 Task: Look for space in Chichicastenango, Guatemala from 26th August, 2023 to 10th September, 2023 for 6 adults, 2 children in price range Rs.10000 to Rs.15000. Place can be entire place or shared room with 6 bedrooms having 6 beds and 6 bathrooms. Property type can be house, flat, guest house. Amenities needed are: wifi, TV, free parkinig on premises, gym, breakfast. Booking option can be shelf check-in. Required host language is English.
Action: Mouse pressed left at (524, 111)
Screenshot: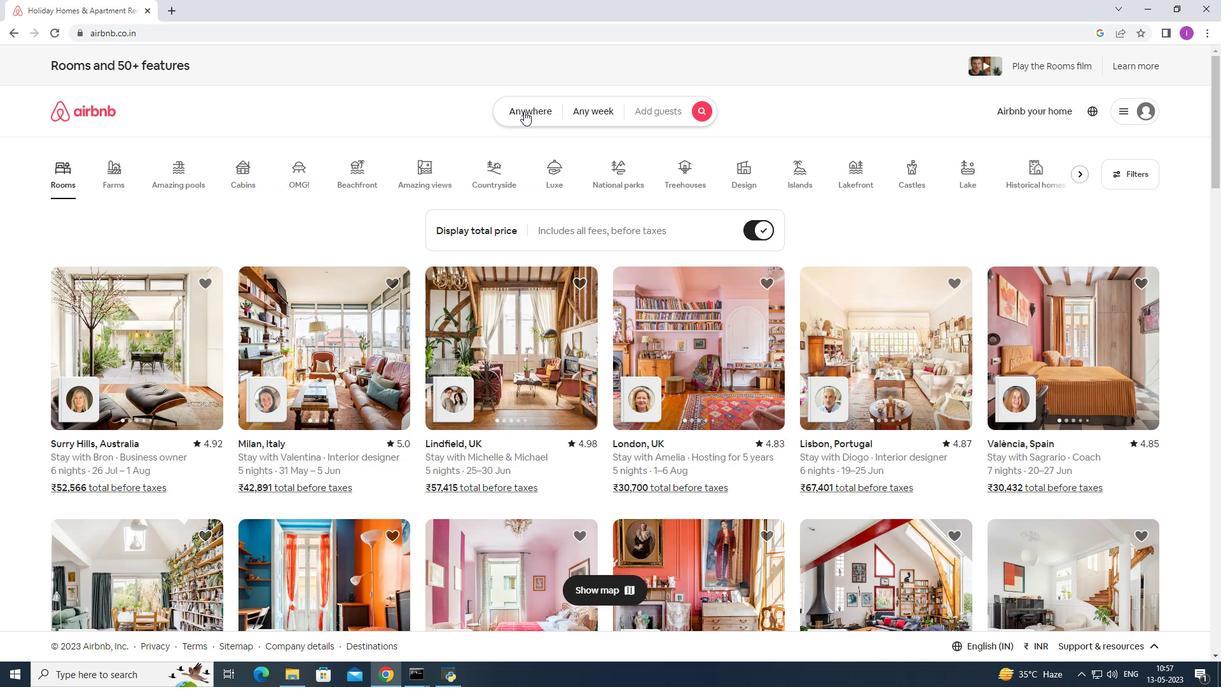 
Action: Mouse moved to (465, 150)
Screenshot: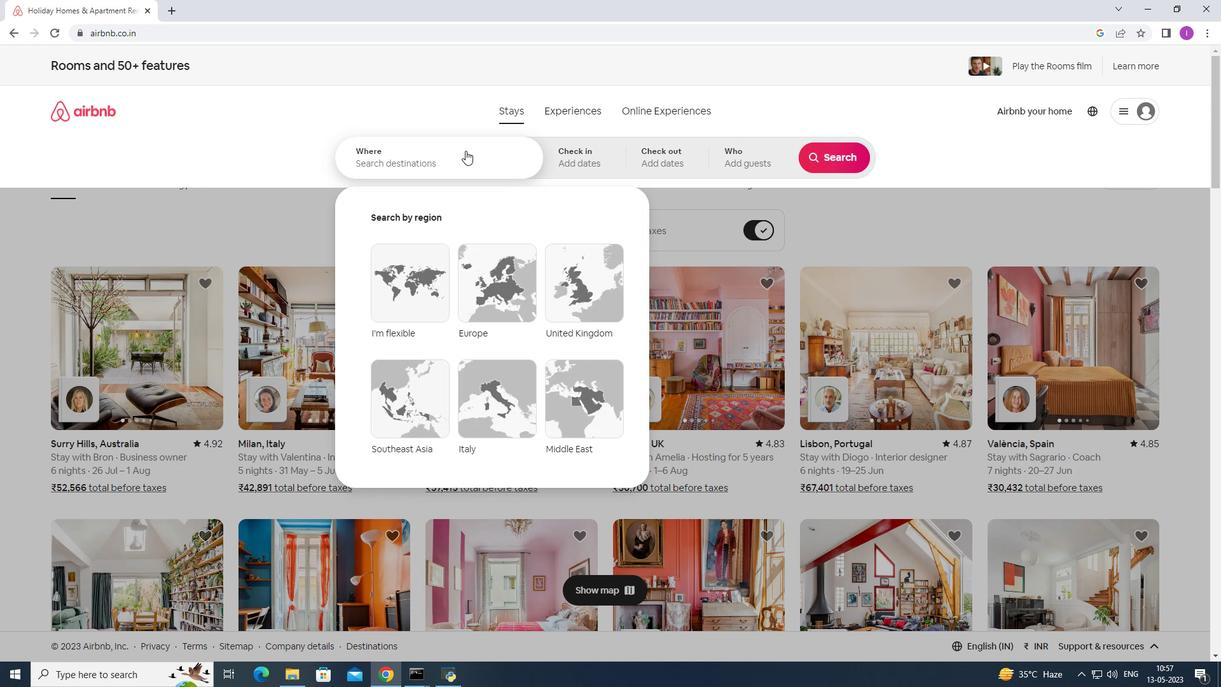 
Action: Mouse pressed left at (465, 150)
Screenshot: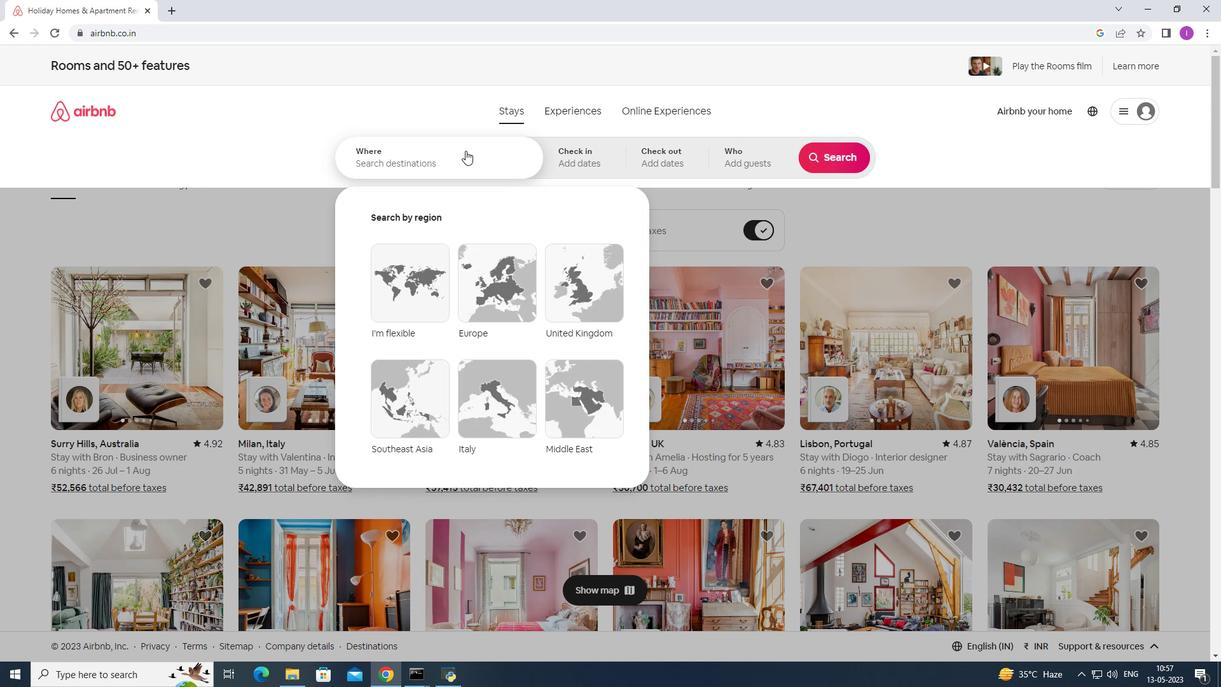 
Action: Mouse moved to (500, 127)
Screenshot: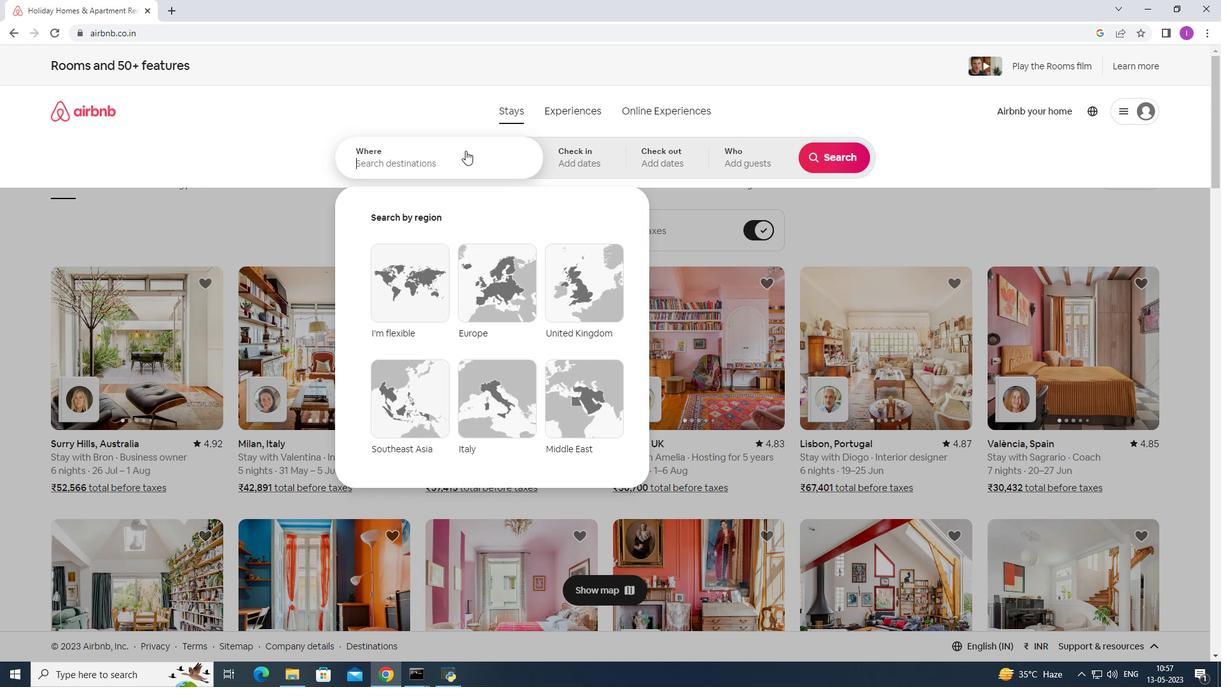
Action: Key pressed <Key.shift>chichicastenango,<Key.shift><Key.shift><Key.shift>Guatemala
Screenshot: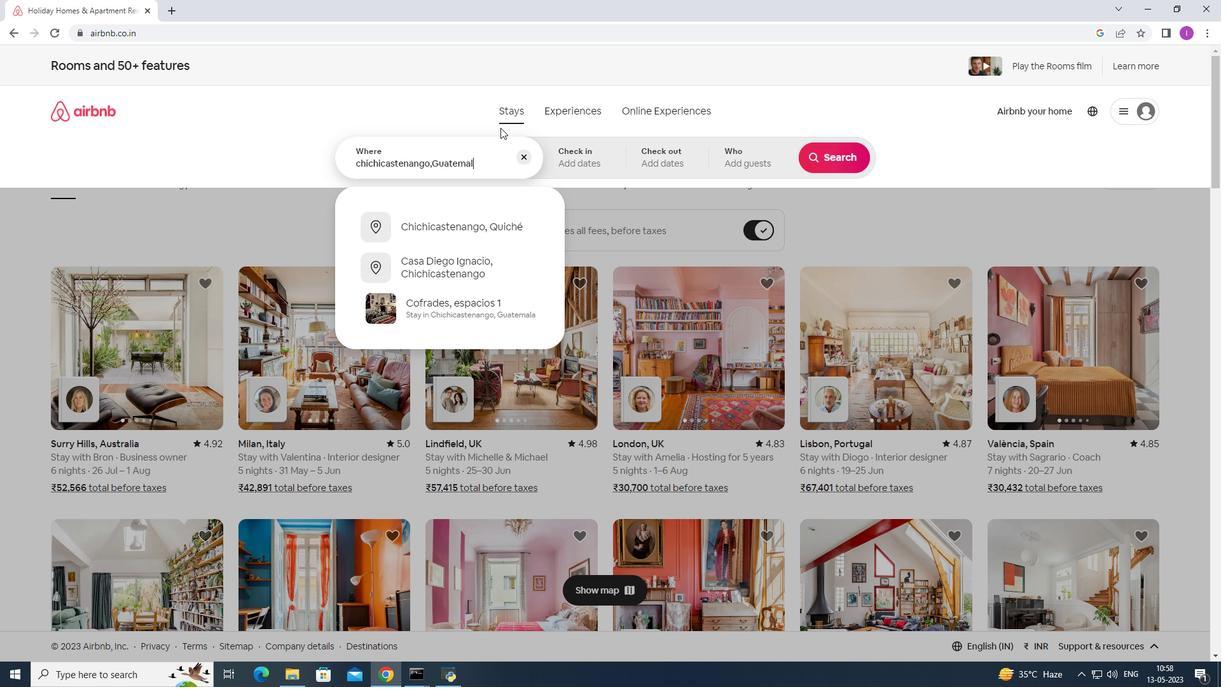 
Action: Mouse moved to (569, 163)
Screenshot: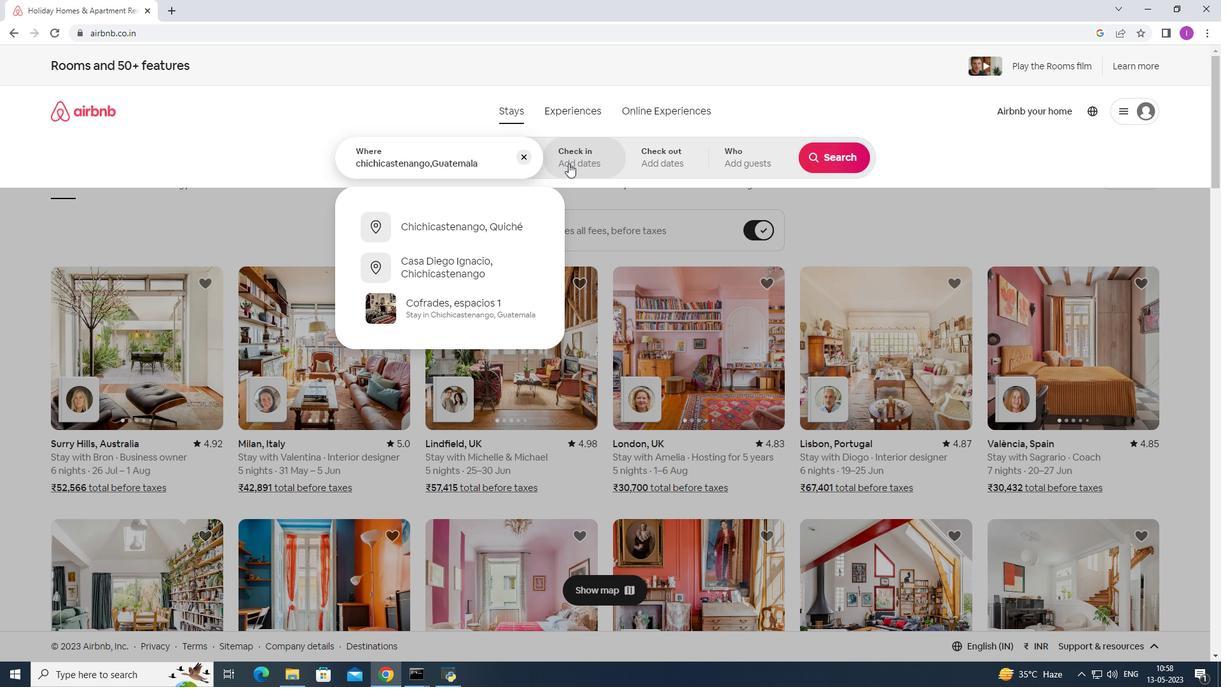 
Action: Mouse pressed left at (569, 163)
Screenshot: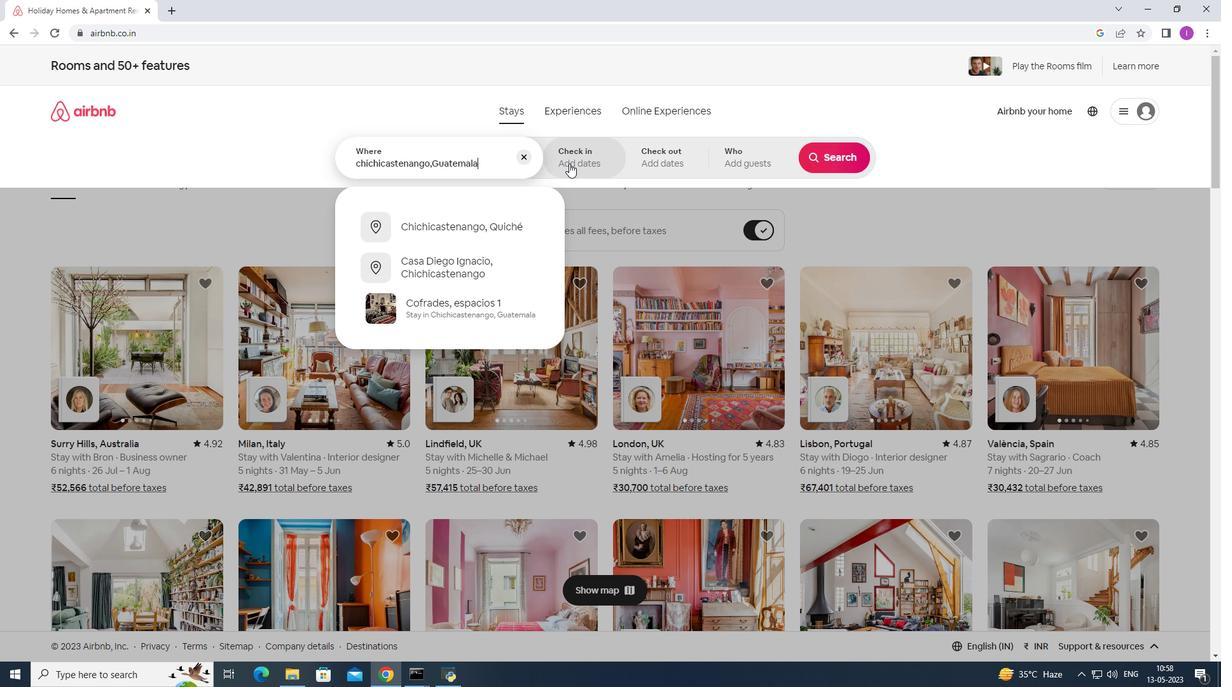 
Action: Mouse moved to (825, 260)
Screenshot: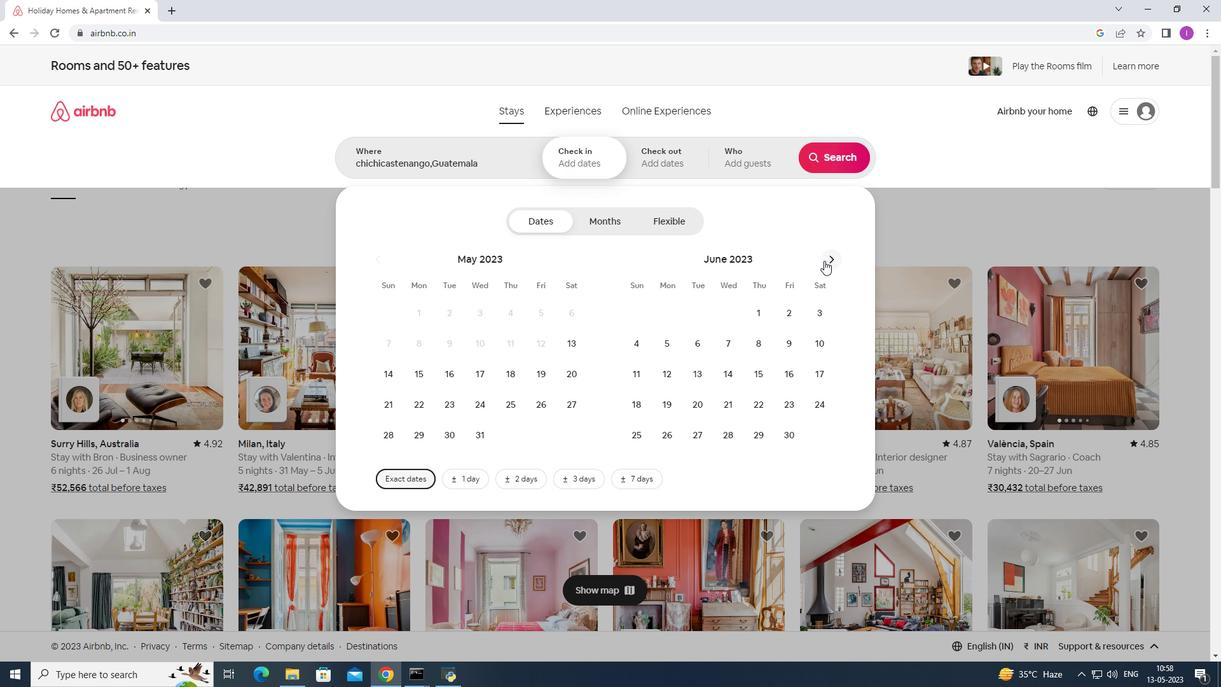 
Action: Mouse pressed left at (825, 260)
Screenshot: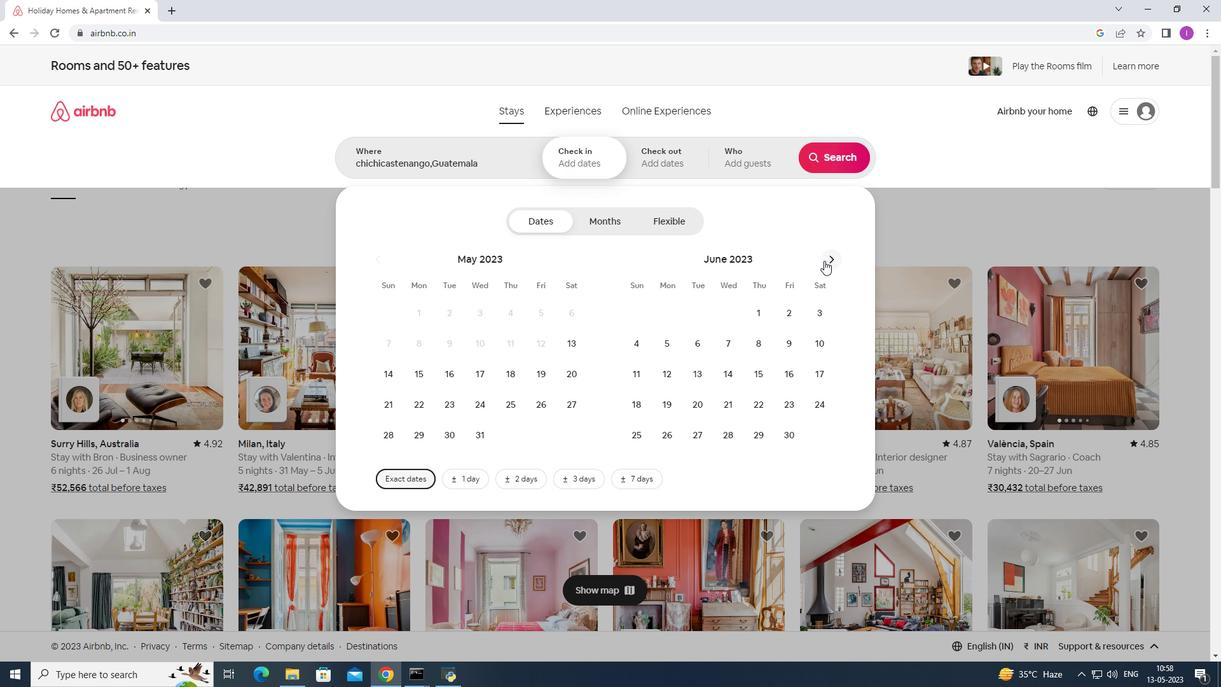 
Action: Mouse pressed left at (825, 260)
Screenshot: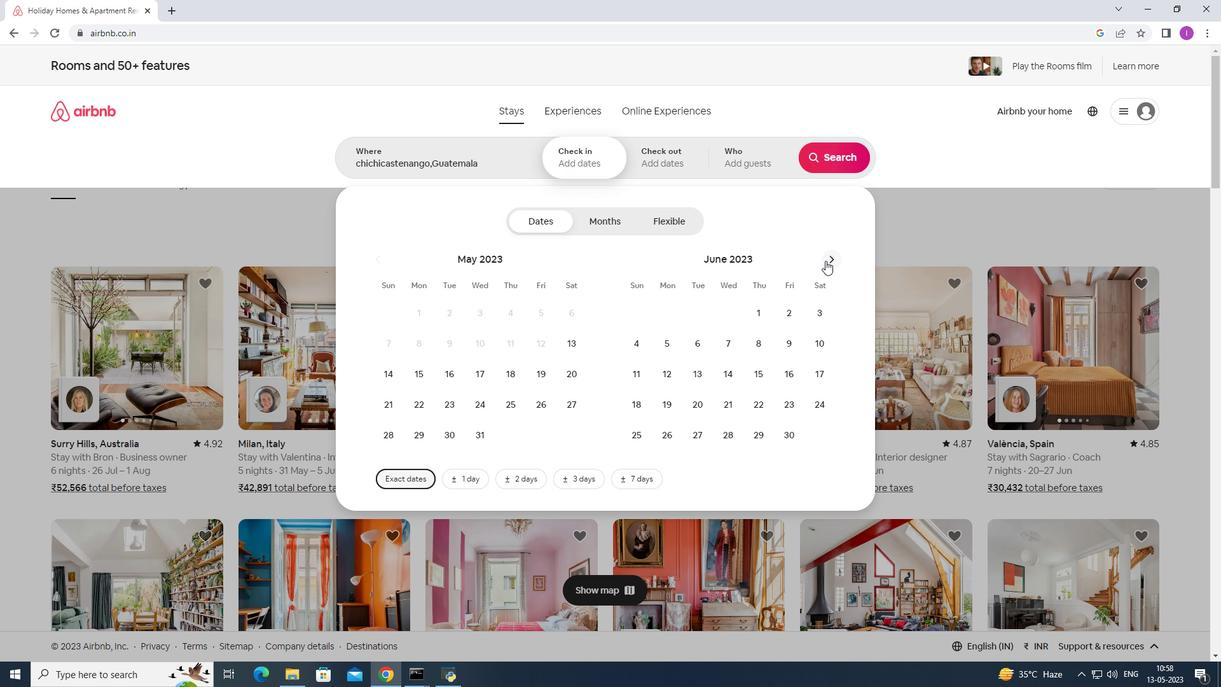 
Action: Mouse moved to (826, 260)
Screenshot: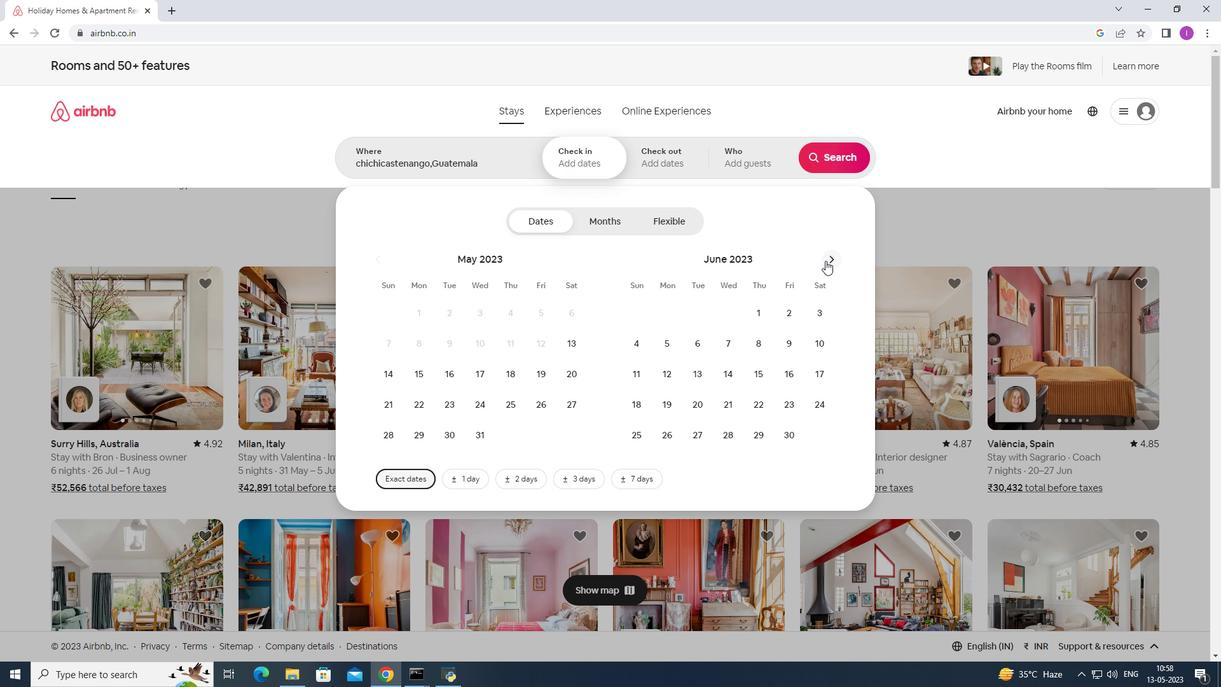 
Action: Mouse pressed left at (826, 260)
Screenshot: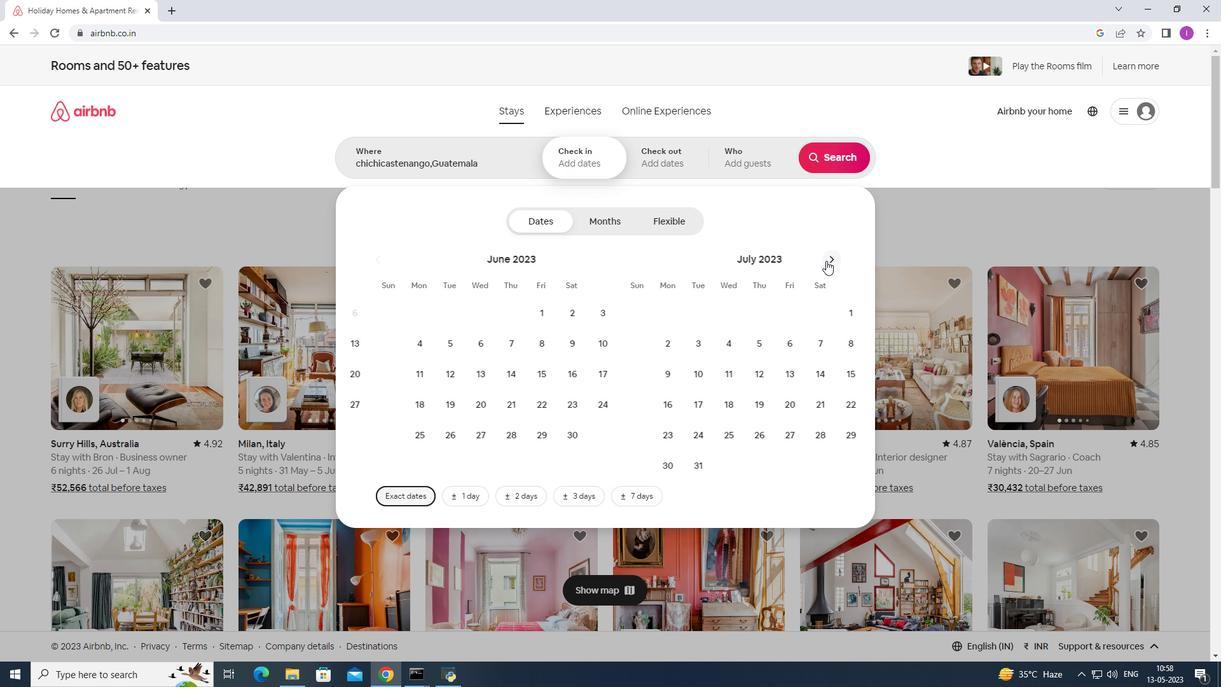 
Action: Mouse pressed left at (826, 260)
Screenshot: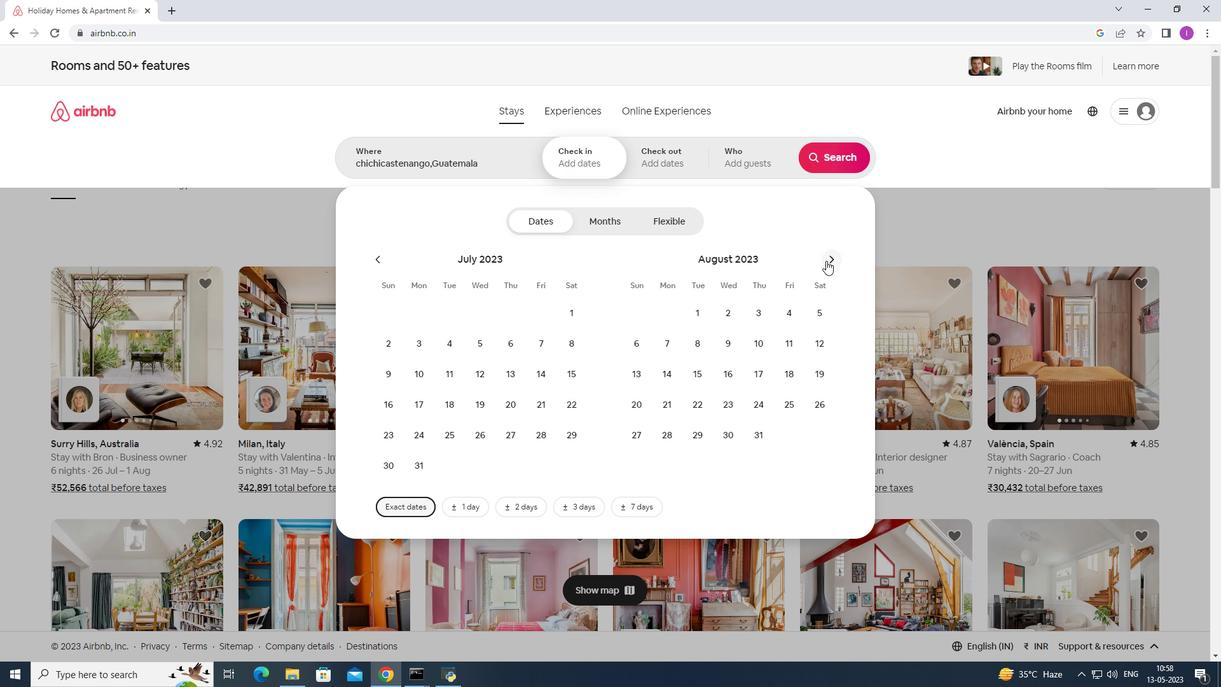 
Action: Mouse moved to (575, 400)
Screenshot: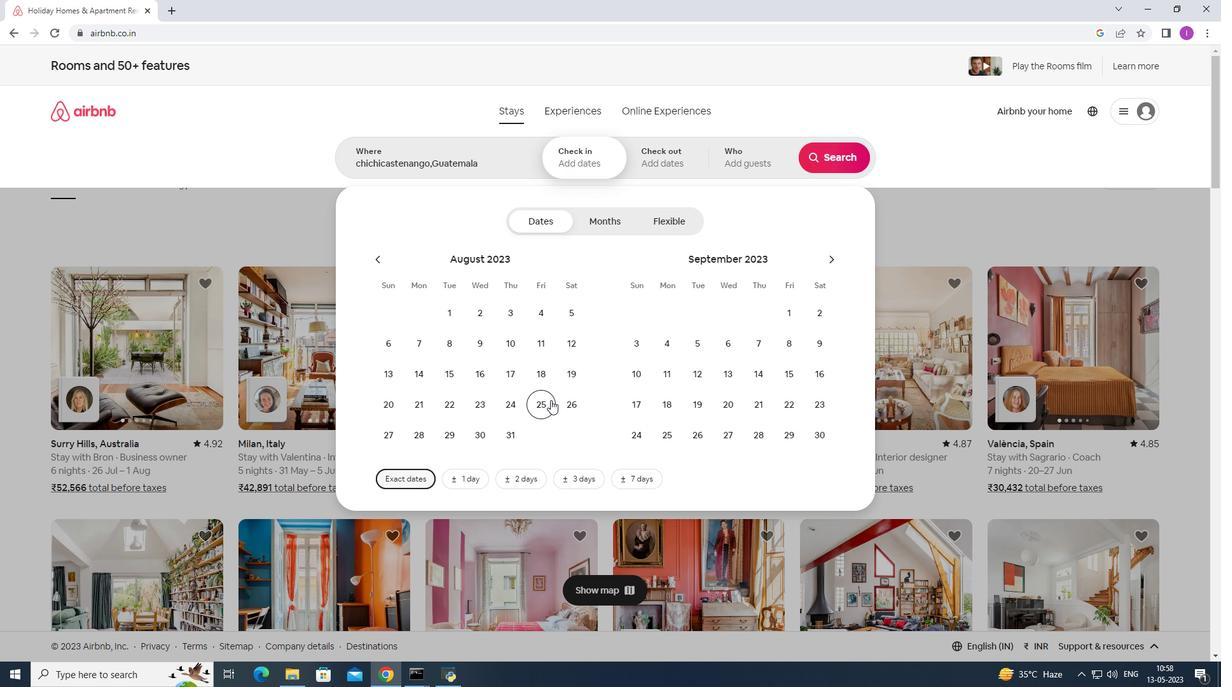 
Action: Mouse pressed left at (575, 400)
Screenshot: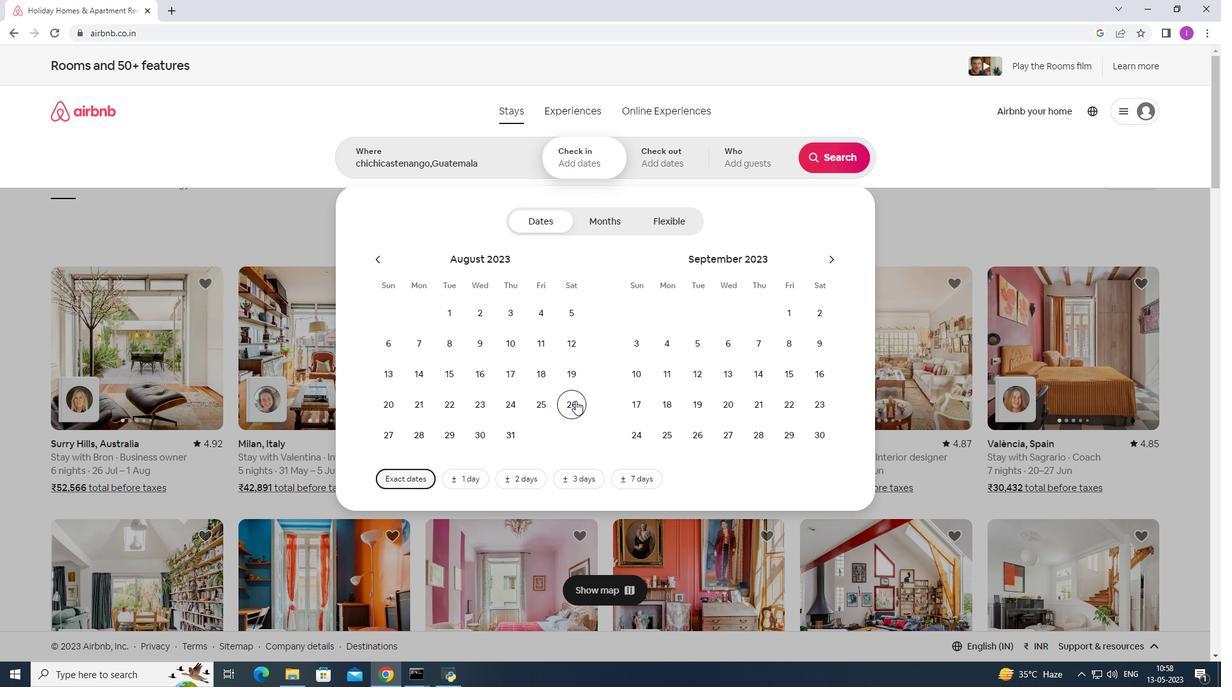 
Action: Mouse moved to (645, 376)
Screenshot: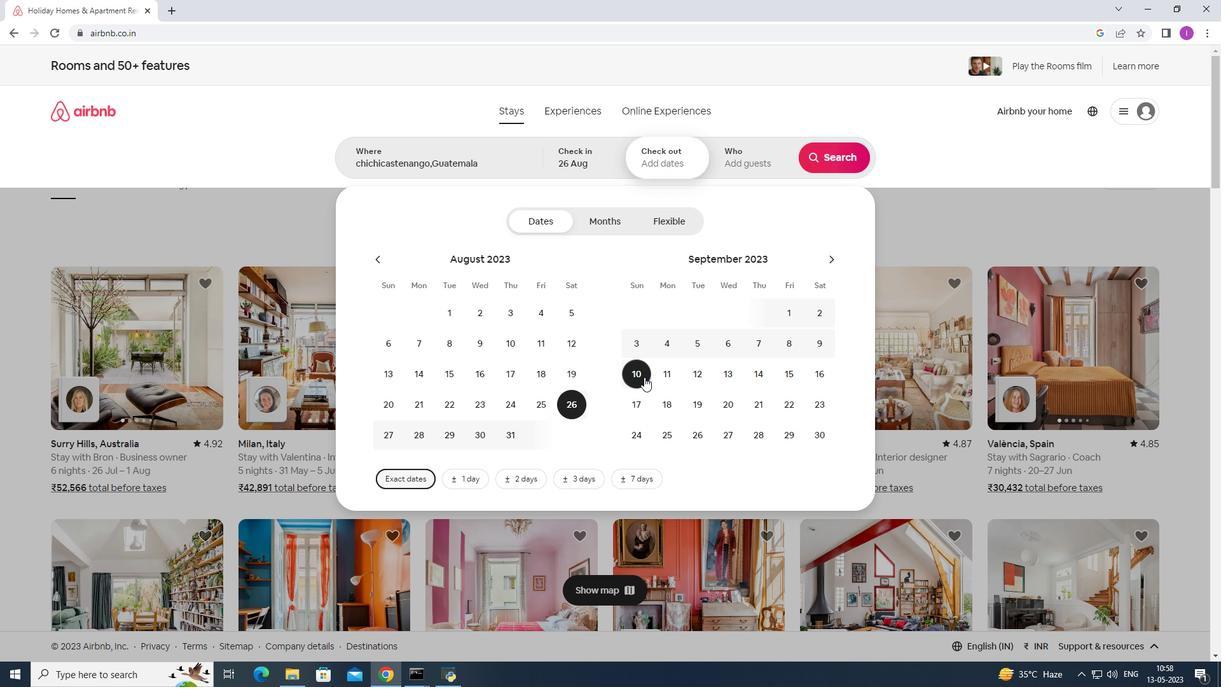 
Action: Mouse pressed left at (645, 376)
Screenshot: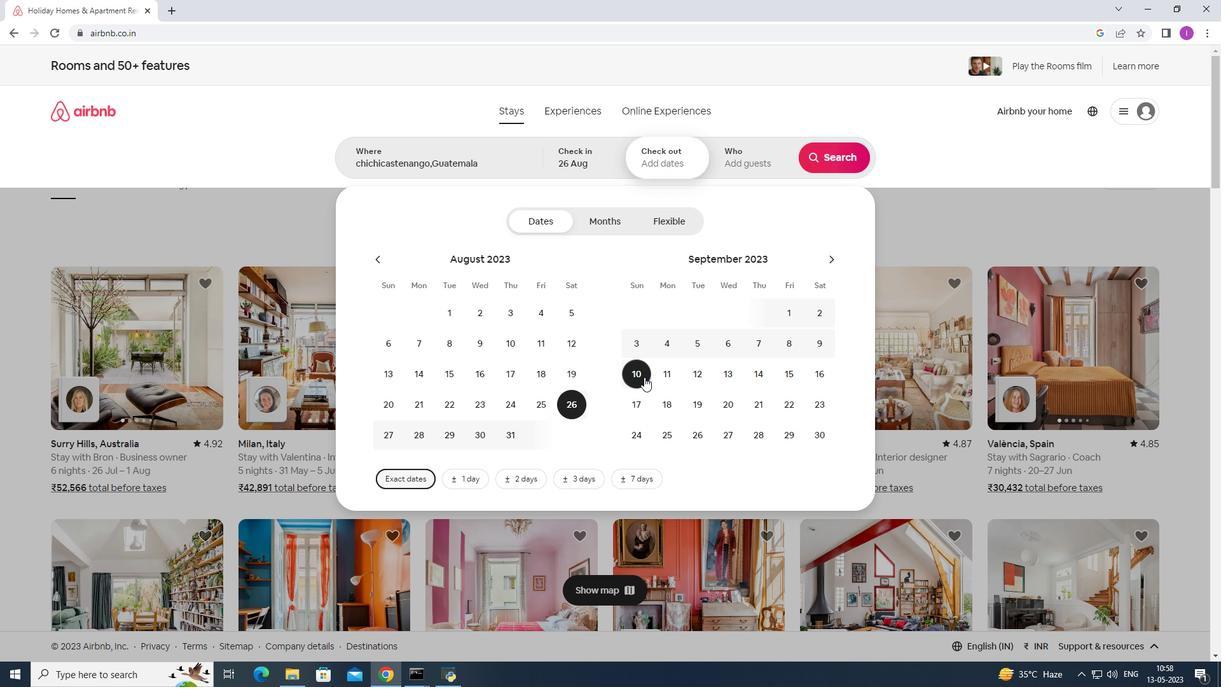 
Action: Mouse moved to (736, 159)
Screenshot: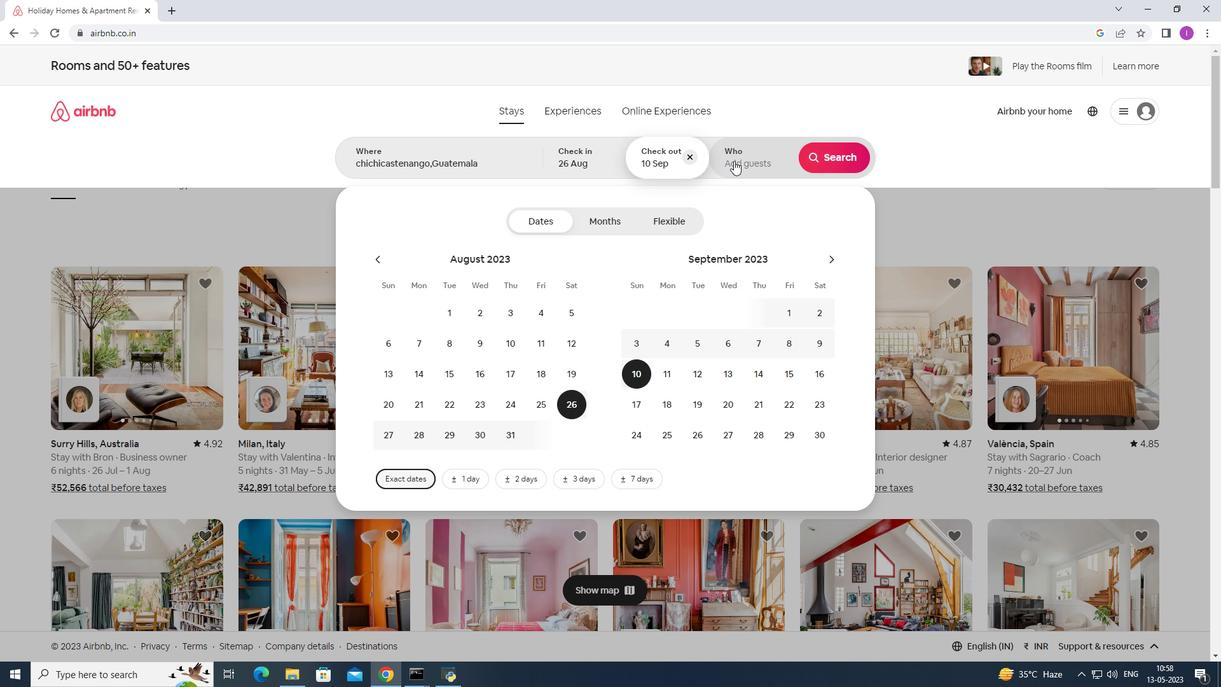 
Action: Mouse pressed left at (736, 159)
Screenshot: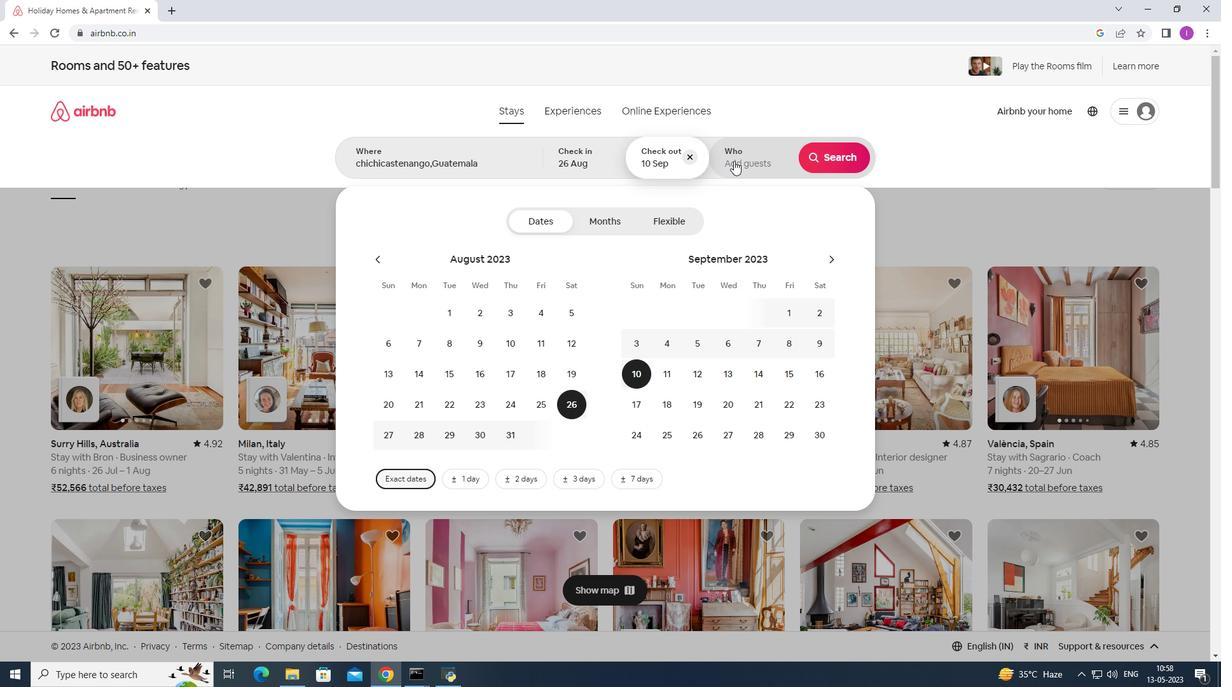 
Action: Mouse moved to (842, 220)
Screenshot: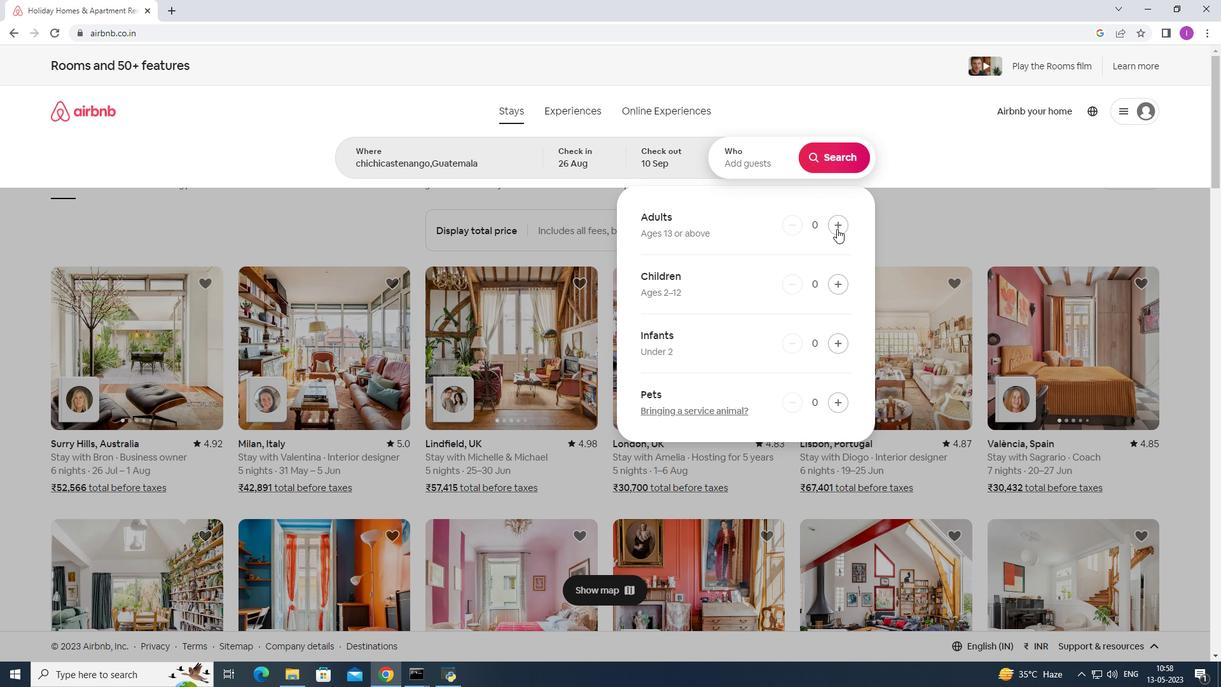 
Action: Mouse pressed left at (842, 220)
Screenshot: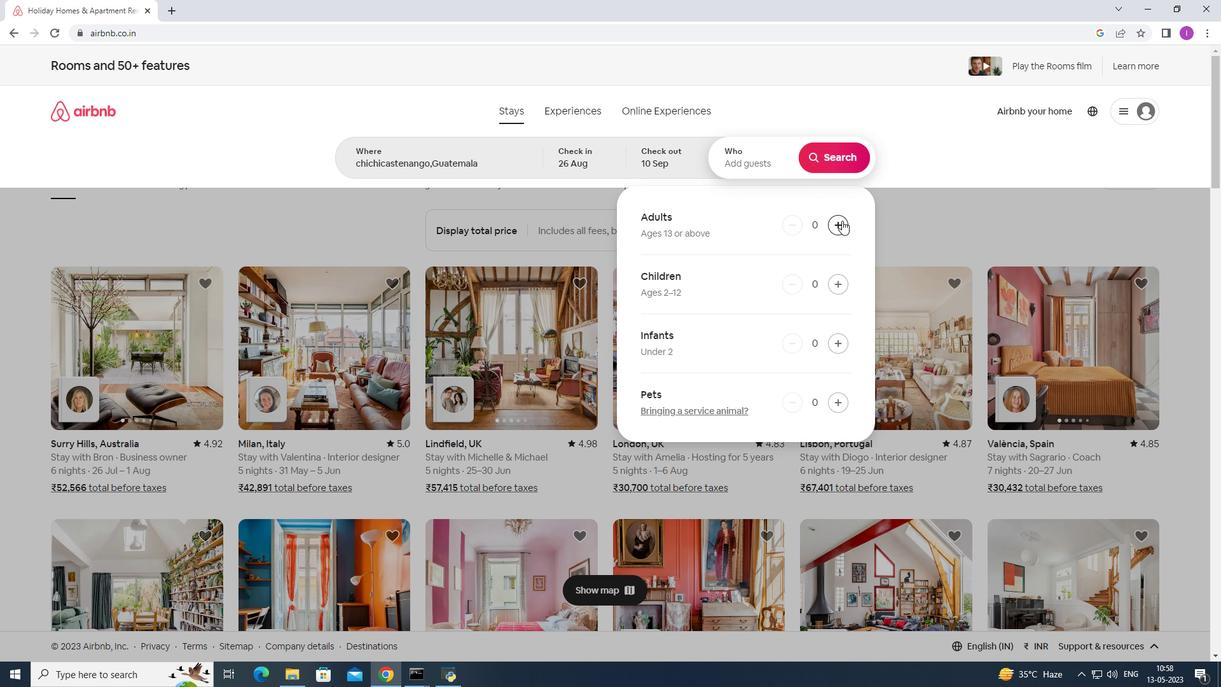 
Action: Mouse pressed left at (842, 220)
Screenshot: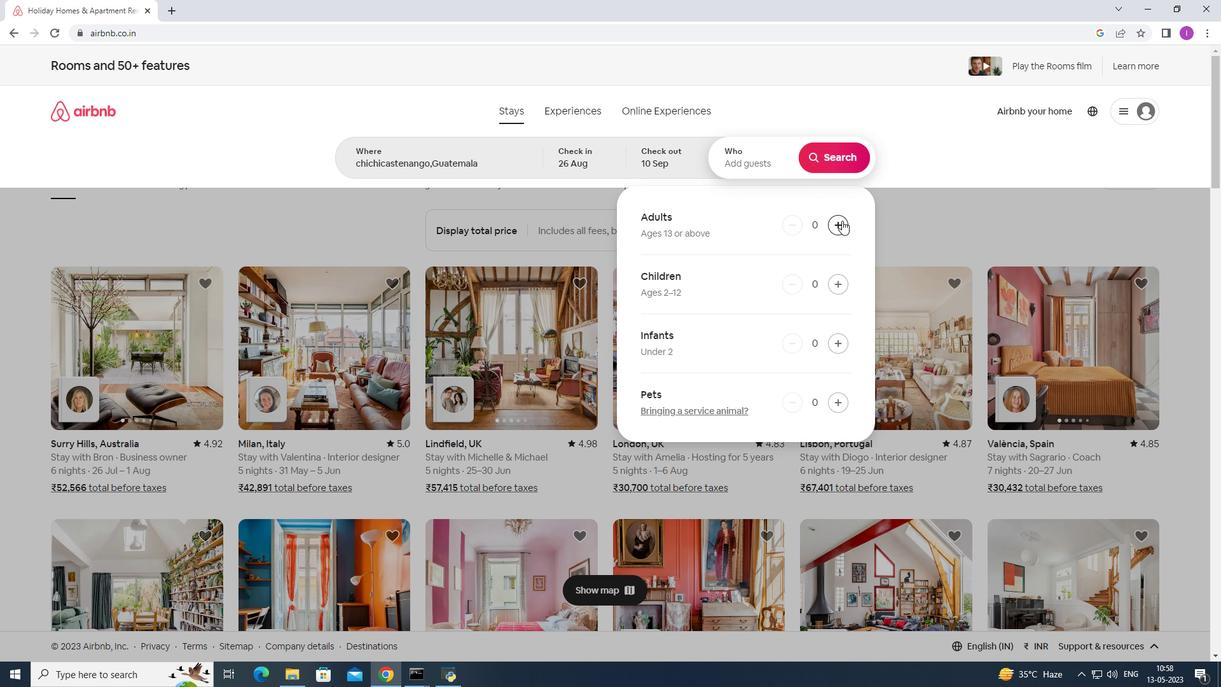 
Action: Mouse pressed left at (842, 220)
Screenshot: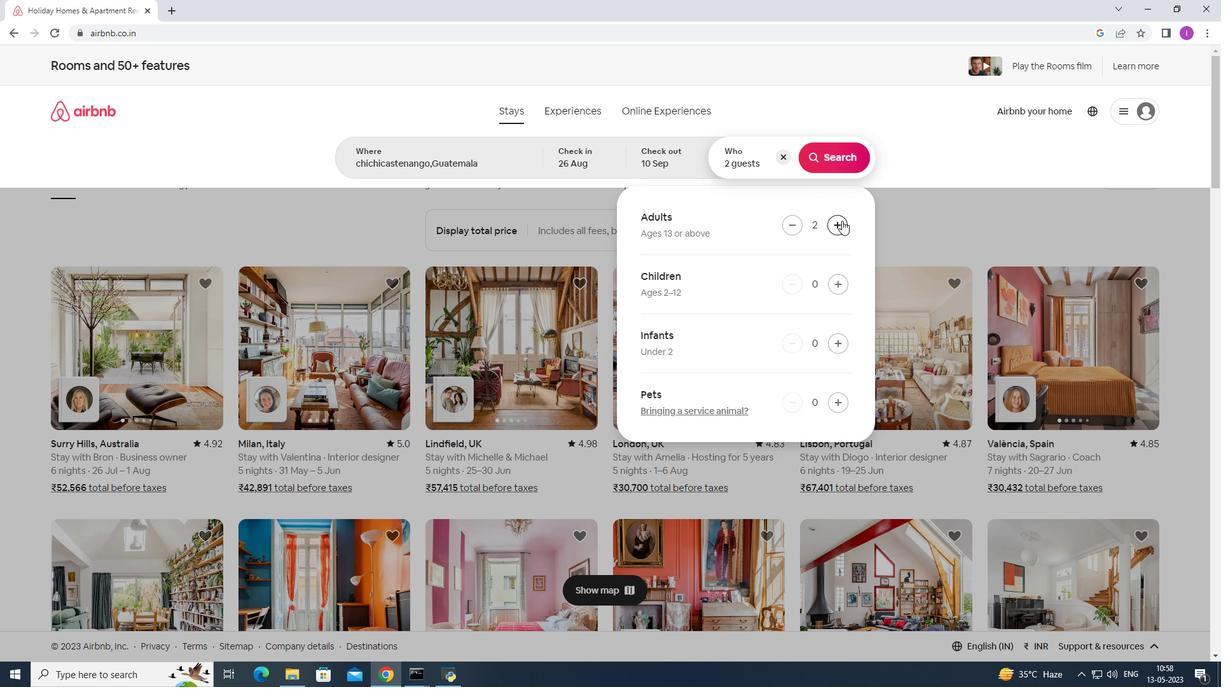 
Action: Mouse pressed left at (842, 220)
Screenshot: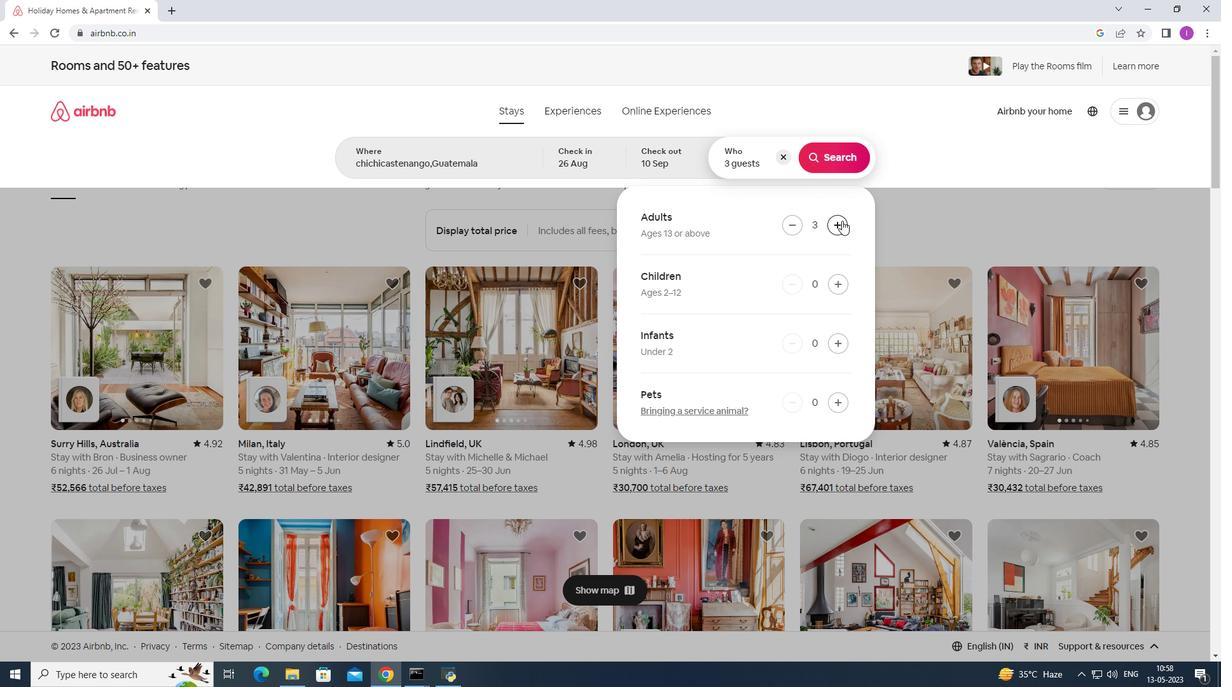 
Action: Mouse pressed left at (842, 220)
Screenshot: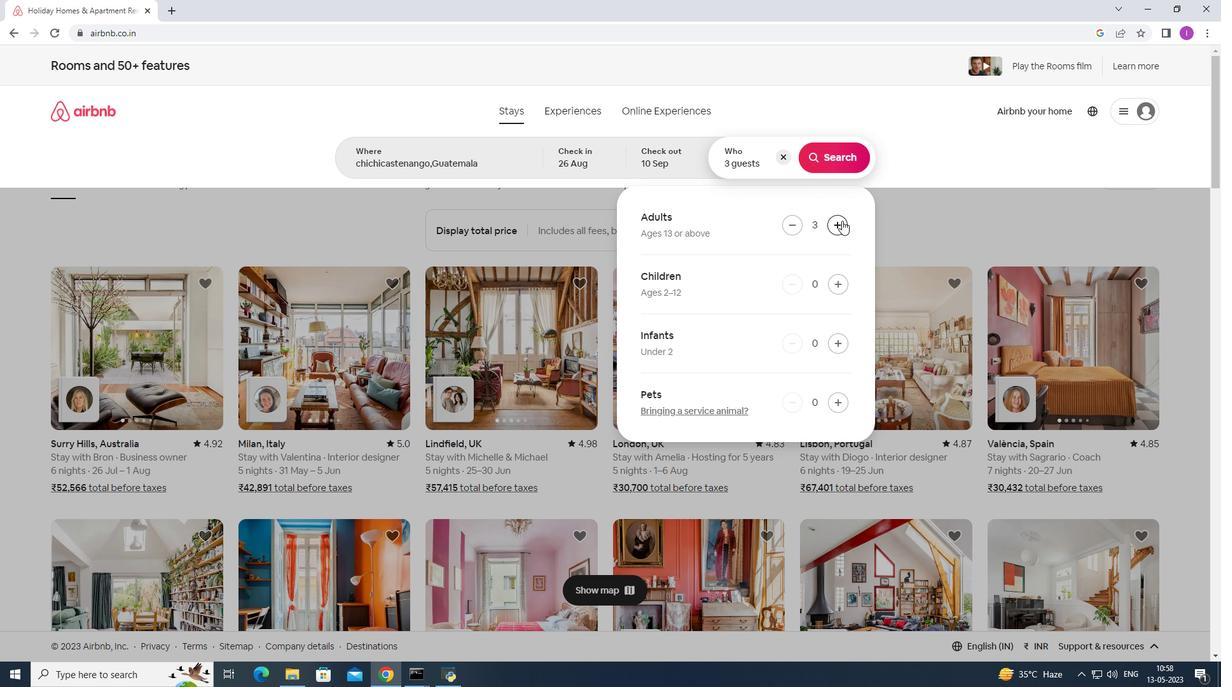 
Action: Mouse pressed left at (842, 220)
Screenshot: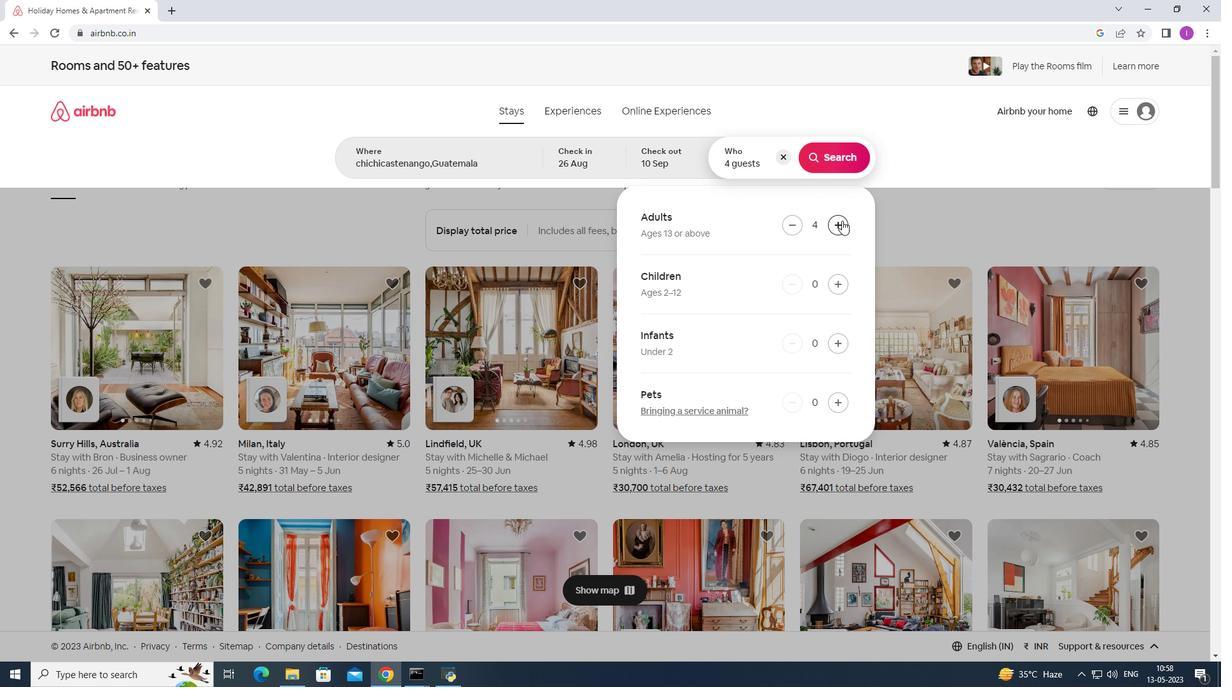 
Action: Mouse moved to (839, 288)
Screenshot: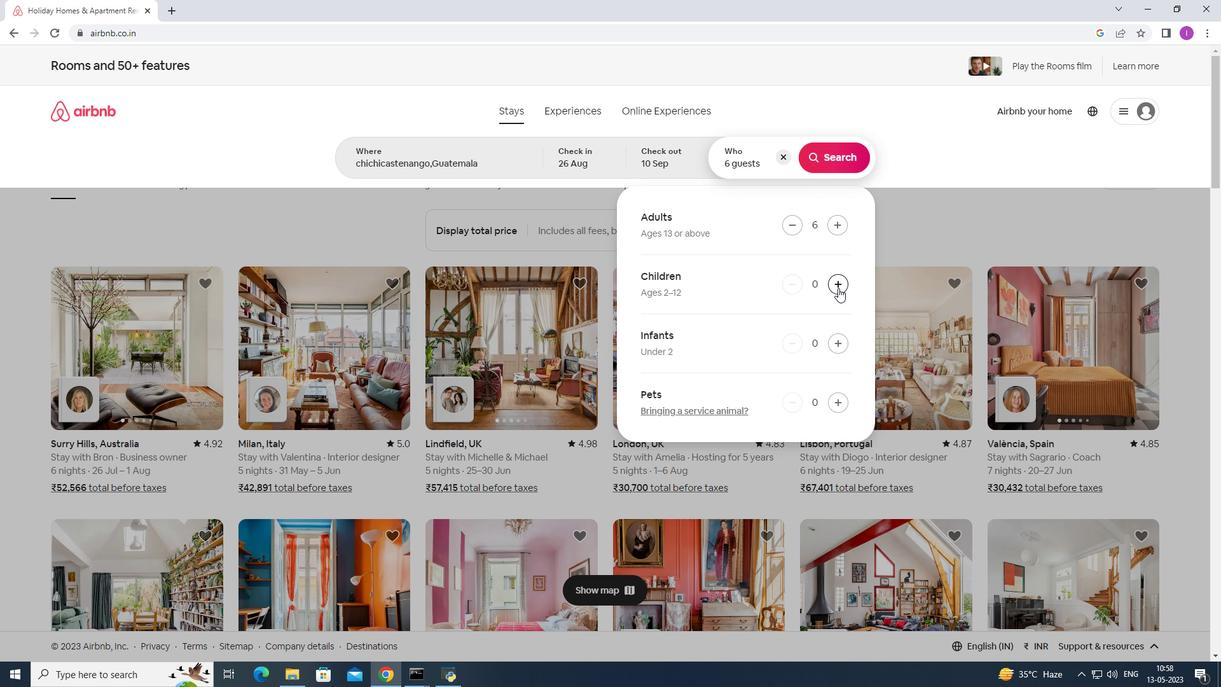 
Action: Mouse pressed left at (839, 288)
Screenshot: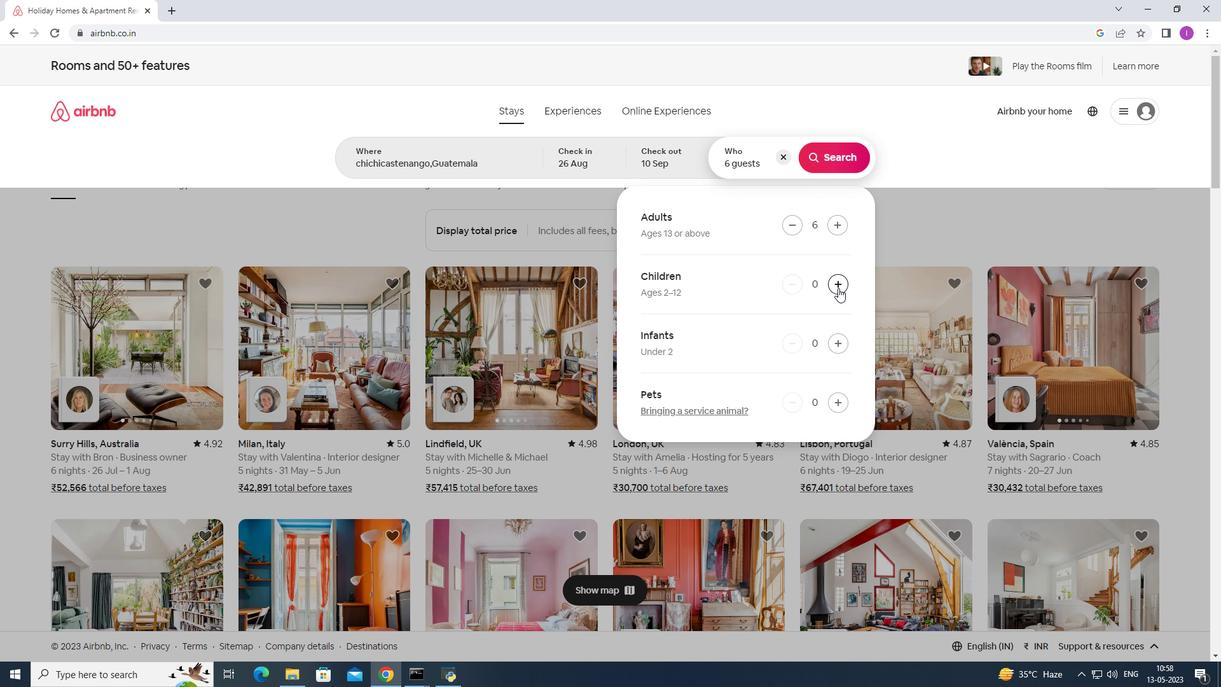 
Action: Mouse pressed left at (839, 288)
Screenshot: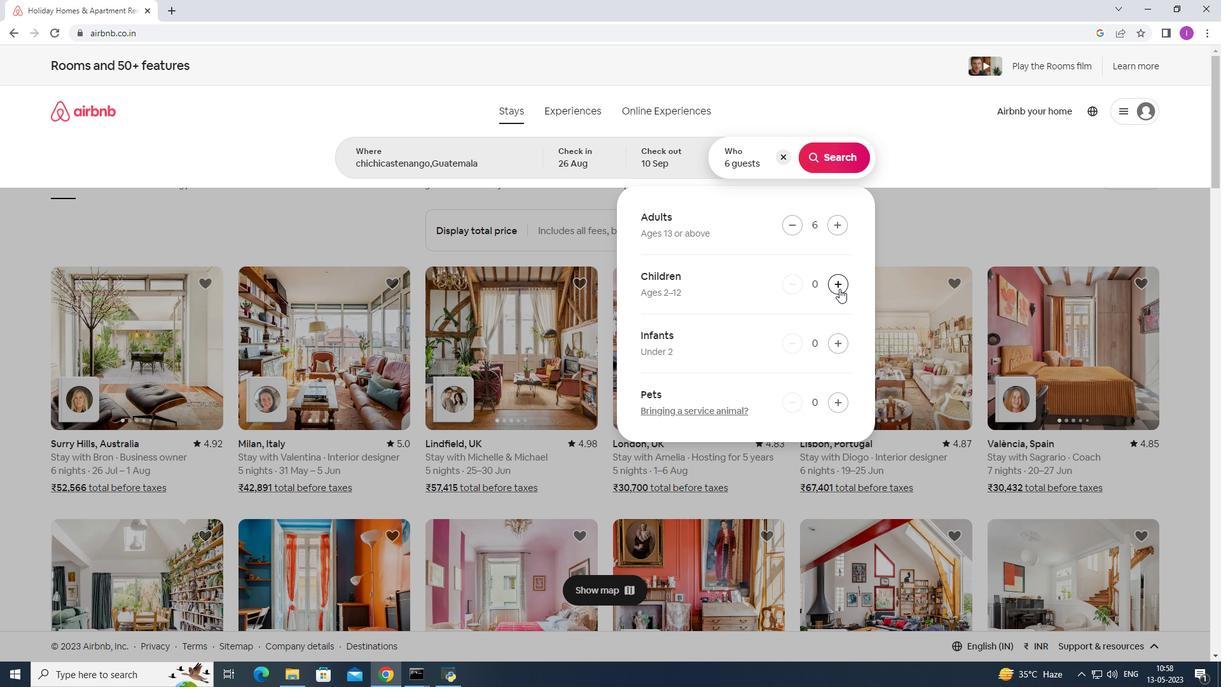 
Action: Mouse moved to (836, 159)
Screenshot: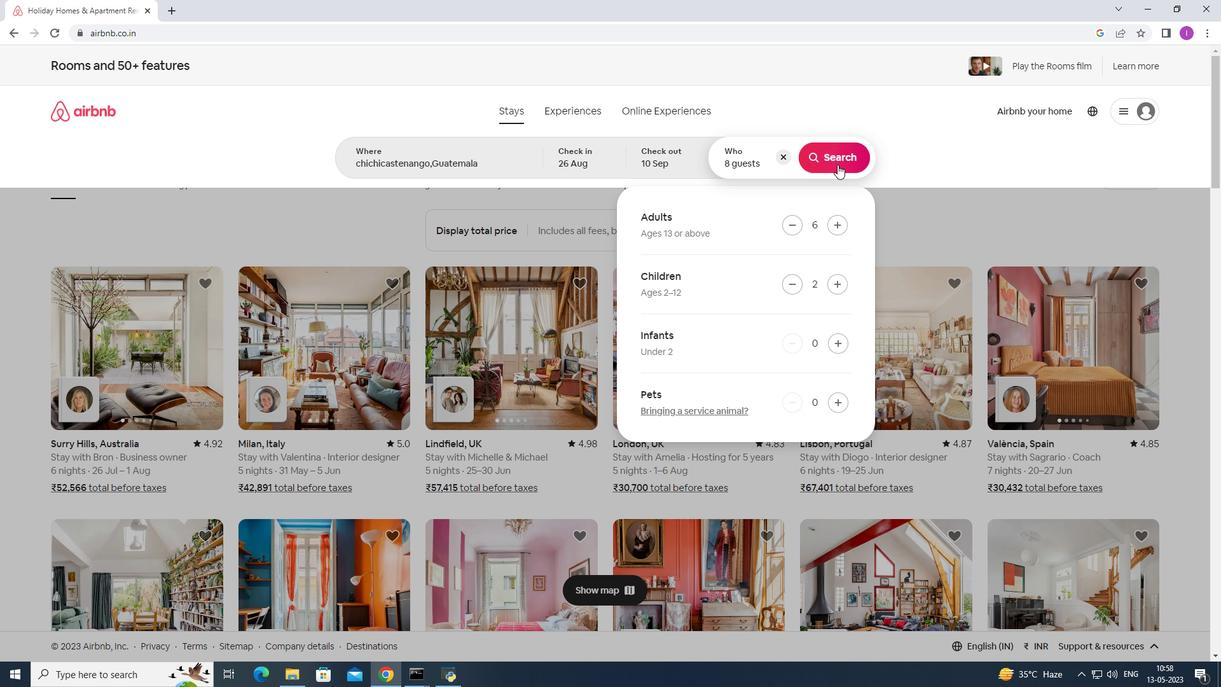
Action: Mouse pressed left at (836, 159)
Screenshot: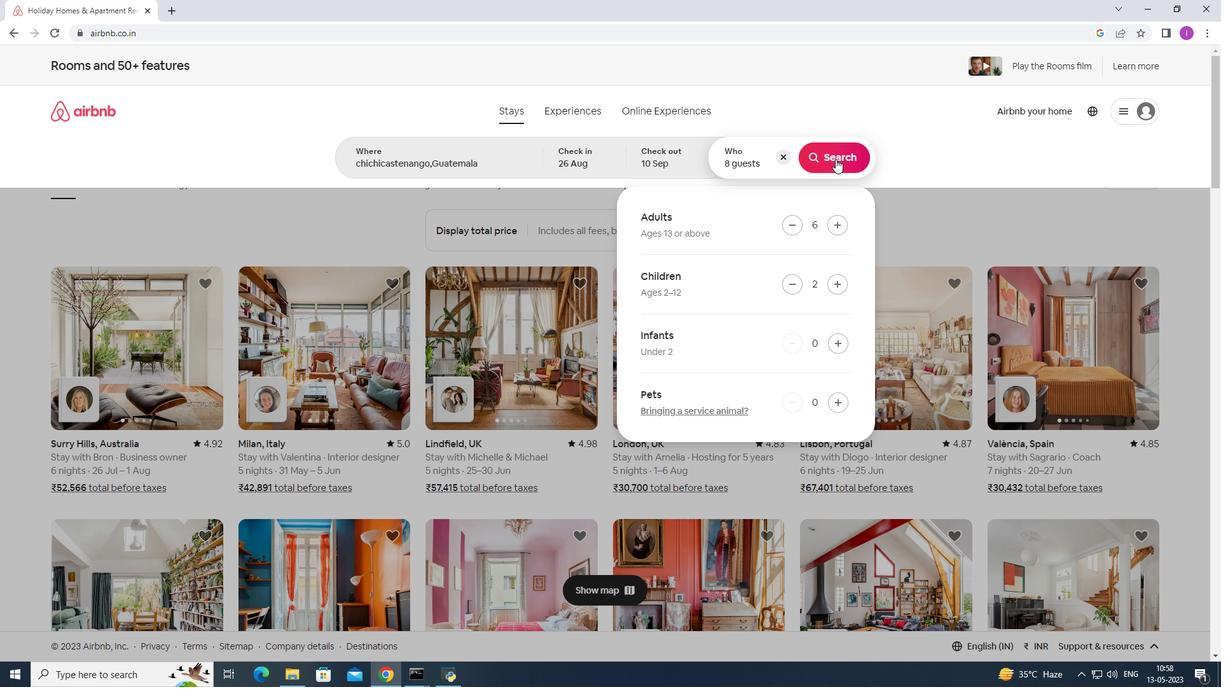 
Action: Mouse moved to (1150, 115)
Screenshot: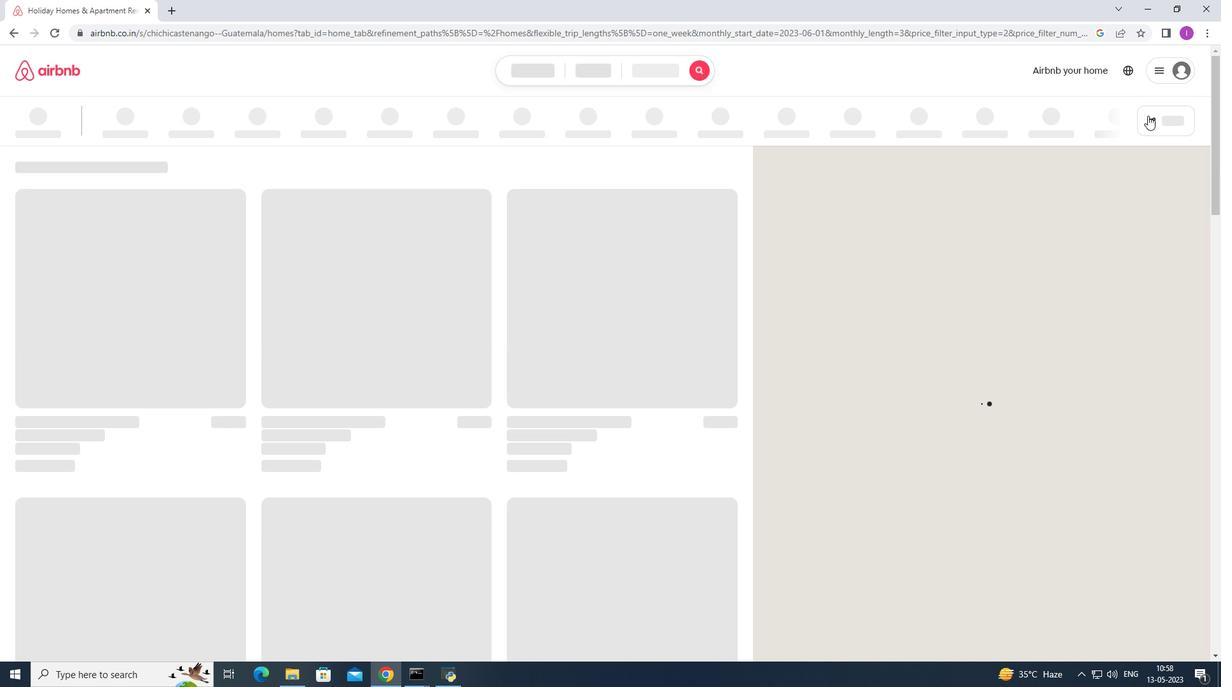 
Action: Mouse pressed left at (1150, 115)
Screenshot: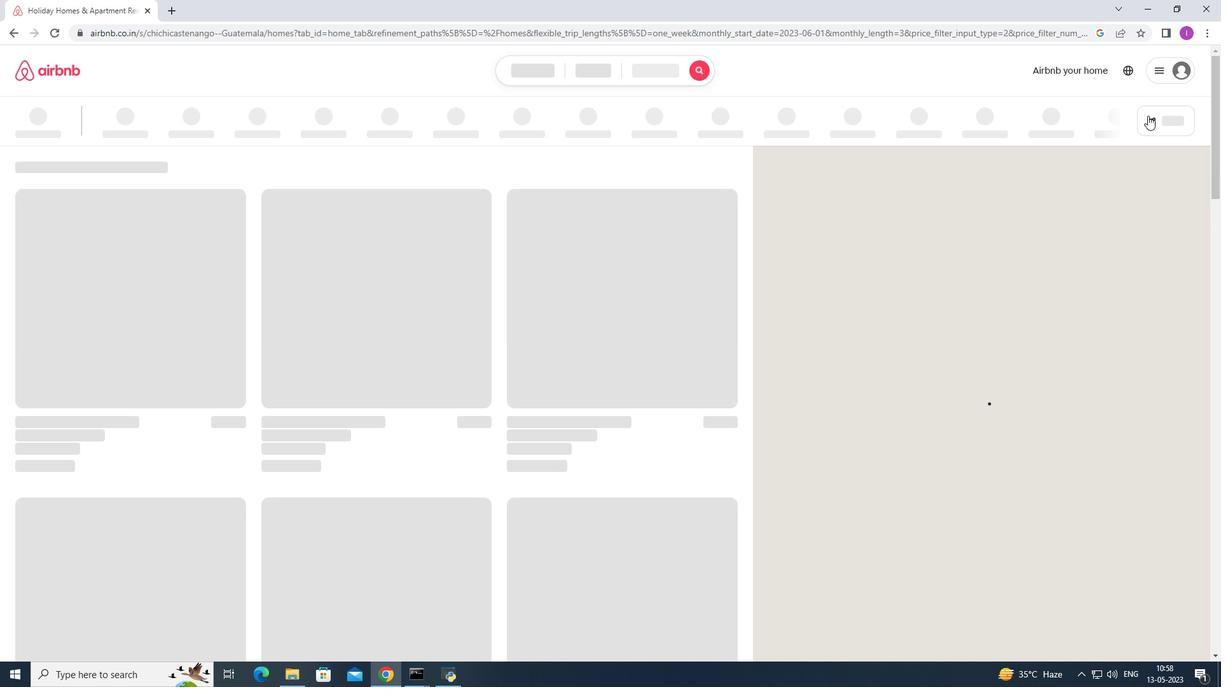 
Action: Mouse moved to (699, 432)
Screenshot: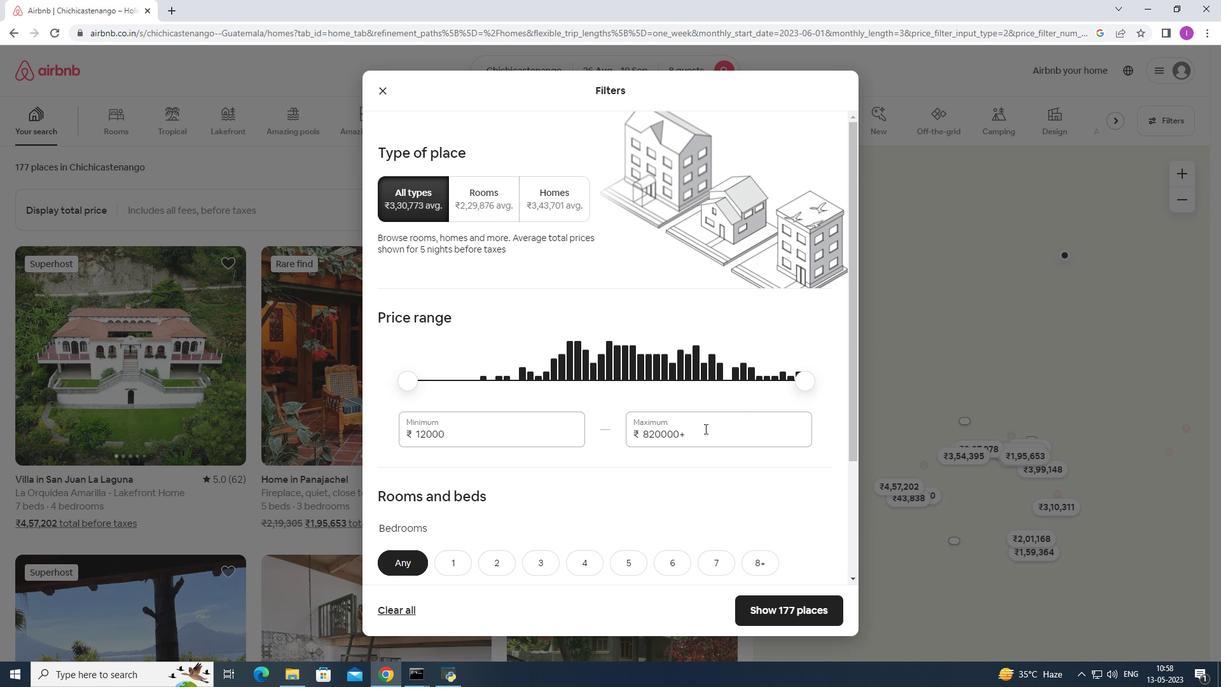 
Action: Mouse pressed left at (699, 432)
Screenshot: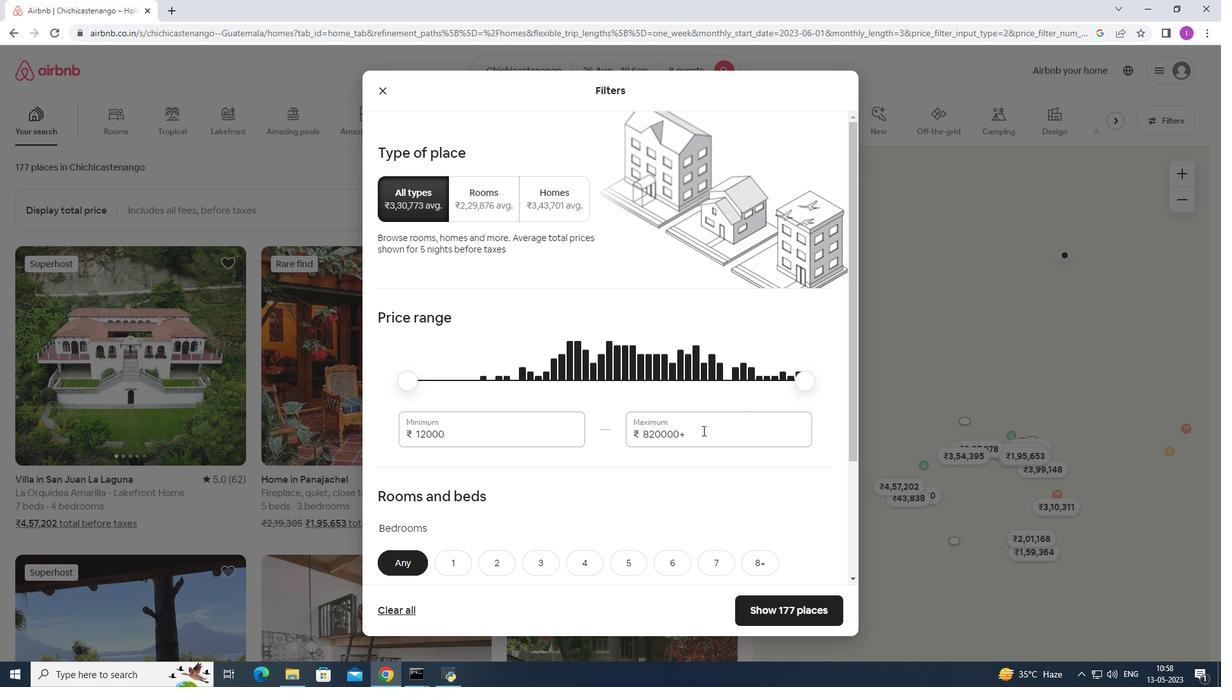
Action: Mouse moved to (738, 390)
Screenshot: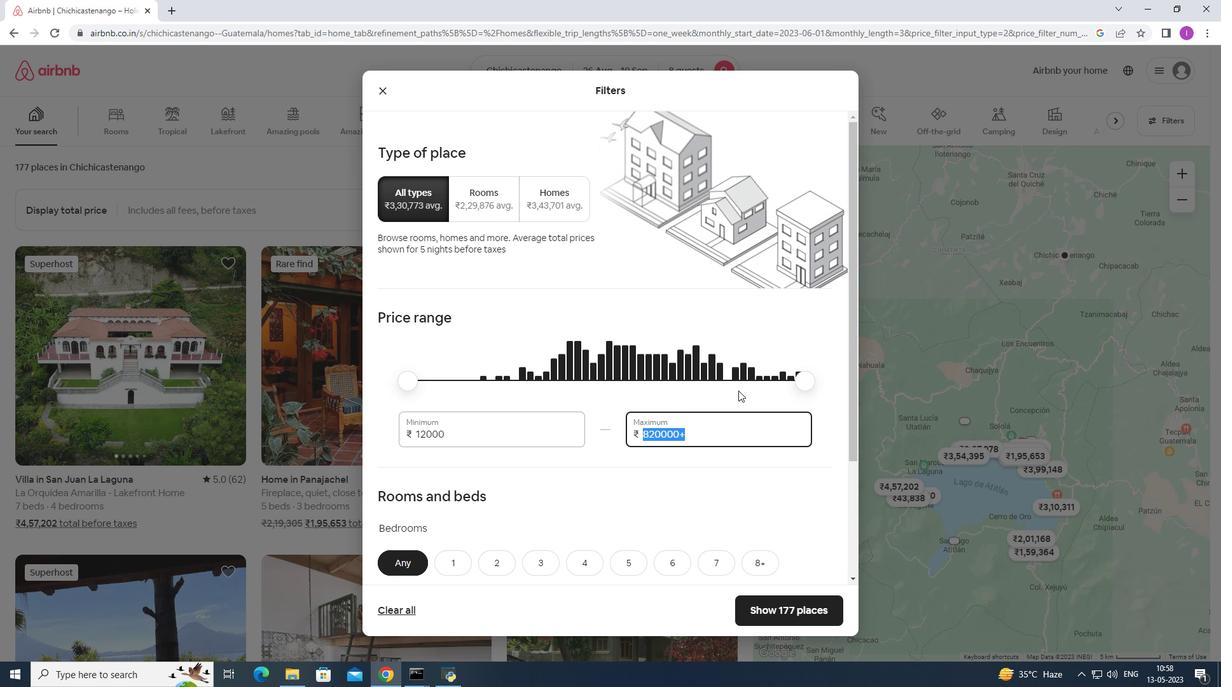 
Action: Key pressed 1
Screenshot: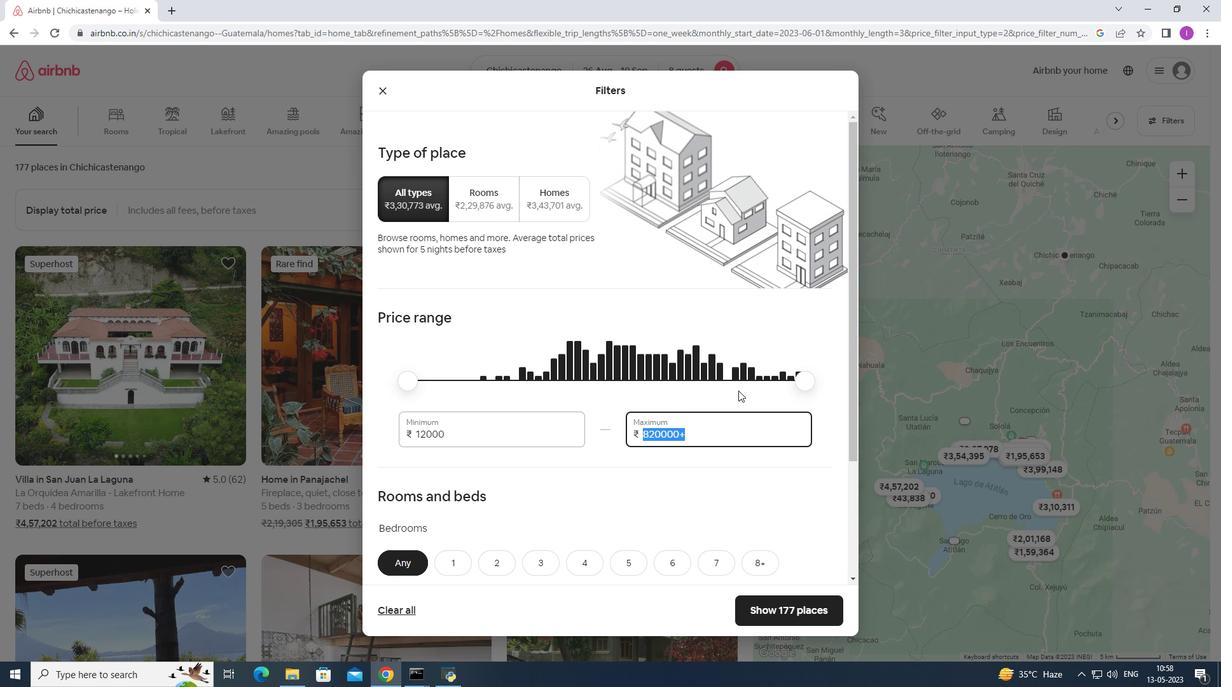 
Action: Mouse moved to (738, 388)
Screenshot: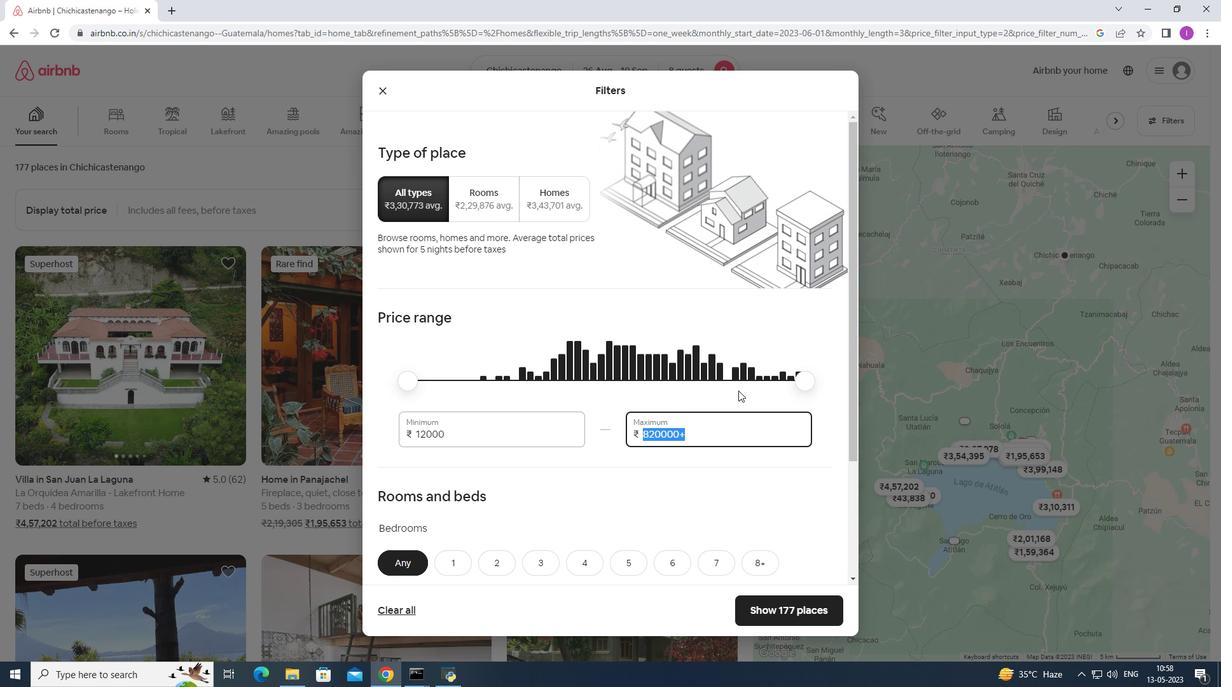 
Action: Key pressed 500
Screenshot: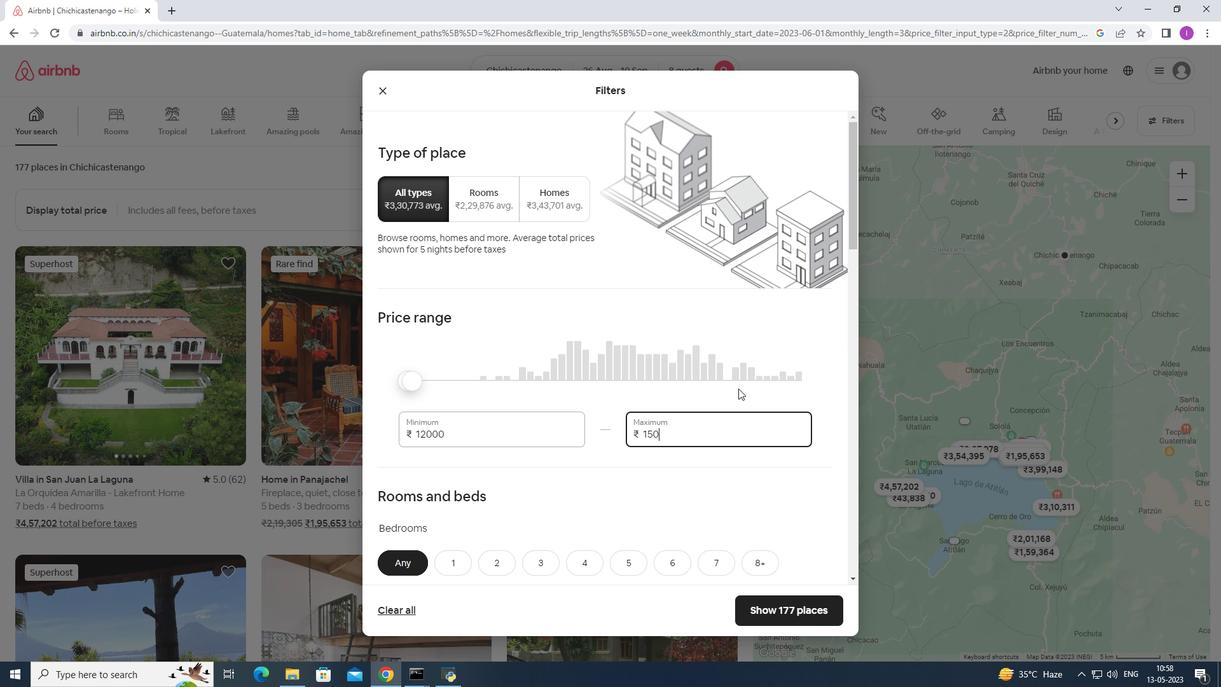 
Action: Mouse moved to (738, 388)
Screenshot: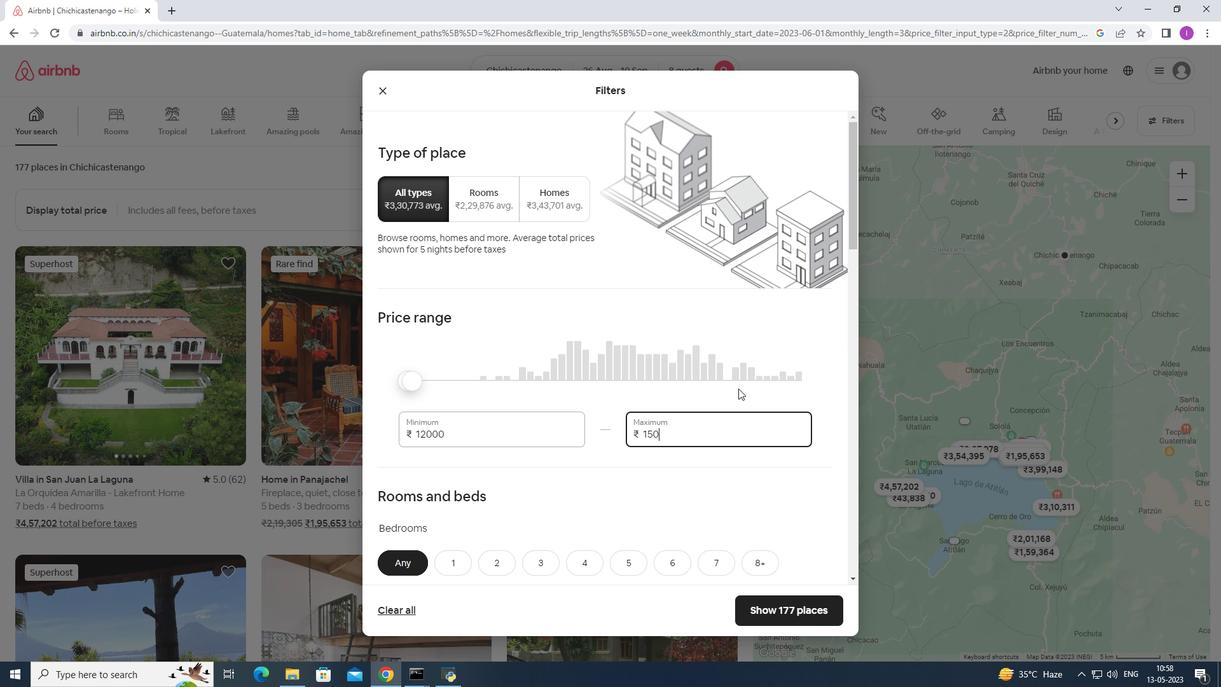 
Action: Key pressed 0
Screenshot: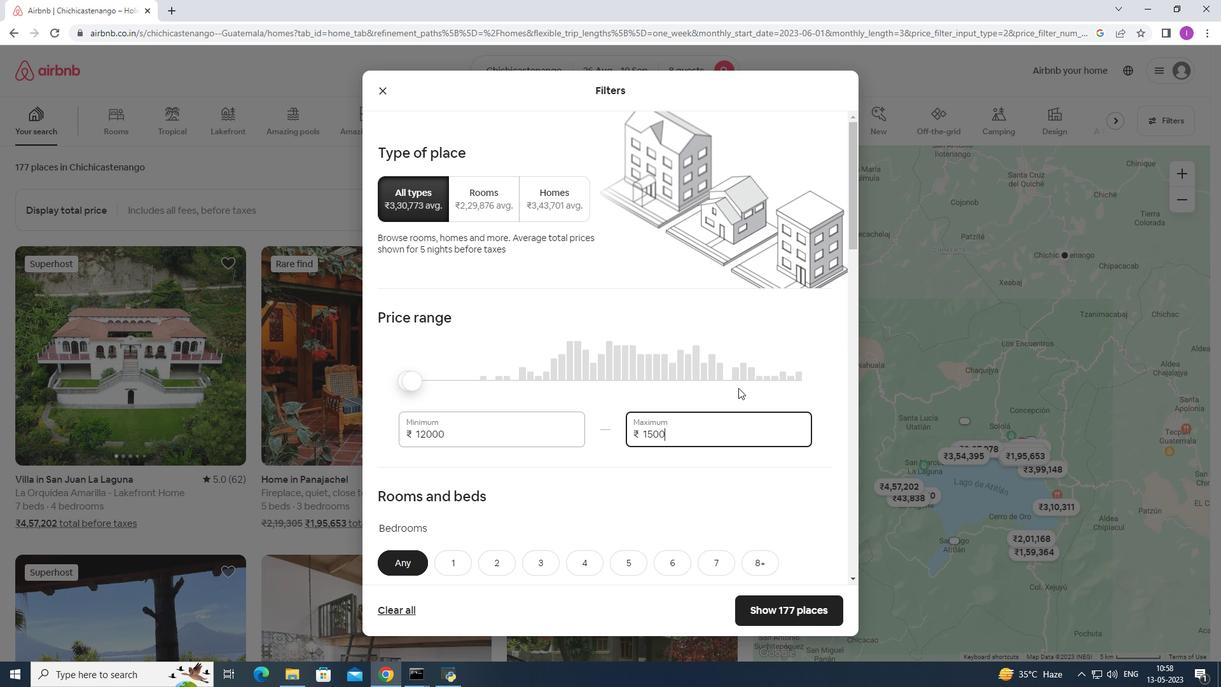 
Action: Mouse moved to (463, 437)
Screenshot: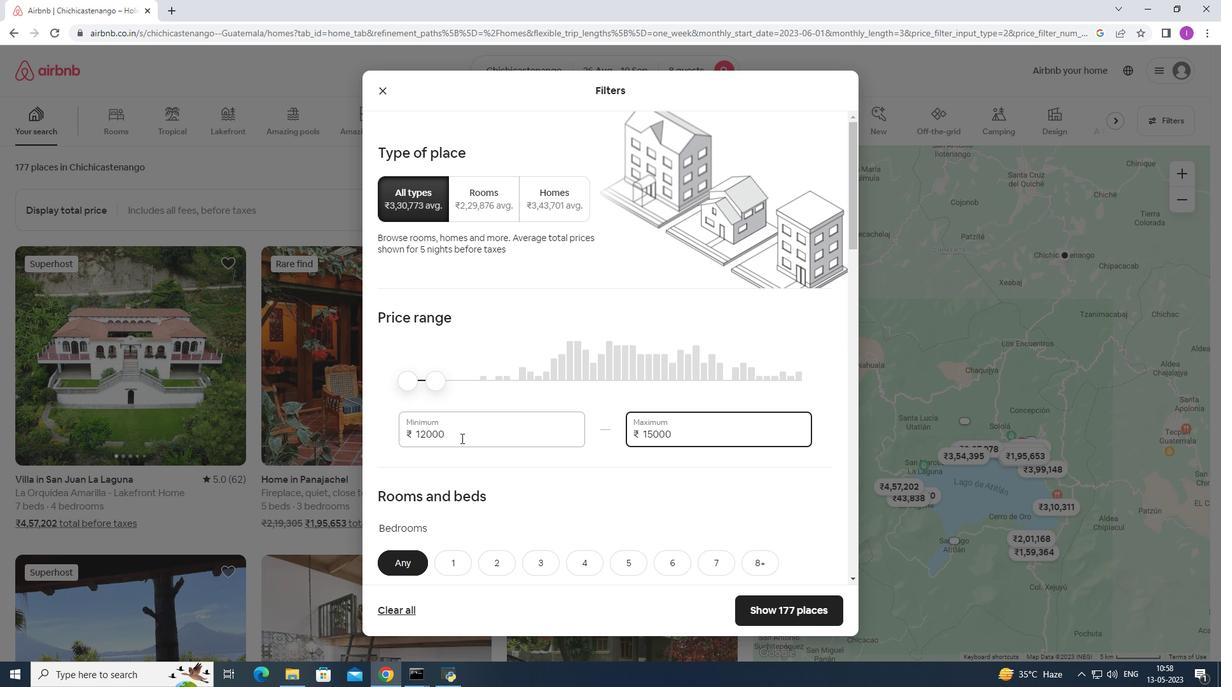
Action: Mouse pressed left at (463, 437)
Screenshot: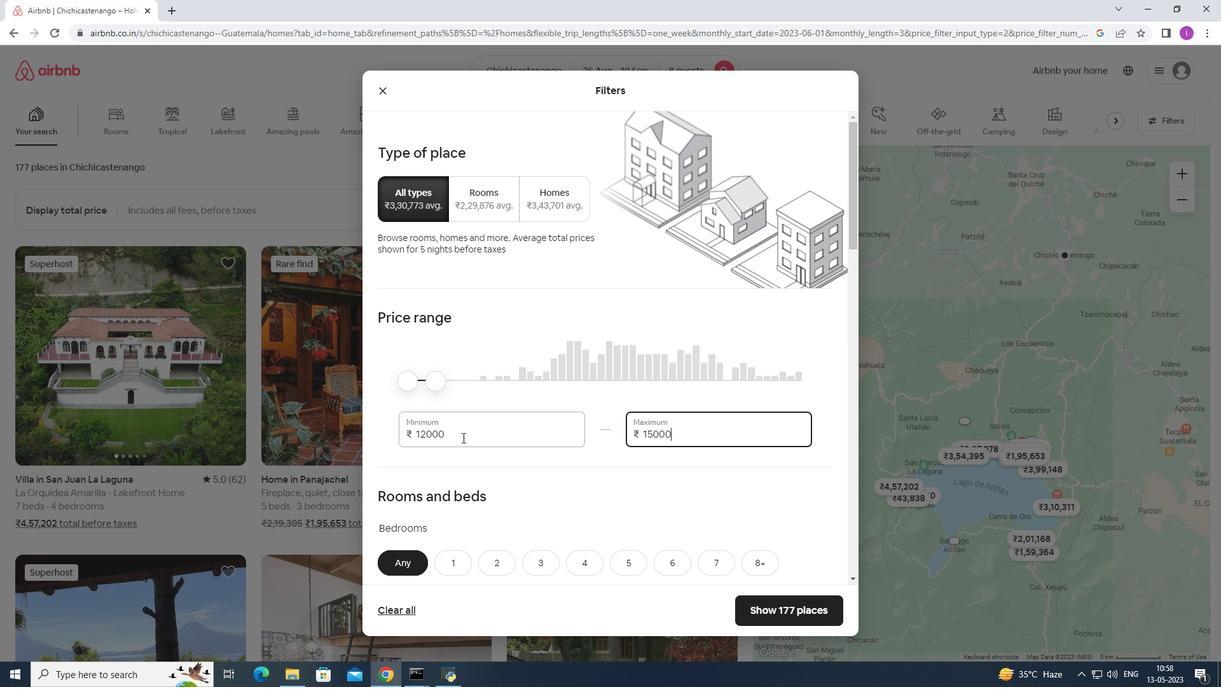 
Action: Mouse moved to (672, 426)
Screenshot: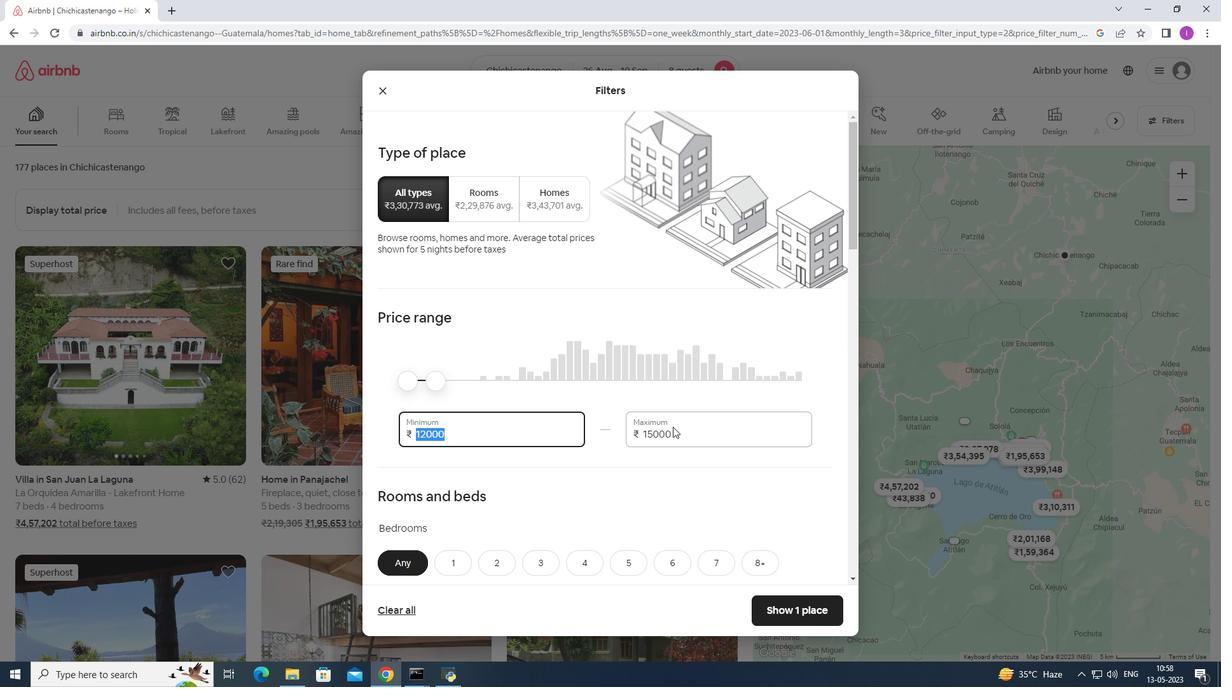 
Action: Key pressed 1
Screenshot: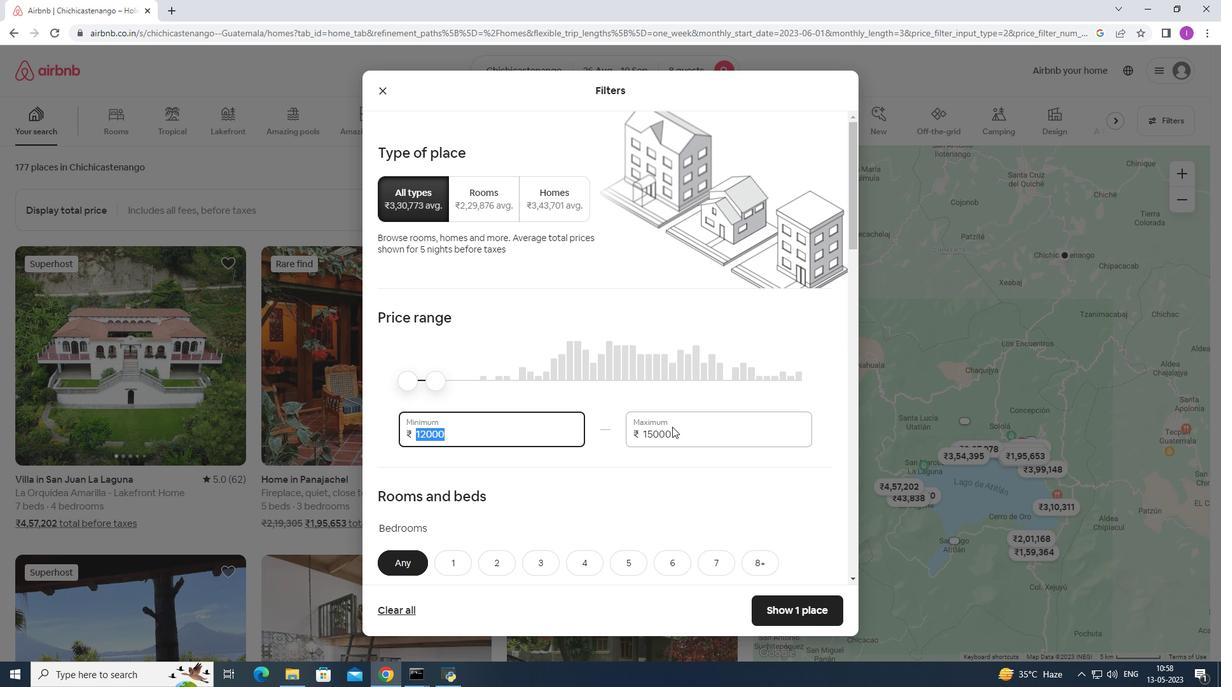
Action: Mouse moved to (662, 427)
Screenshot: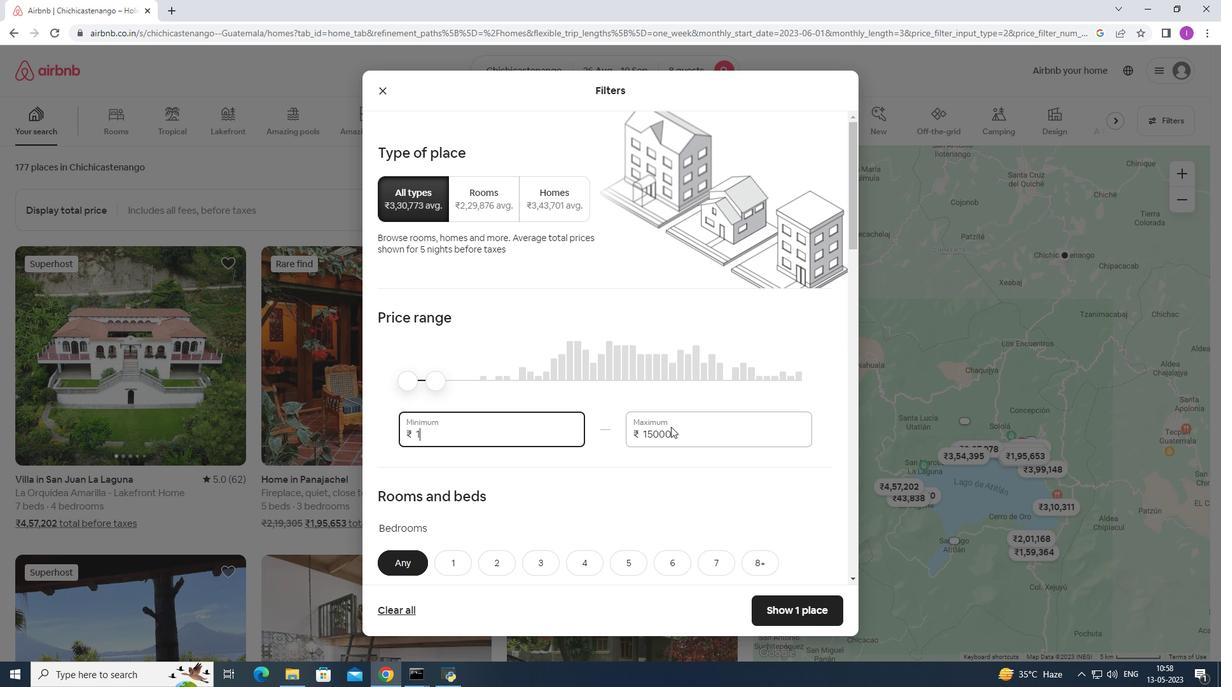 
Action: Key pressed 0
Screenshot: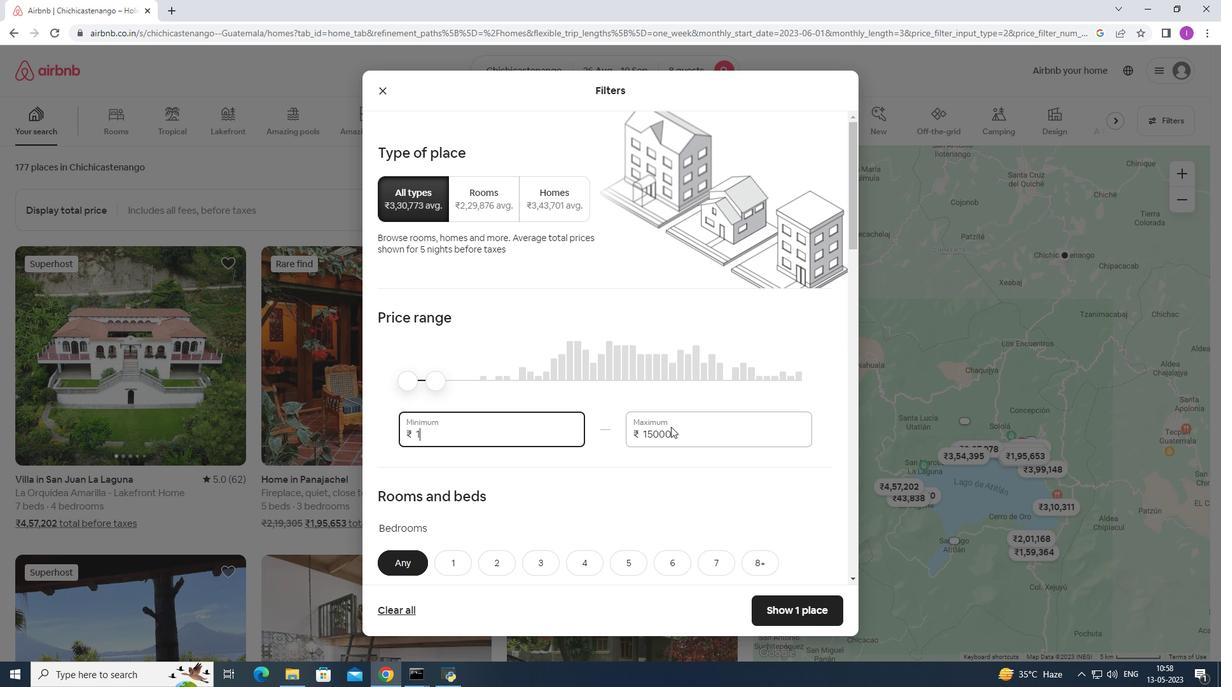 
Action: Mouse moved to (659, 427)
Screenshot: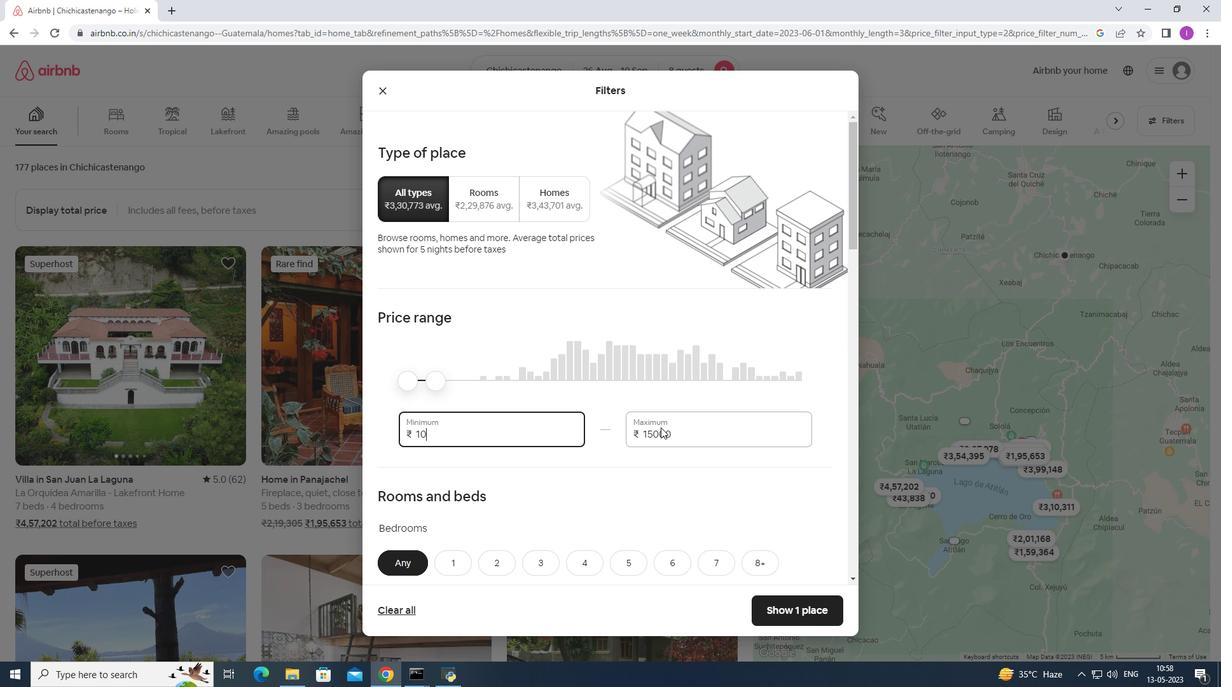 
Action: Key pressed 0
Screenshot: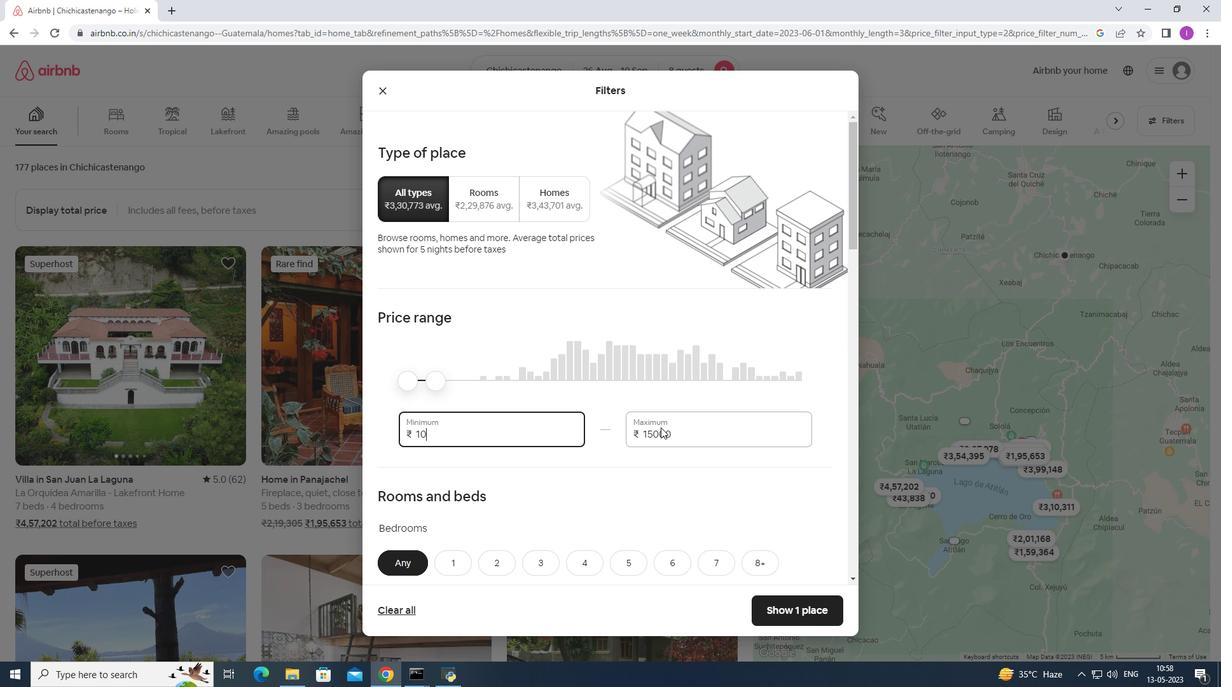 
Action: Mouse moved to (657, 426)
Screenshot: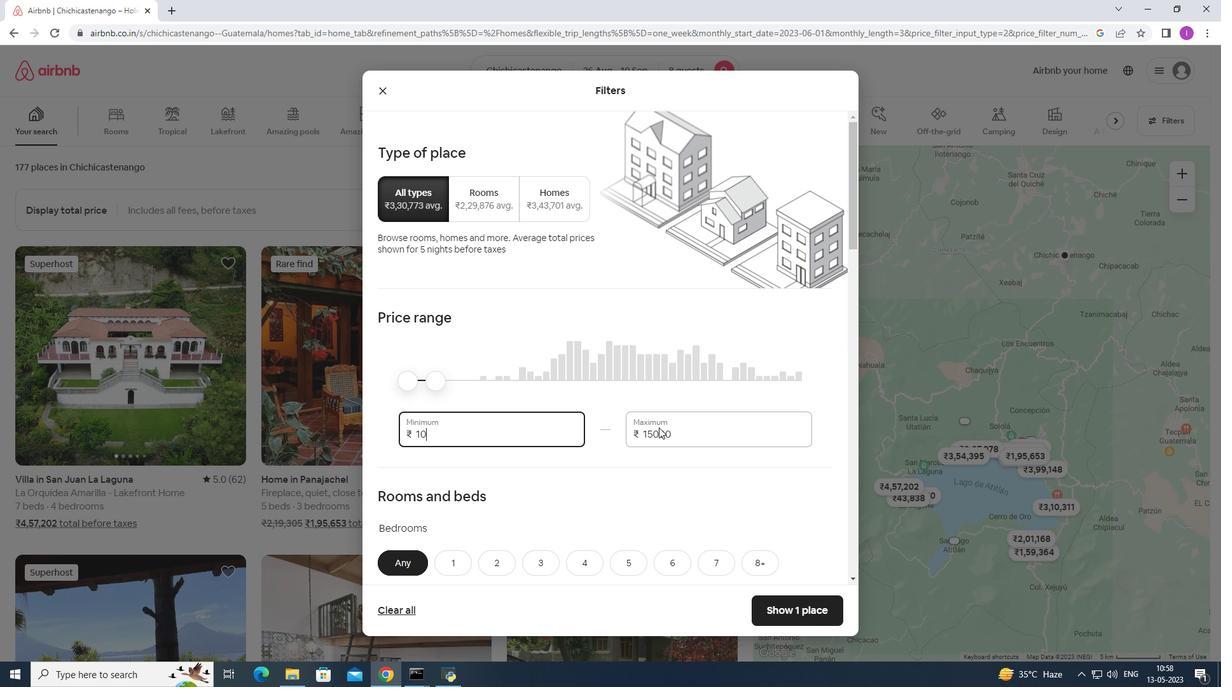
Action: Key pressed 0
Screenshot: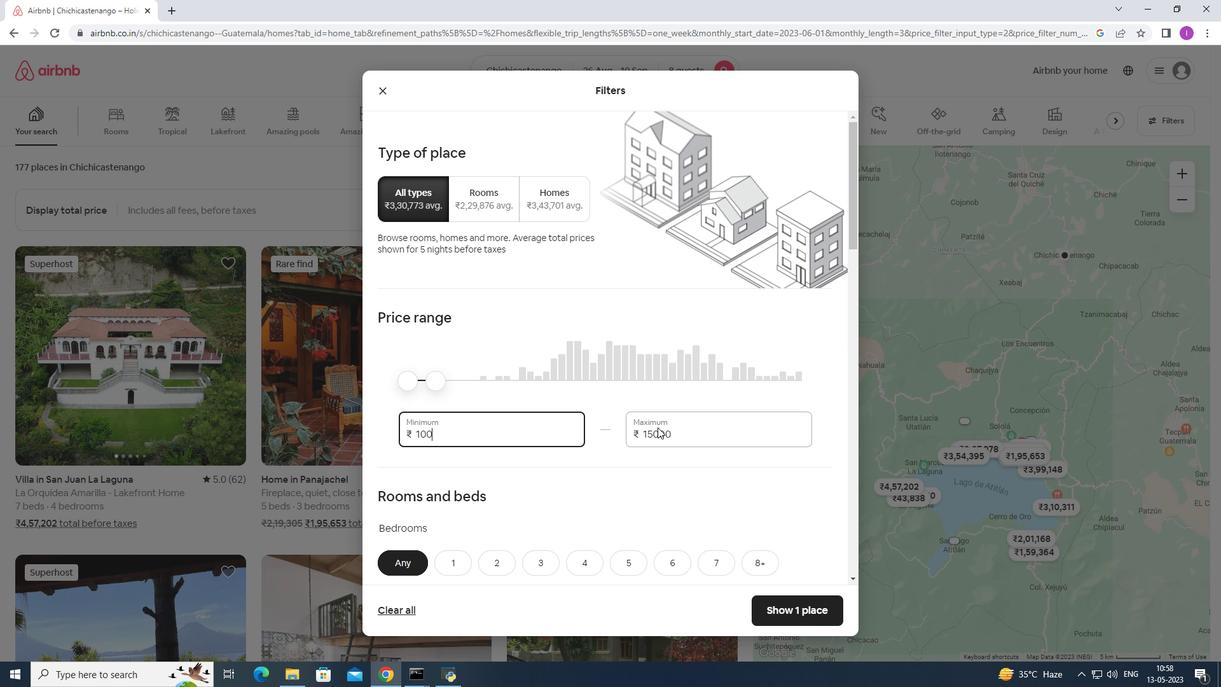 
Action: Mouse moved to (657, 426)
Screenshot: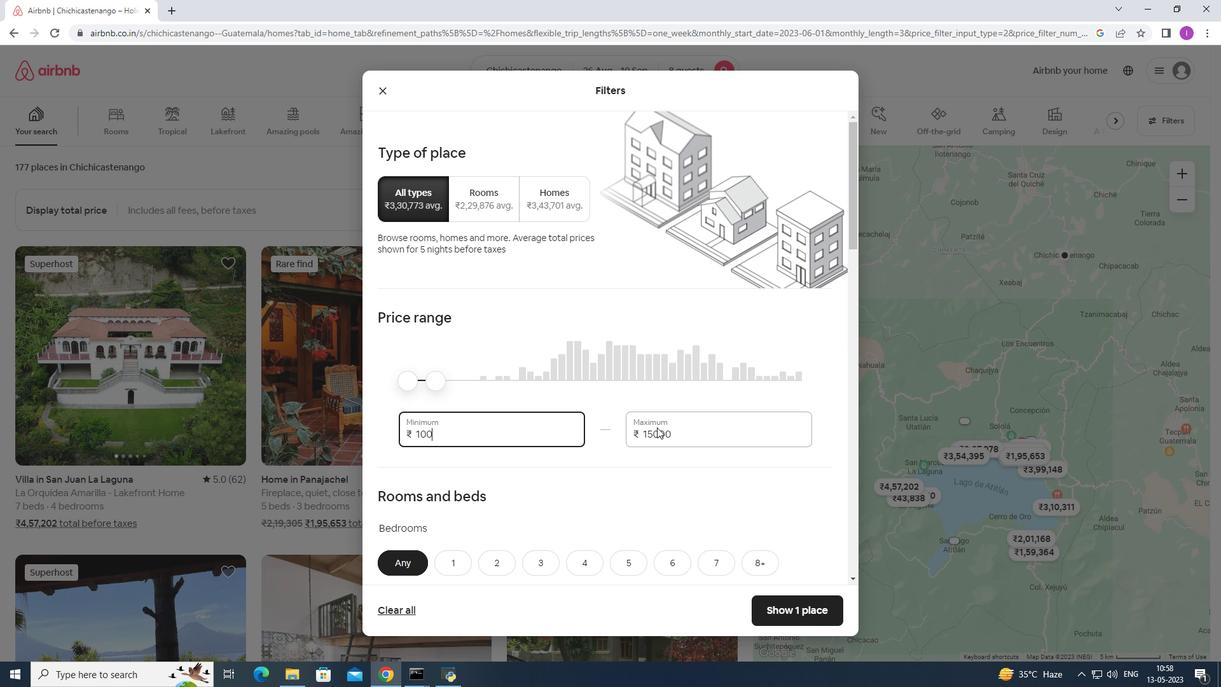 
Action: Key pressed 0
Screenshot: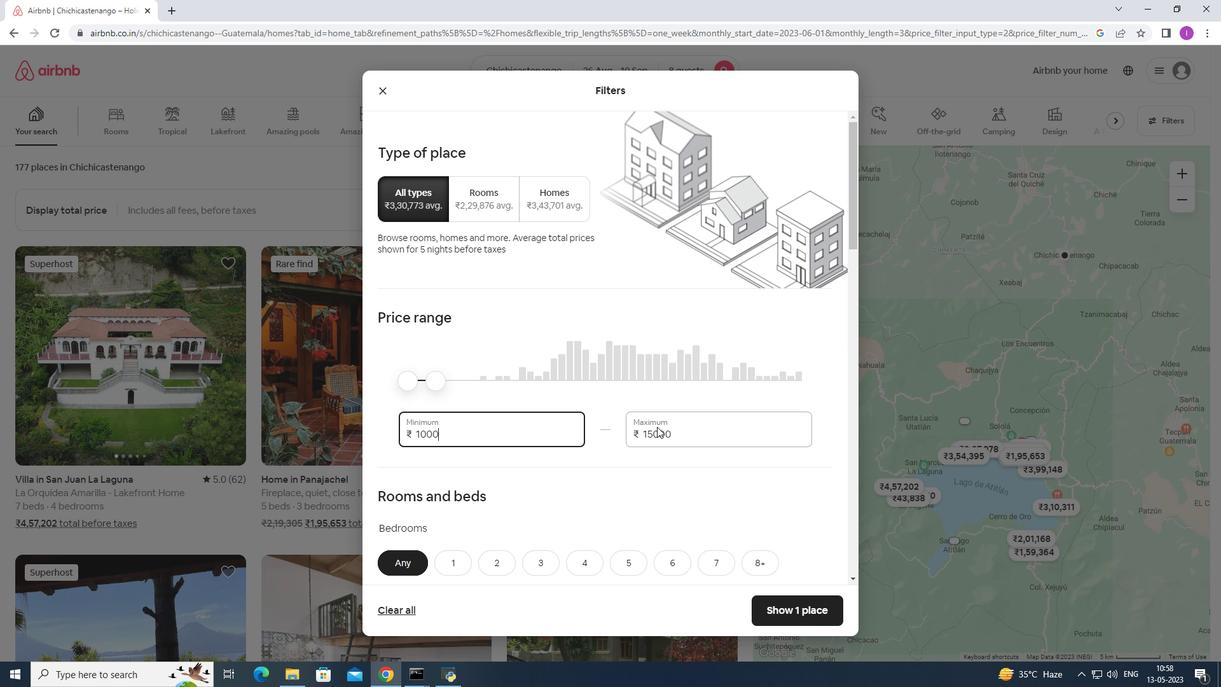 
Action: Mouse moved to (708, 432)
Screenshot: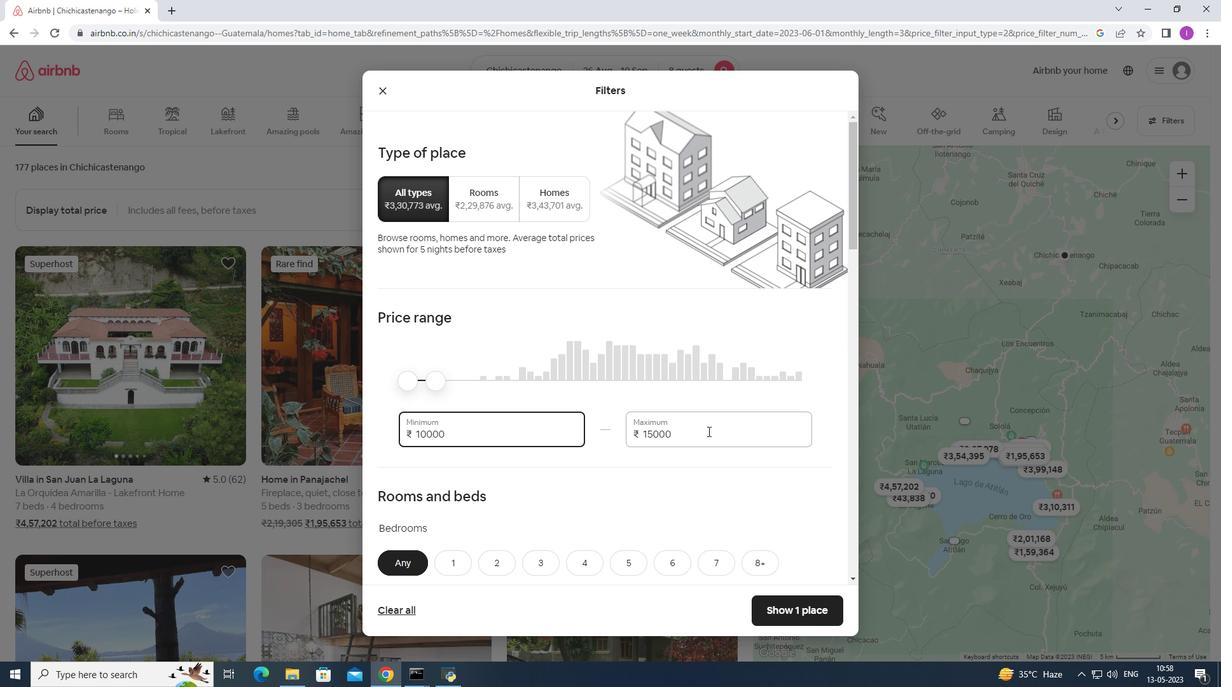 
Action: Mouse scrolled (708, 432) with delta (0, 0)
Screenshot: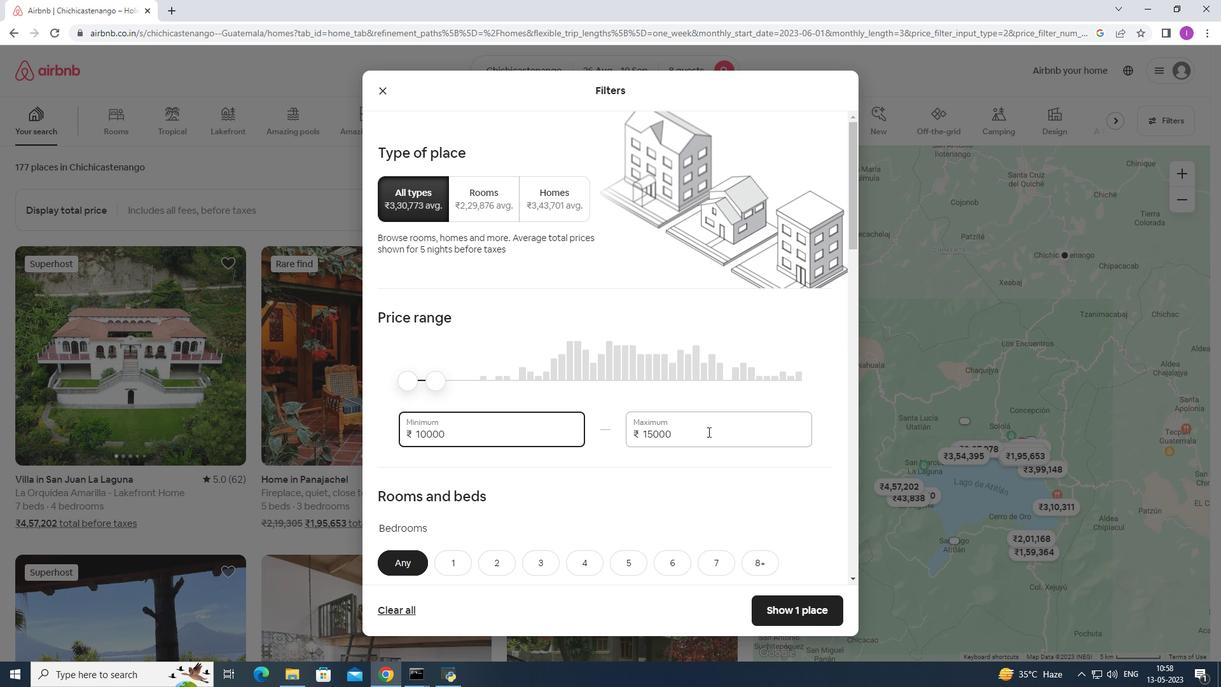 
Action: Mouse moved to (704, 433)
Screenshot: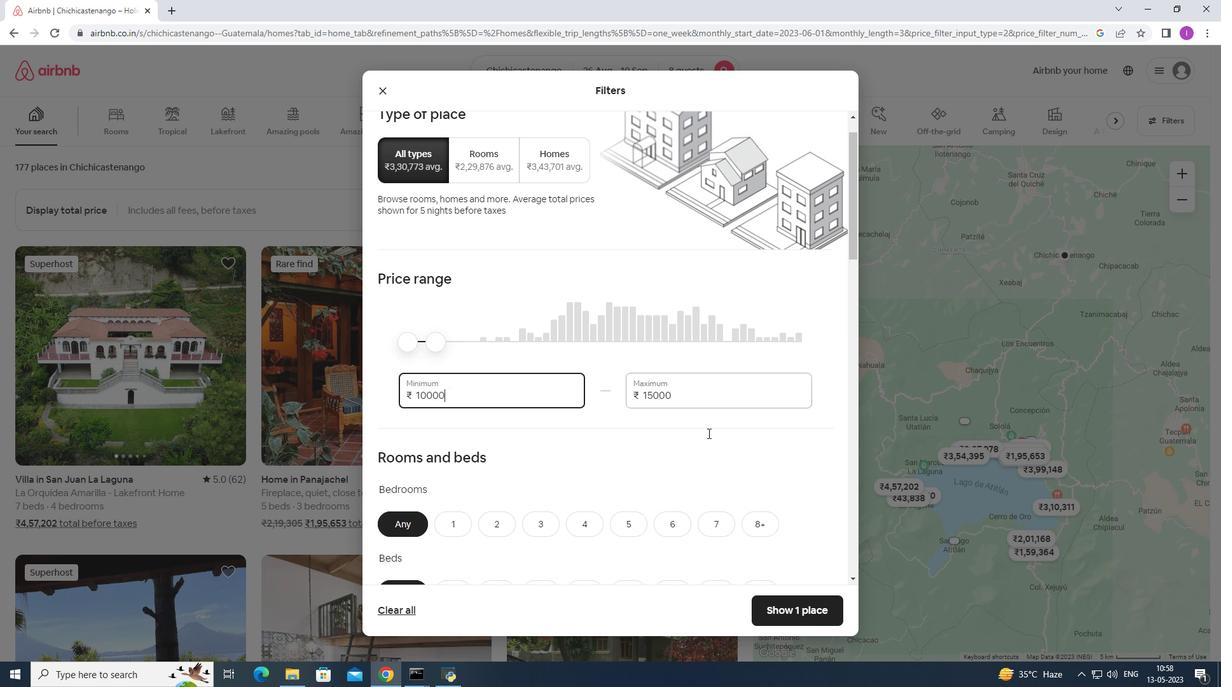 
Action: Mouse scrolled (704, 432) with delta (0, 0)
Screenshot: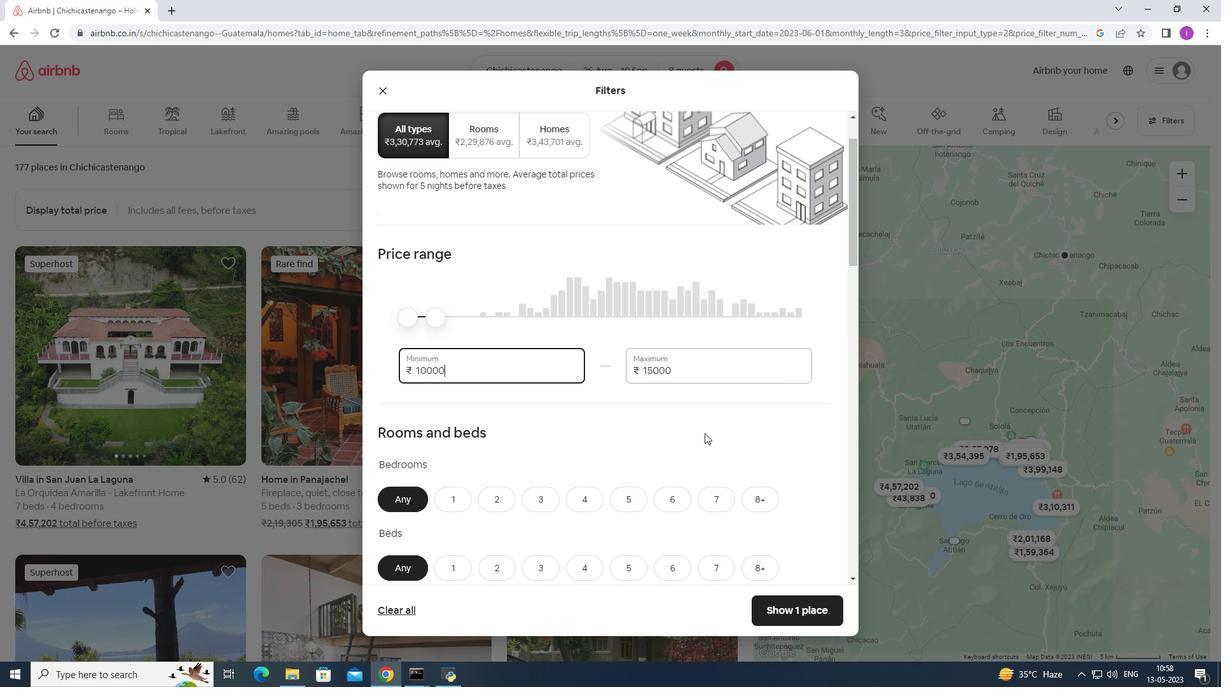 
Action: Mouse scrolled (704, 432) with delta (0, 0)
Screenshot: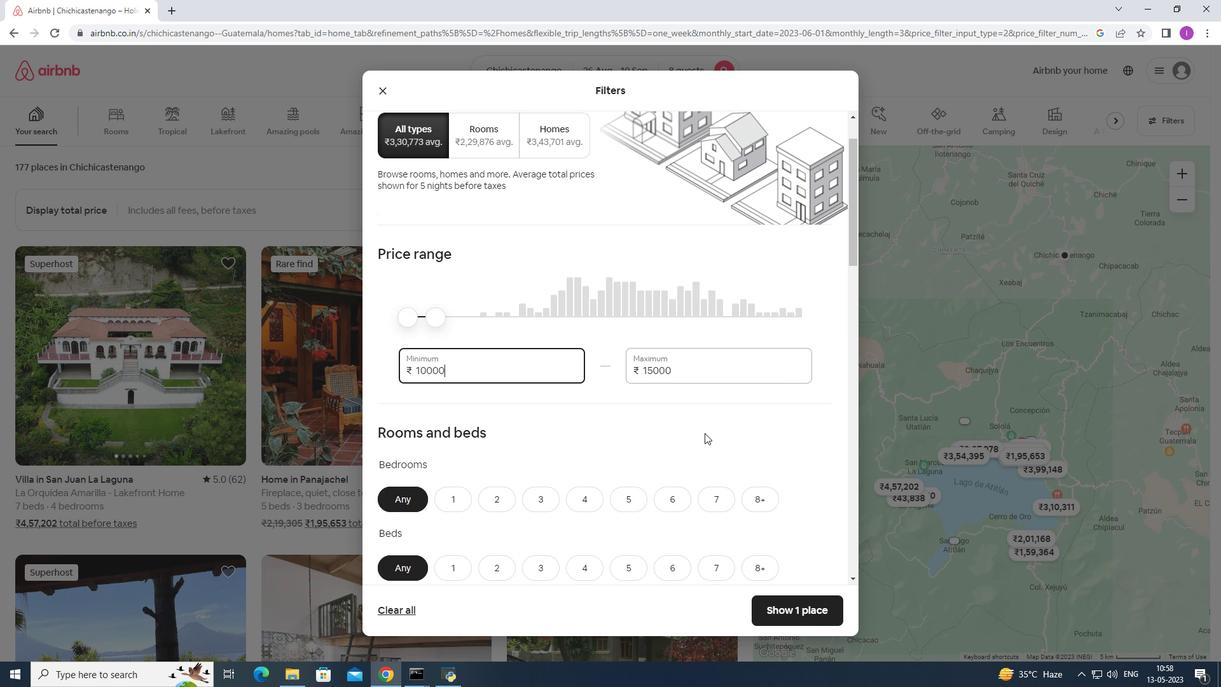 
Action: Mouse moved to (671, 370)
Screenshot: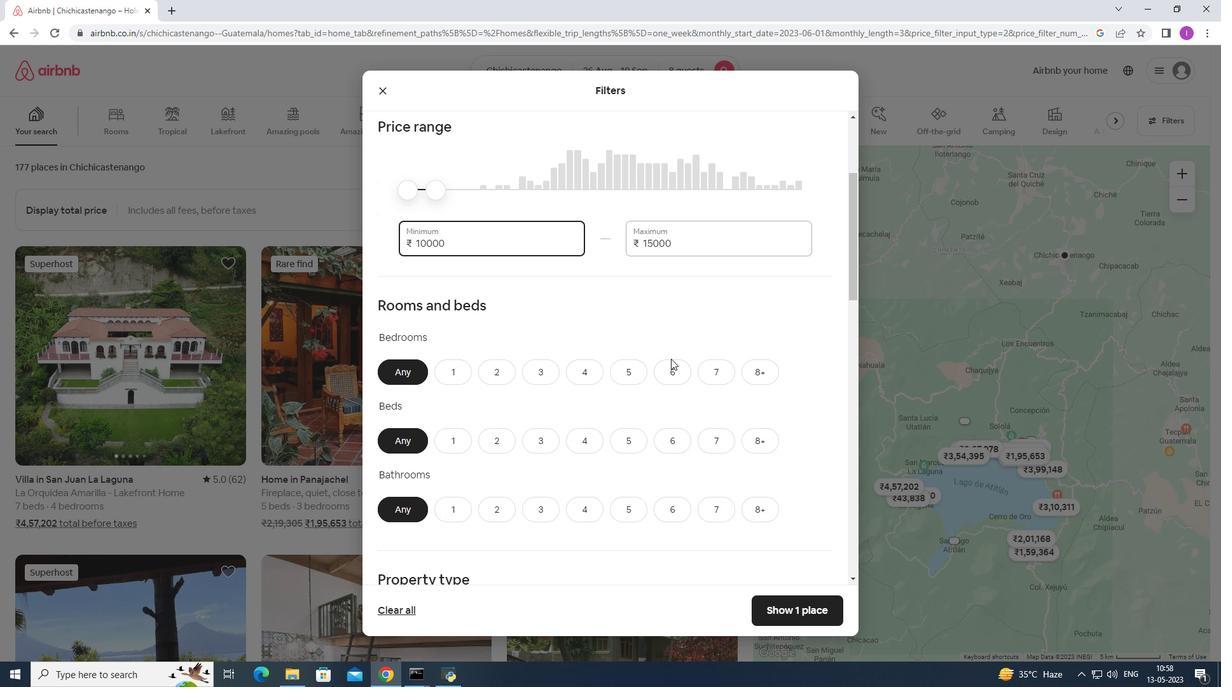
Action: Mouse pressed left at (671, 370)
Screenshot: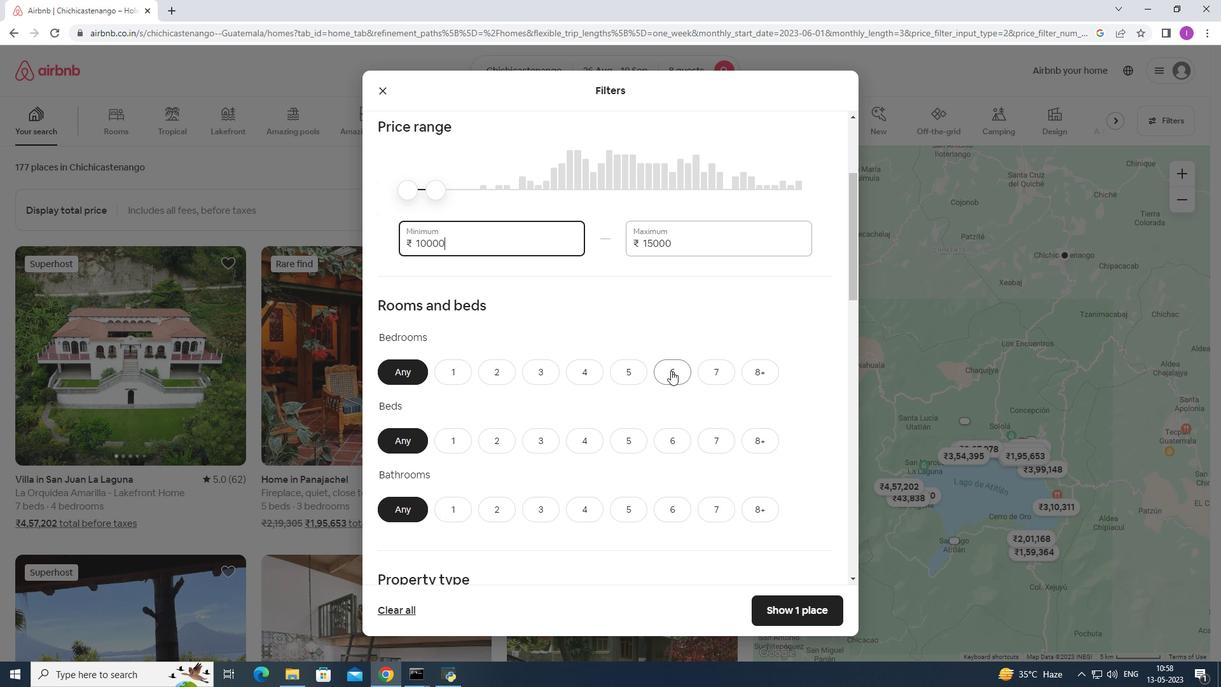 
Action: Mouse moved to (678, 448)
Screenshot: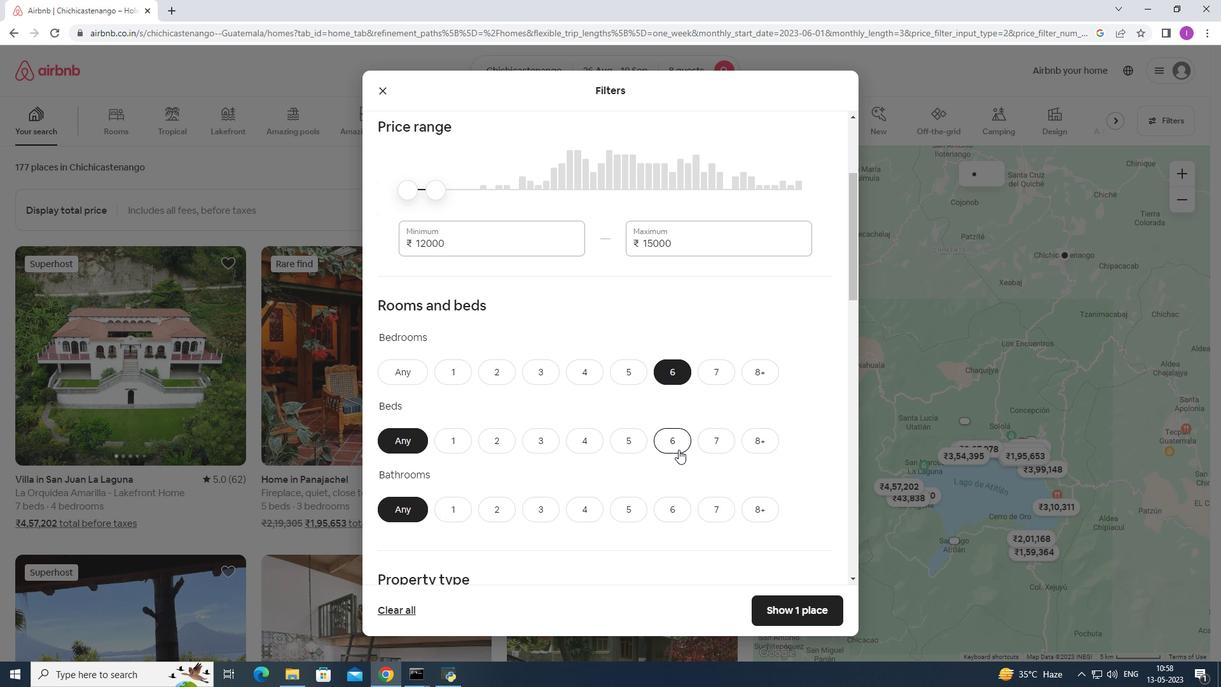 
Action: Mouse pressed left at (678, 448)
Screenshot: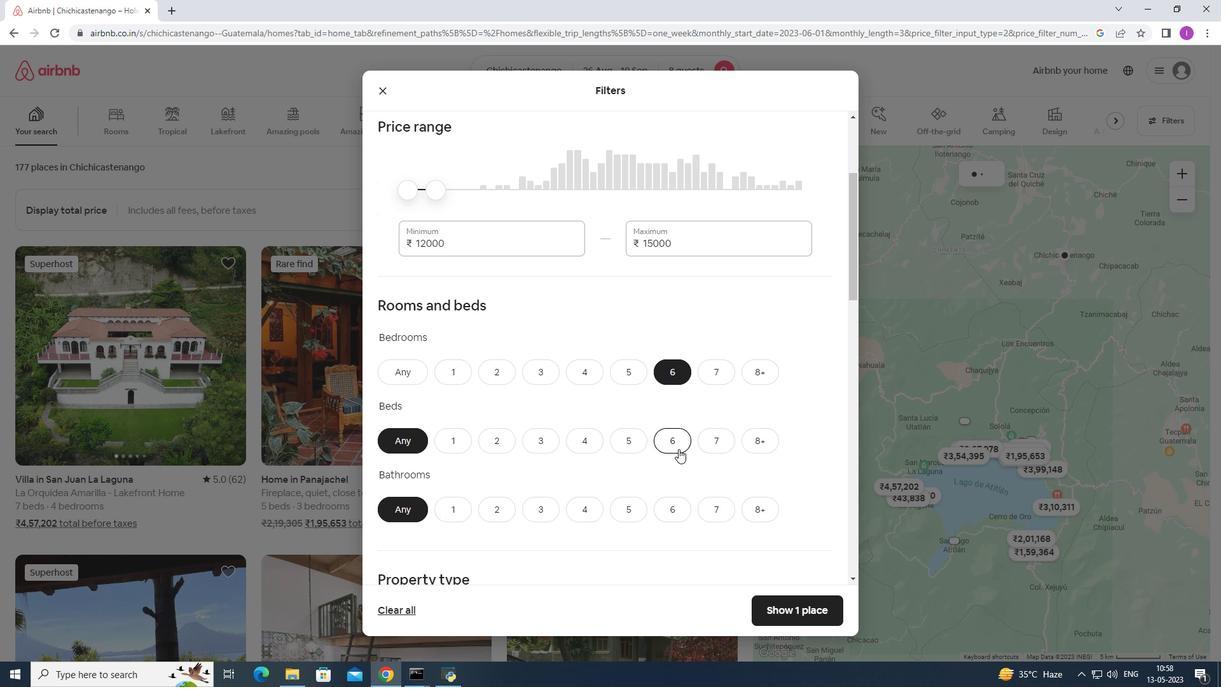 
Action: Mouse moved to (682, 516)
Screenshot: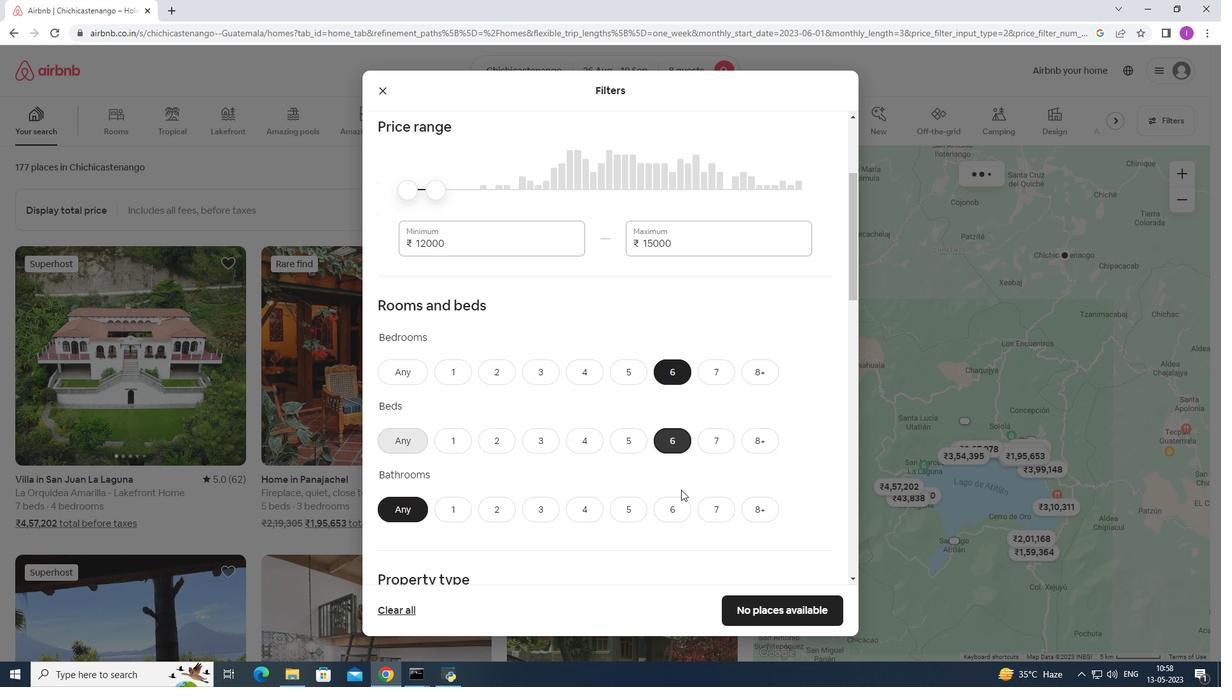 
Action: Mouse pressed left at (682, 516)
Screenshot: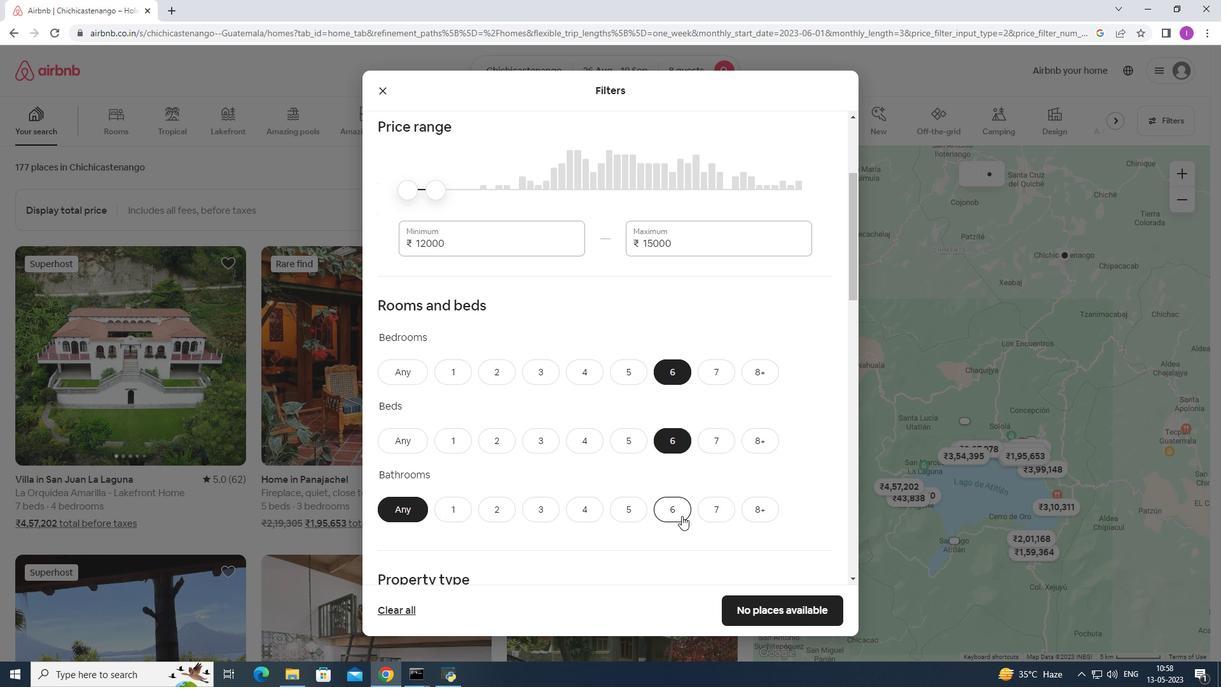 
Action: Mouse moved to (528, 484)
Screenshot: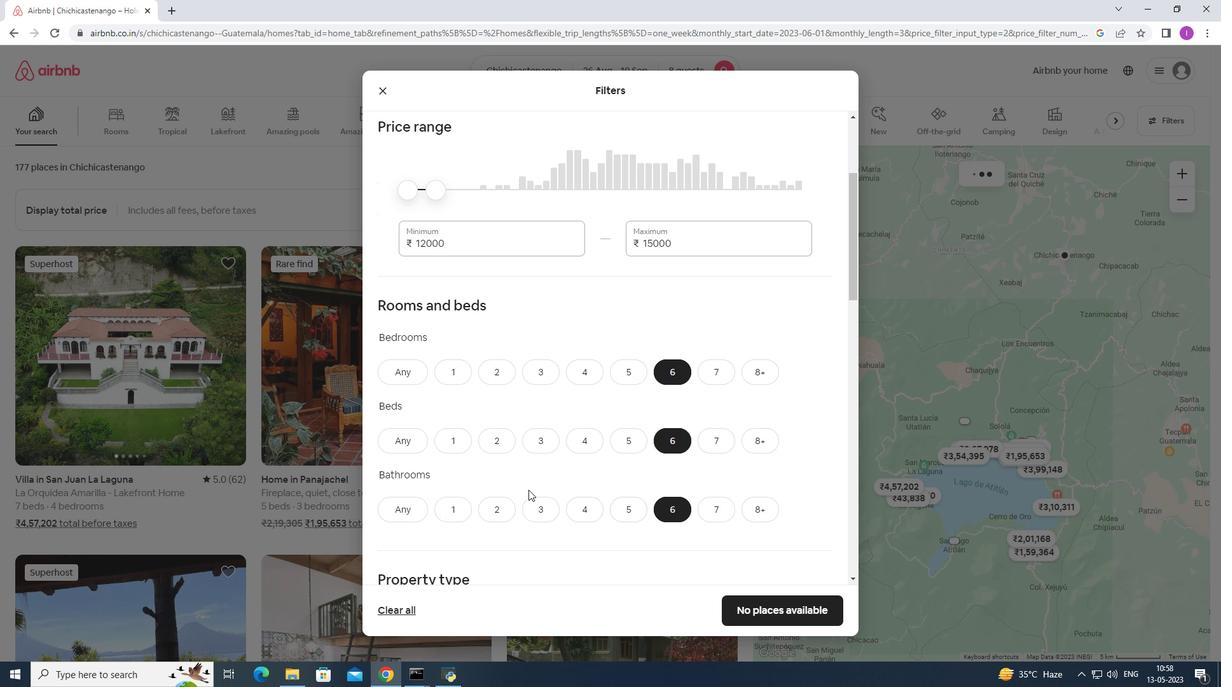 
Action: Mouse scrolled (528, 483) with delta (0, 0)
Screenshot: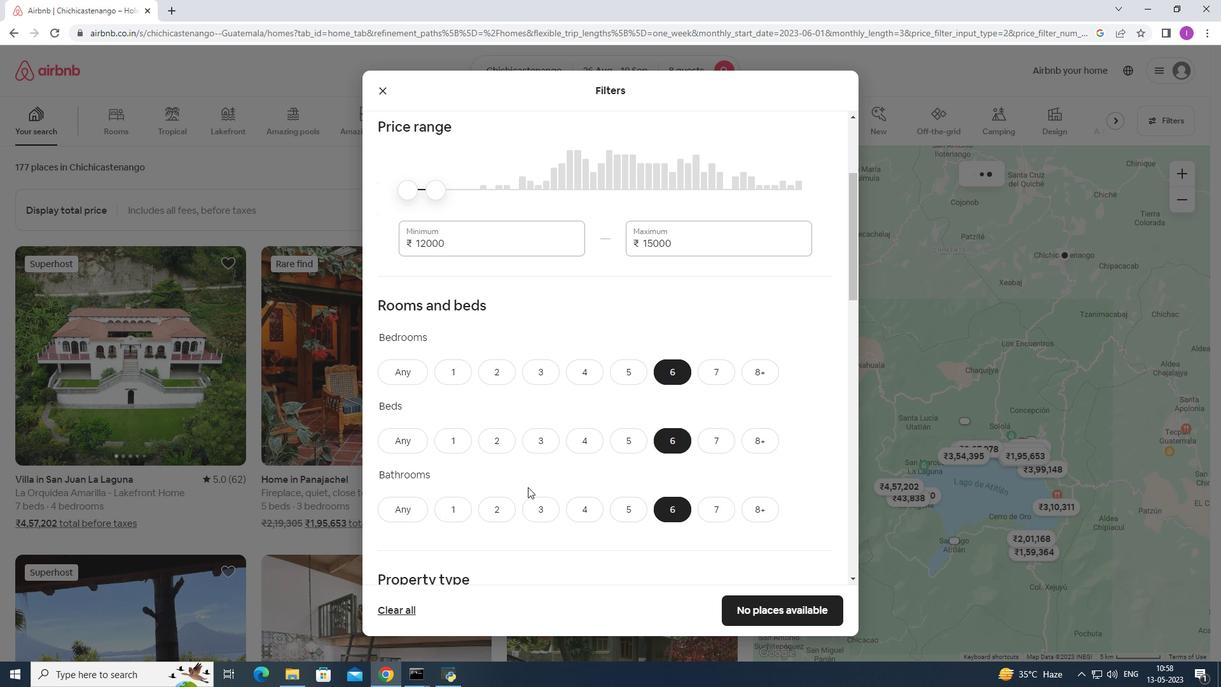 
Action: Mouse scrolled (528, 483) with delta (0, 0)
Screenshot: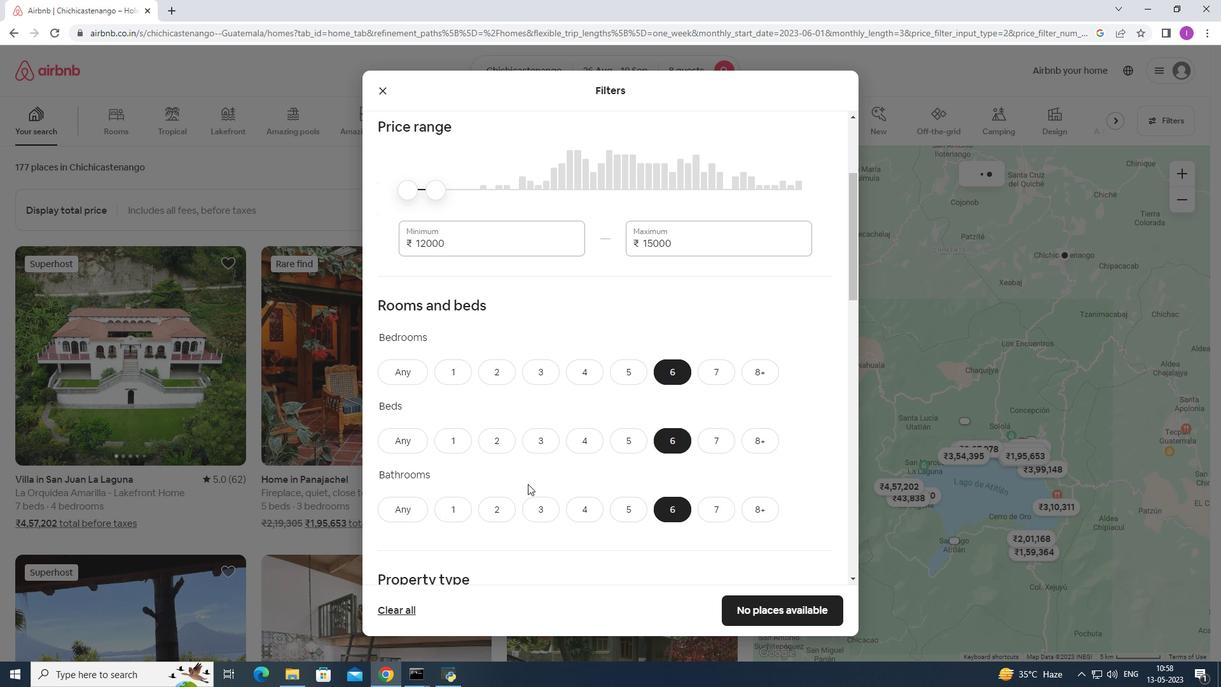 
Action: Mouse scrolled (528, 483) with delta (0, 0)
Screenshot: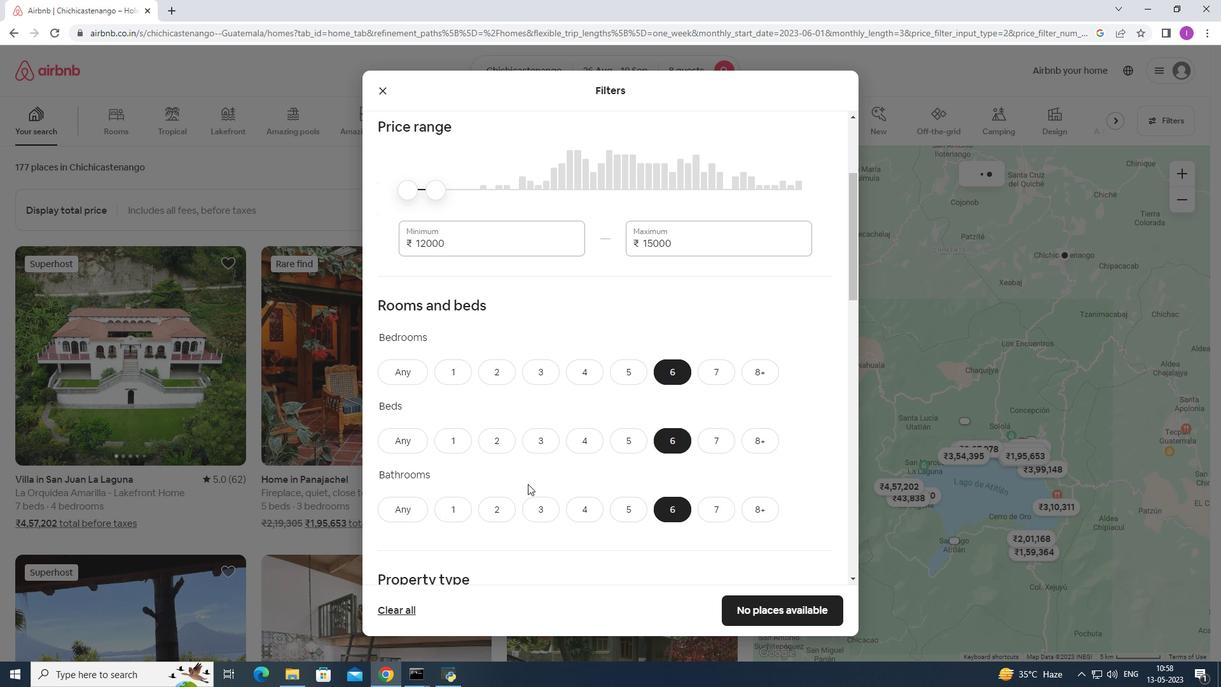 
Action: Mouse moved to (439, 470)
Screenshot: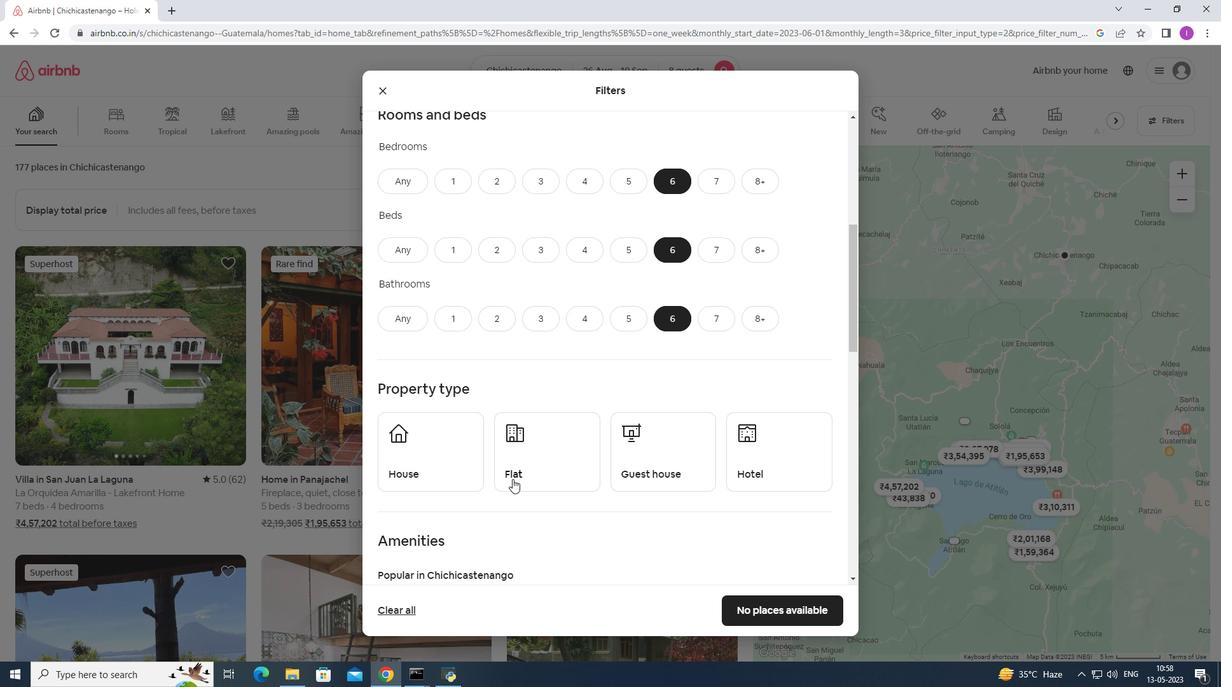 
Action: Mouse pressed left at (439, 470)
Screenshot: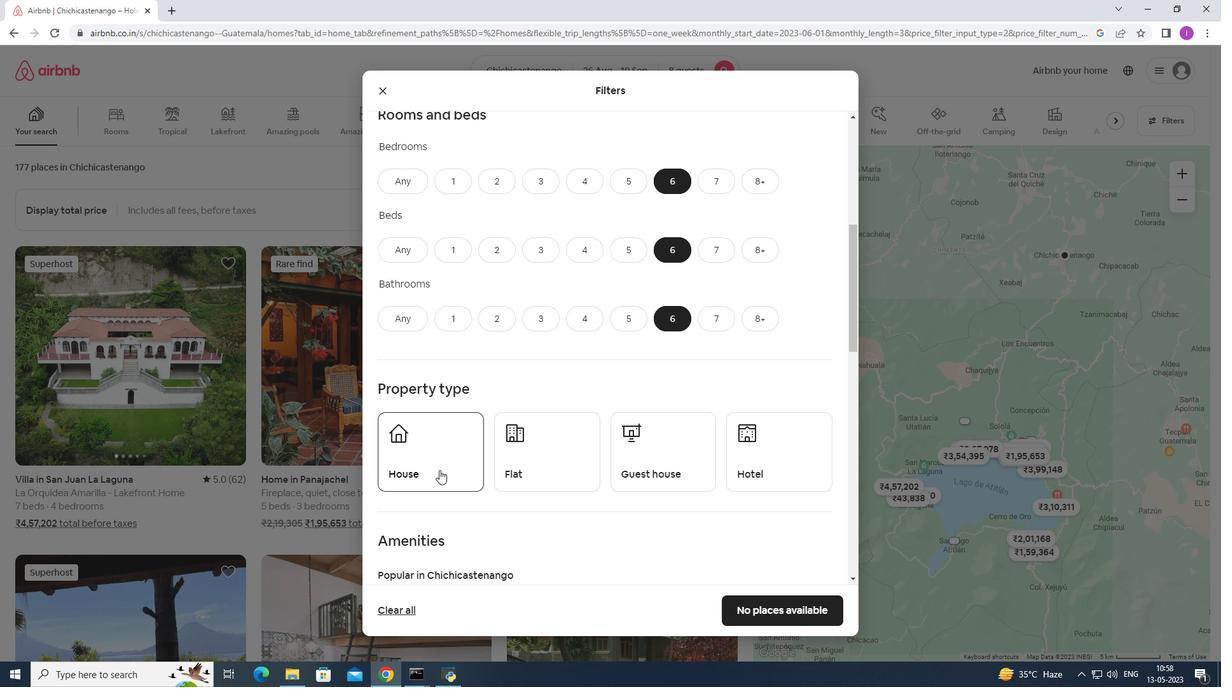 
Action: Mouse moved to (579, 463)
Screenshot: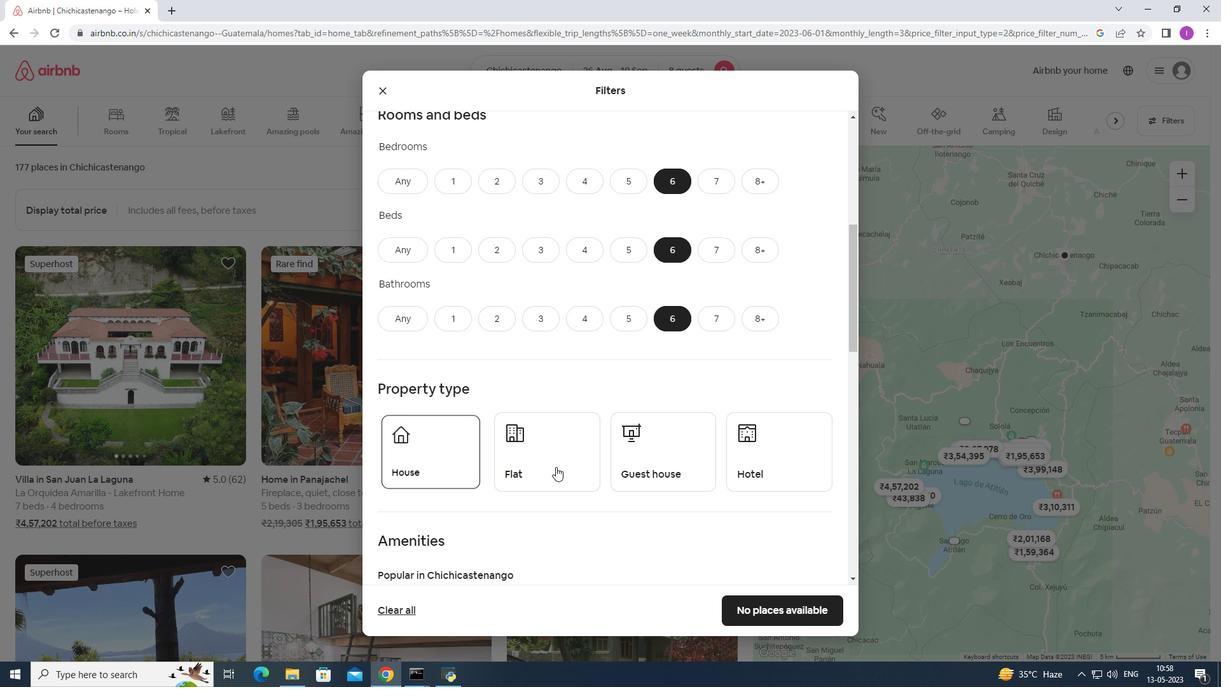 
Action: Mouse pressed left at (579, 463)
Screenshot: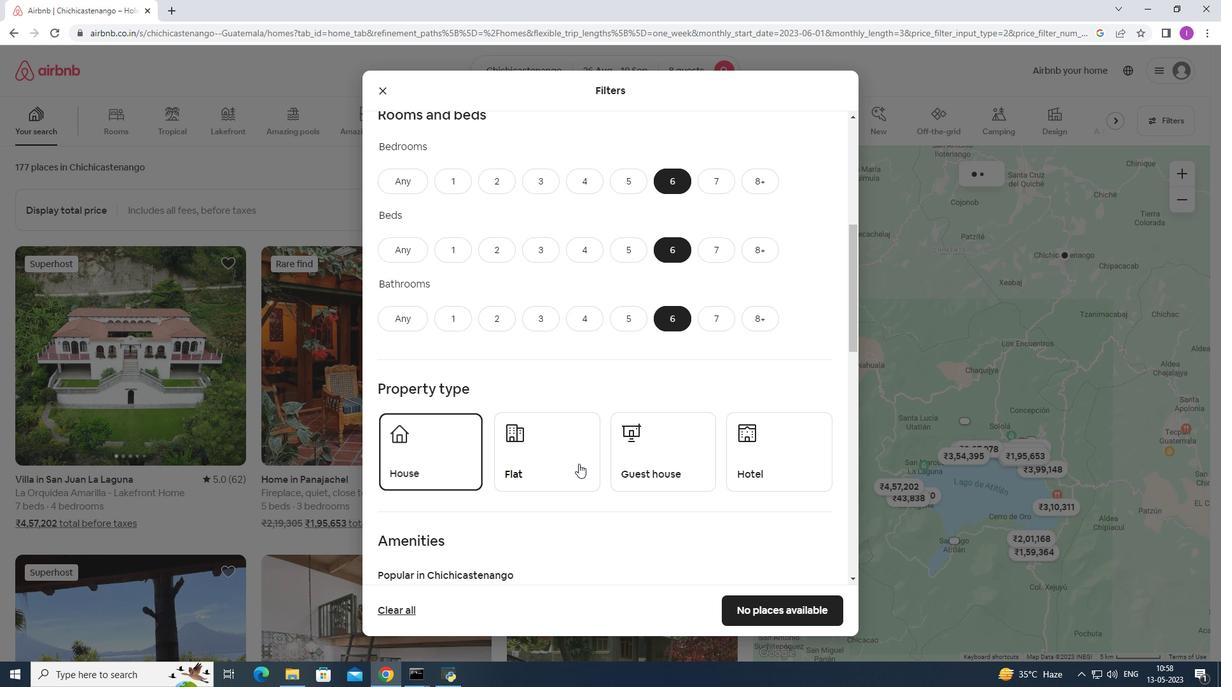 
Action: Mouse moved to (699, 464)
Screenshot: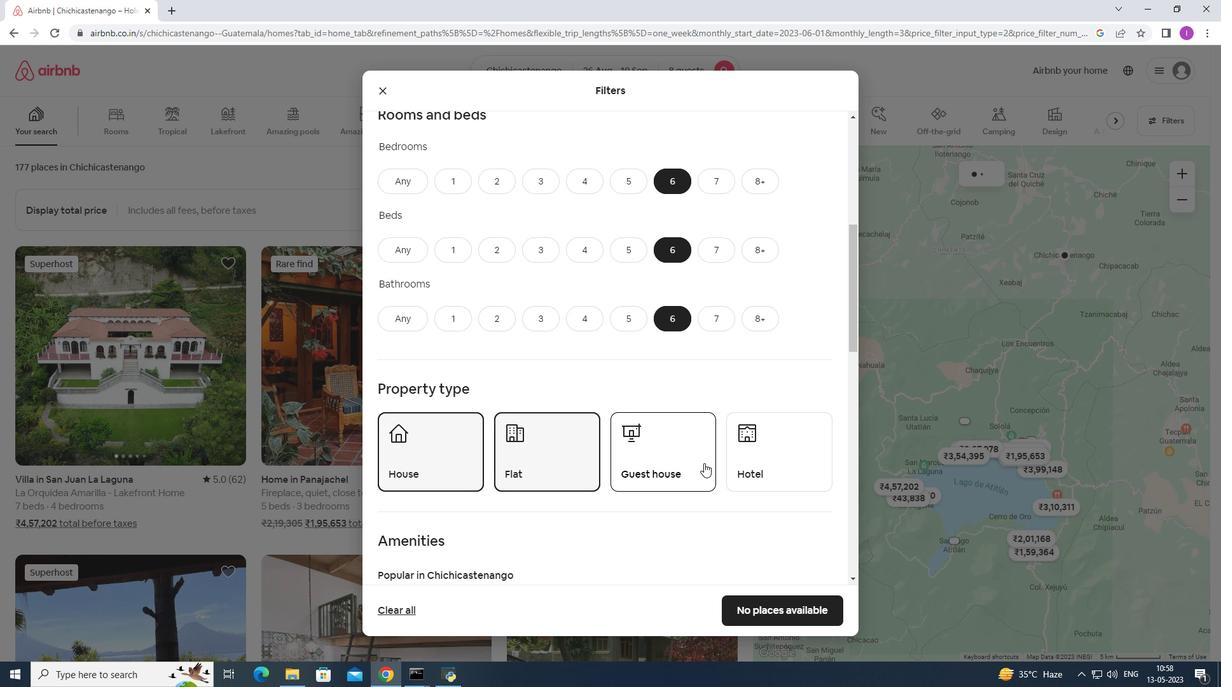 
Action: Mouse pressed left at (699, 464)
Screenshot: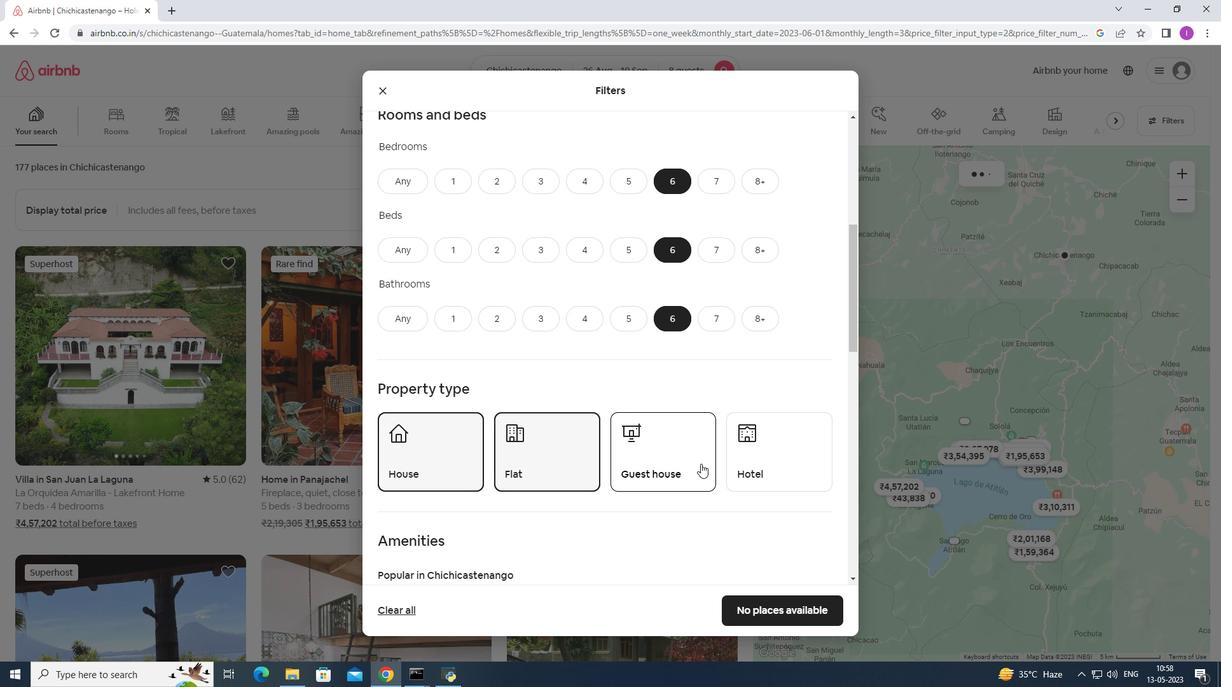
Action: Mouse moved to (716, 469)
Screenshot: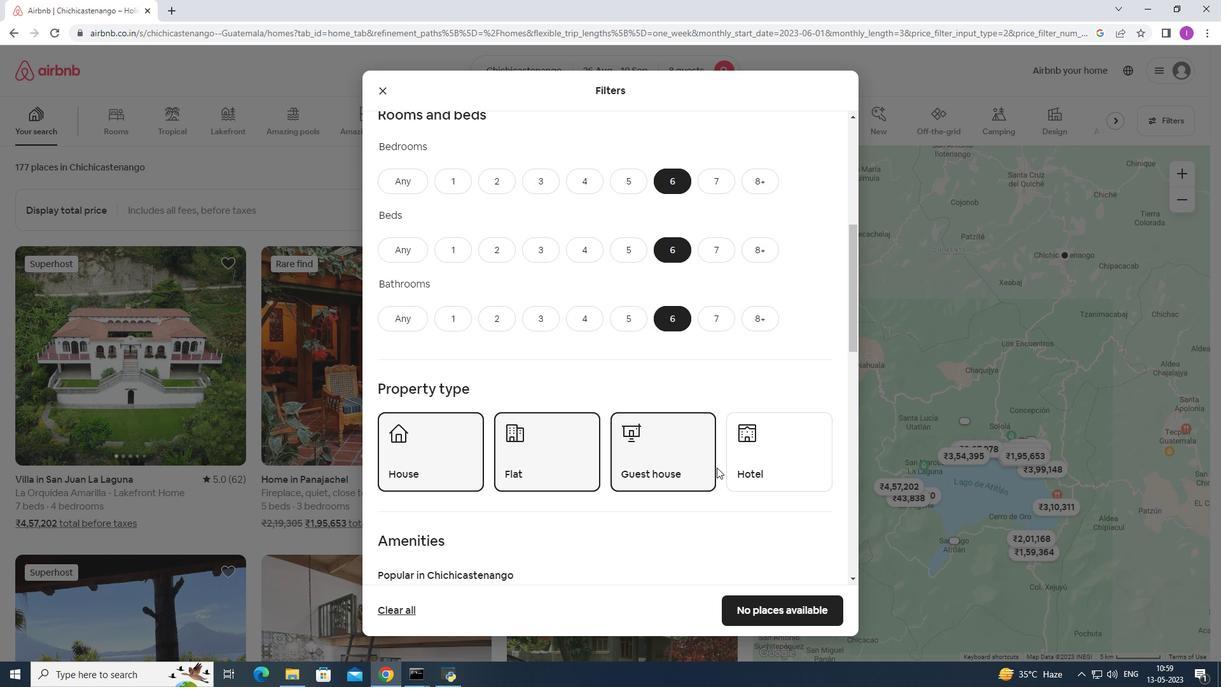 
Action: Mouse scrolled (716, 468) with delta (0, 0)
Screenshot: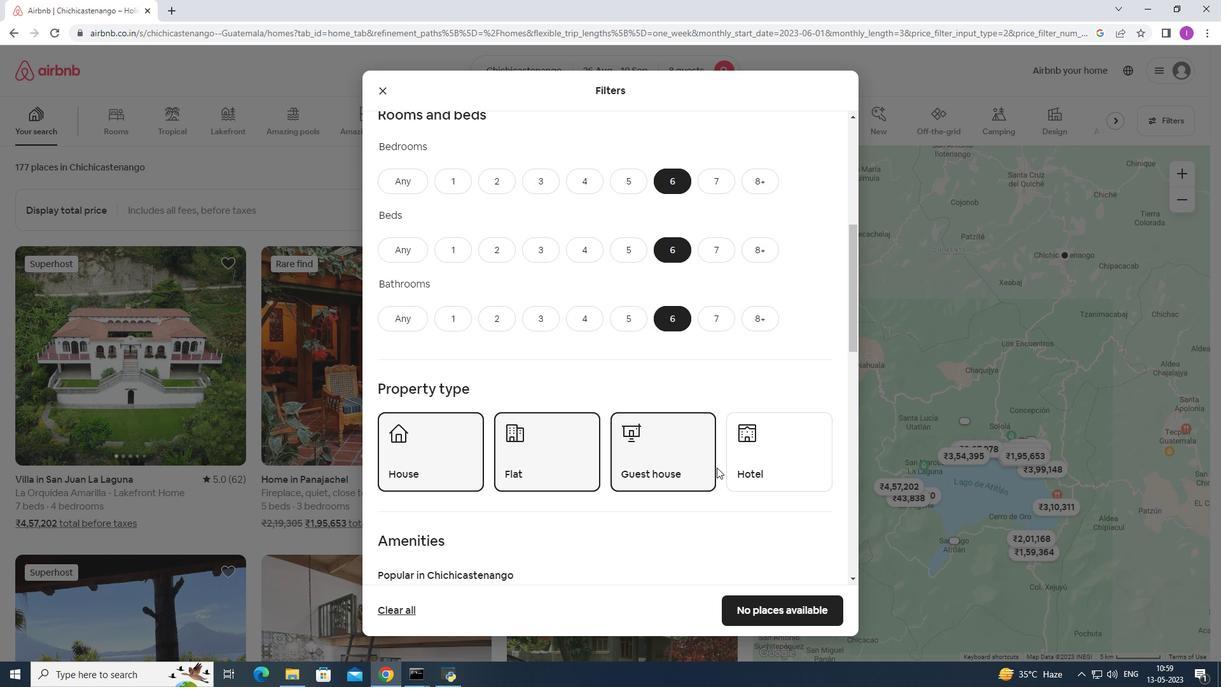 
Action: Mouse moved to (716, 466)
Screenshot: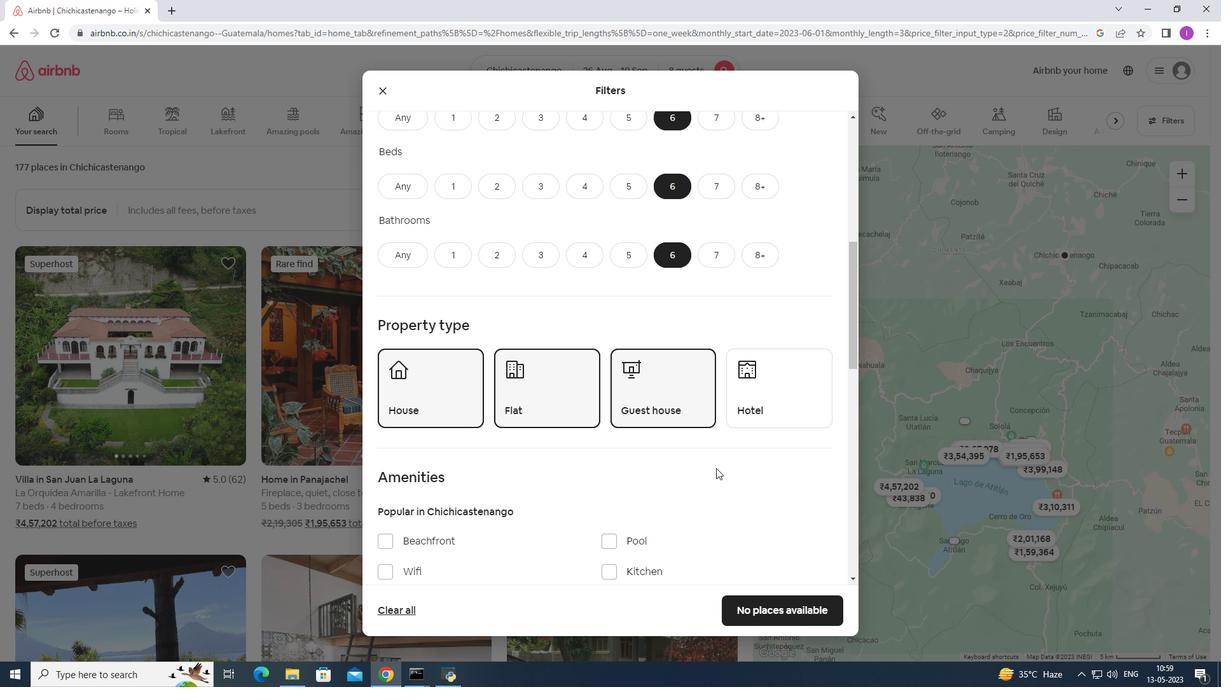 
Action: Mouse scrolled (716, 465) with delta (0, 0)
Screenshot: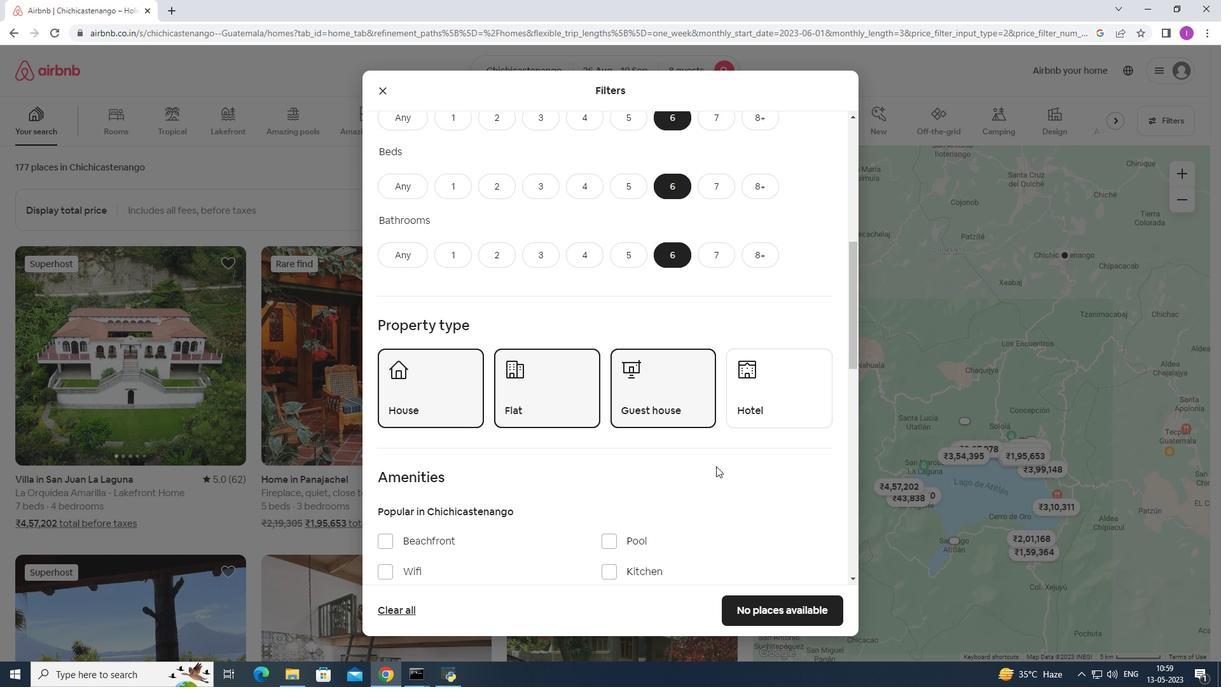 
Action: Mouse scrolled (716, 465) with delta (0, 0)
Screenshot: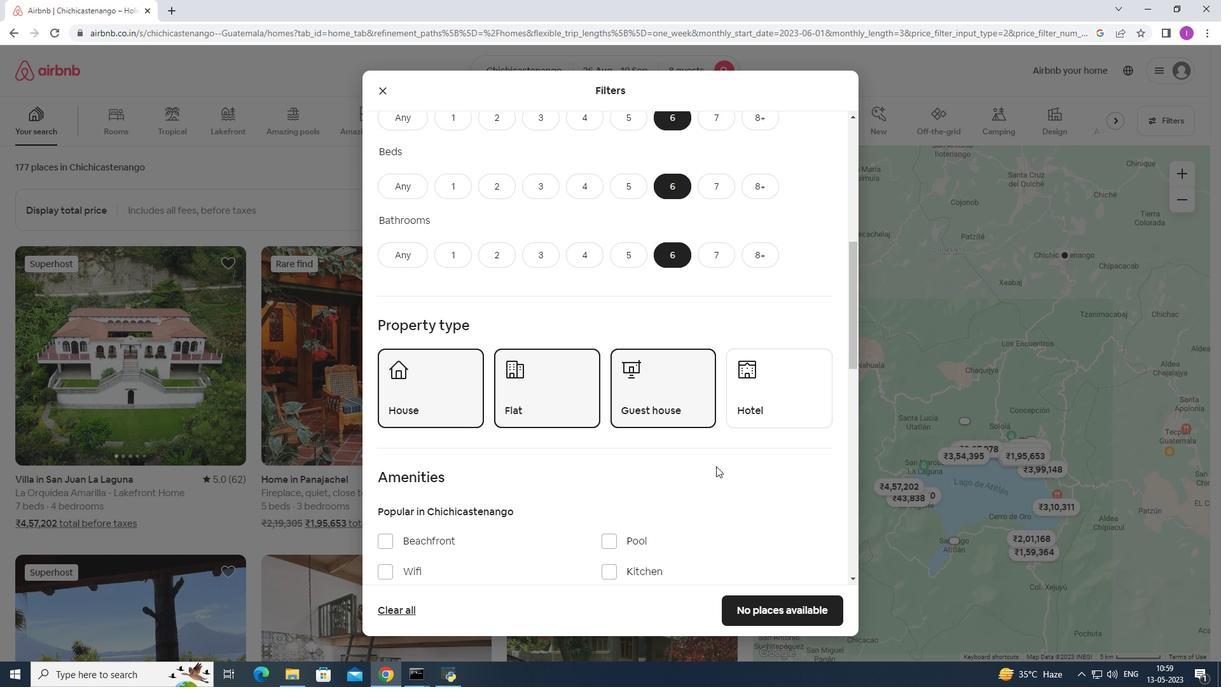 
Action: Mouse moved to (388, 446)
Screenshot: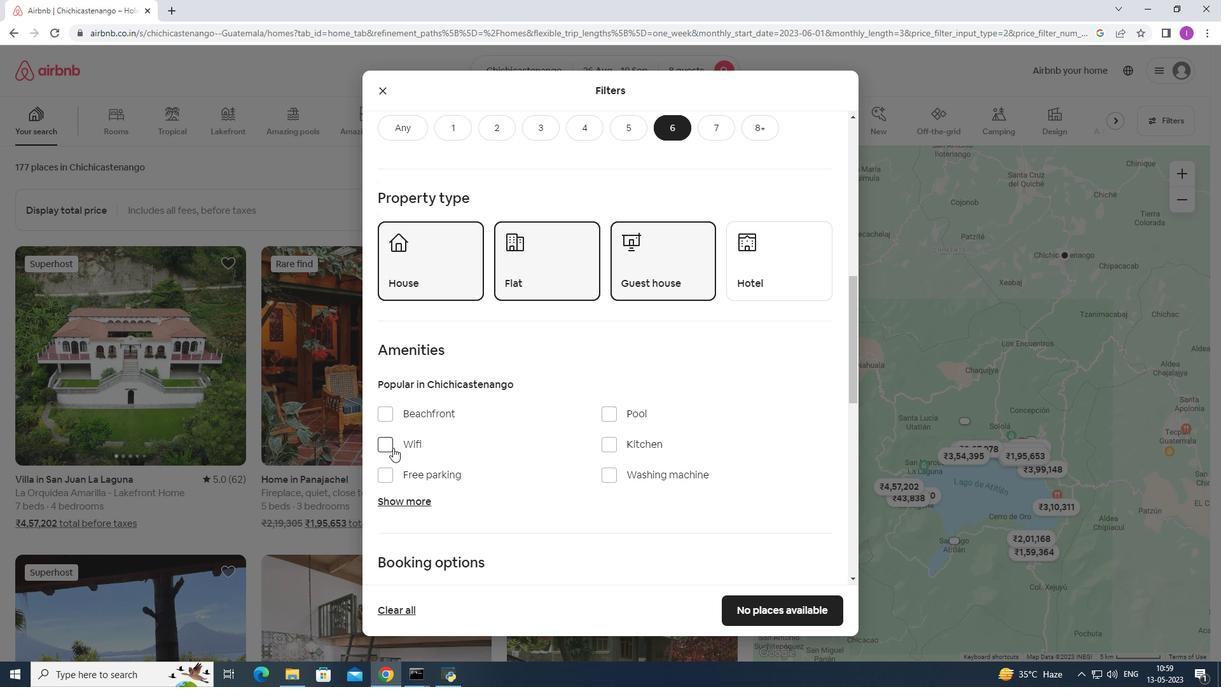 
Action: Mouse pressed left at (388, 446)
Screenshot: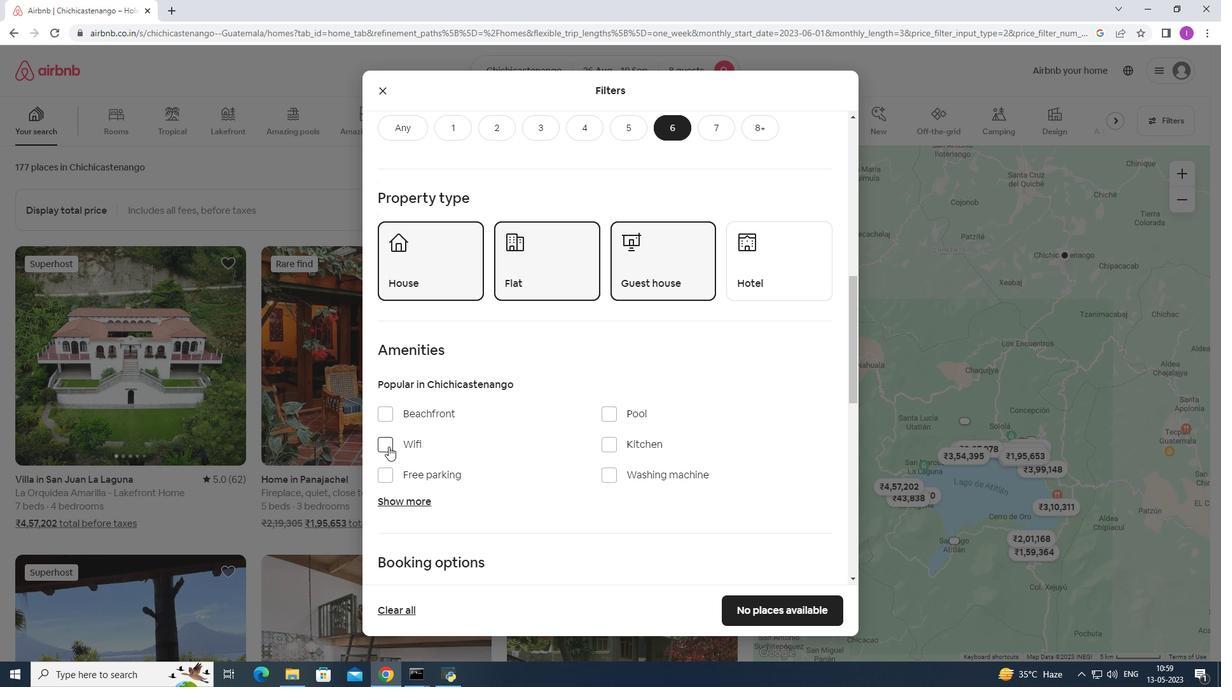 
Action: Mouse moved to (384, 479)
Screenshot: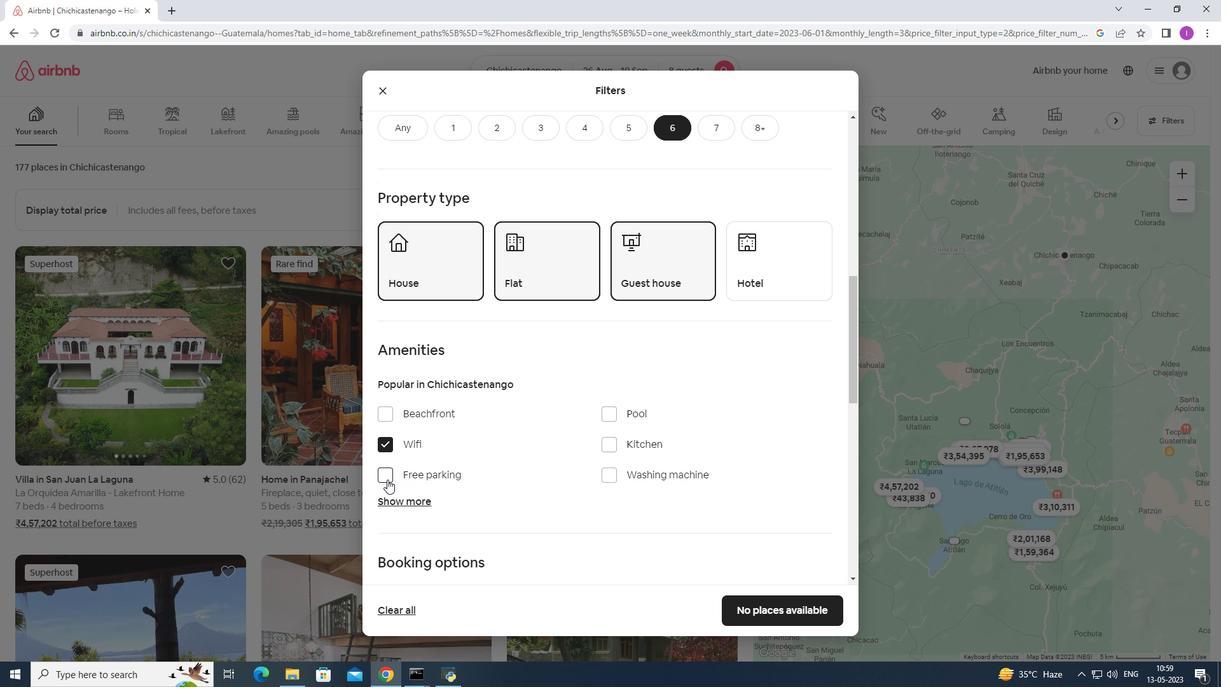 
Action: Mouse pressed left at (384, 479)
Screenshot: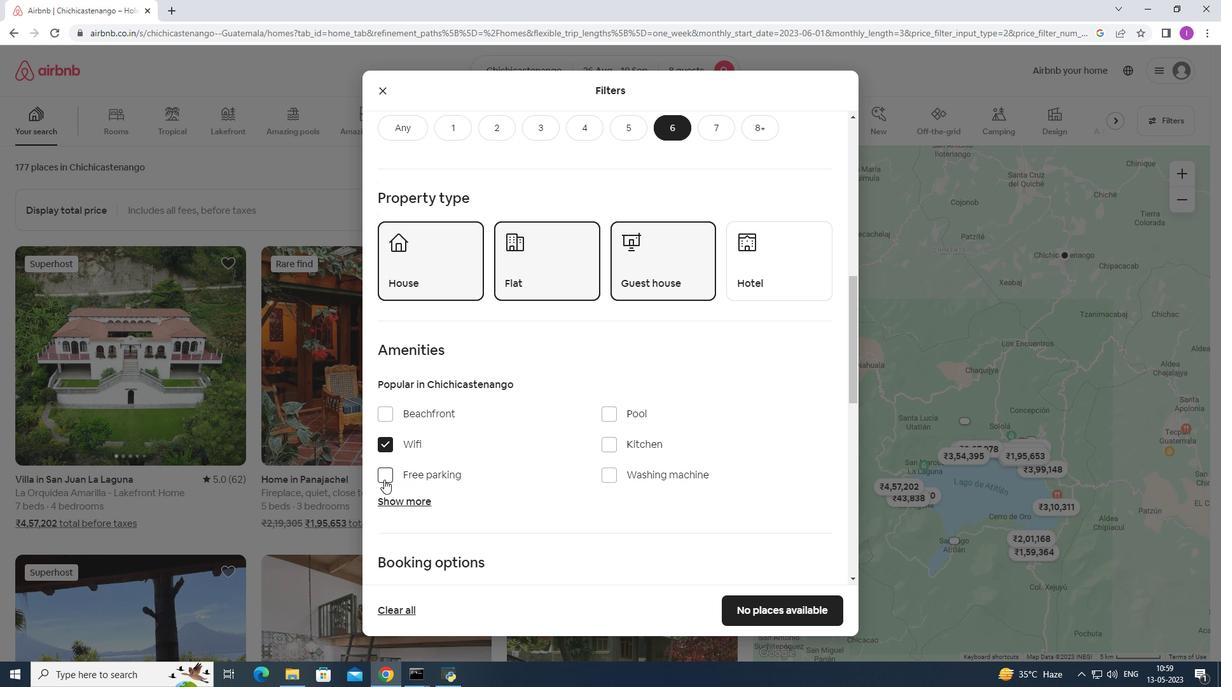 
Action: Mouse moved to (503, 459)
Screenshot: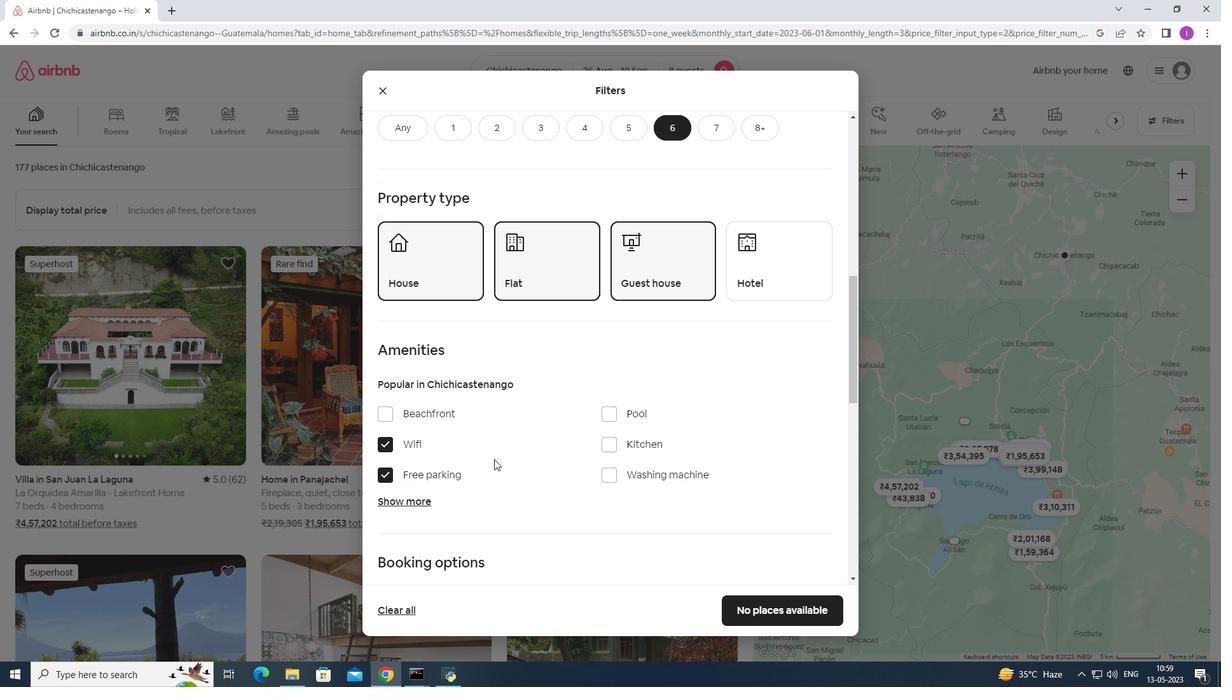 
Action: Mouse scrolled (503, 458) with delta (0, 0)
Screenshot: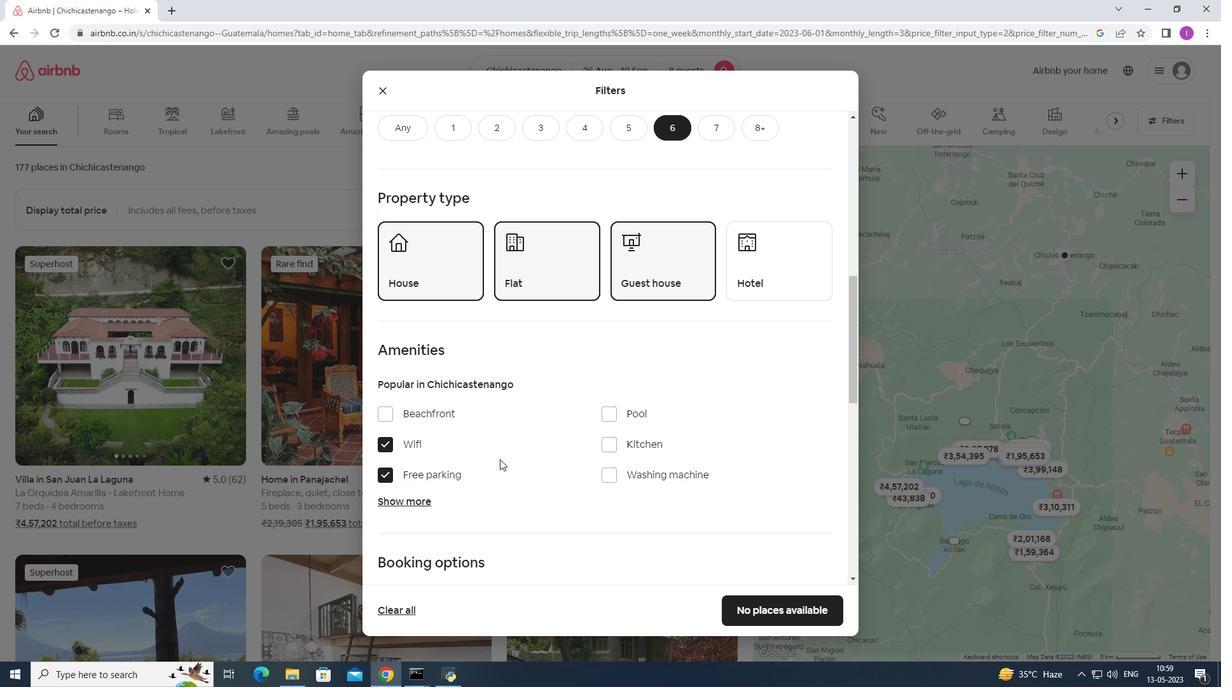 
Action: Mouse scrolled (503, 458) with delta (0, 0)
Screenshot: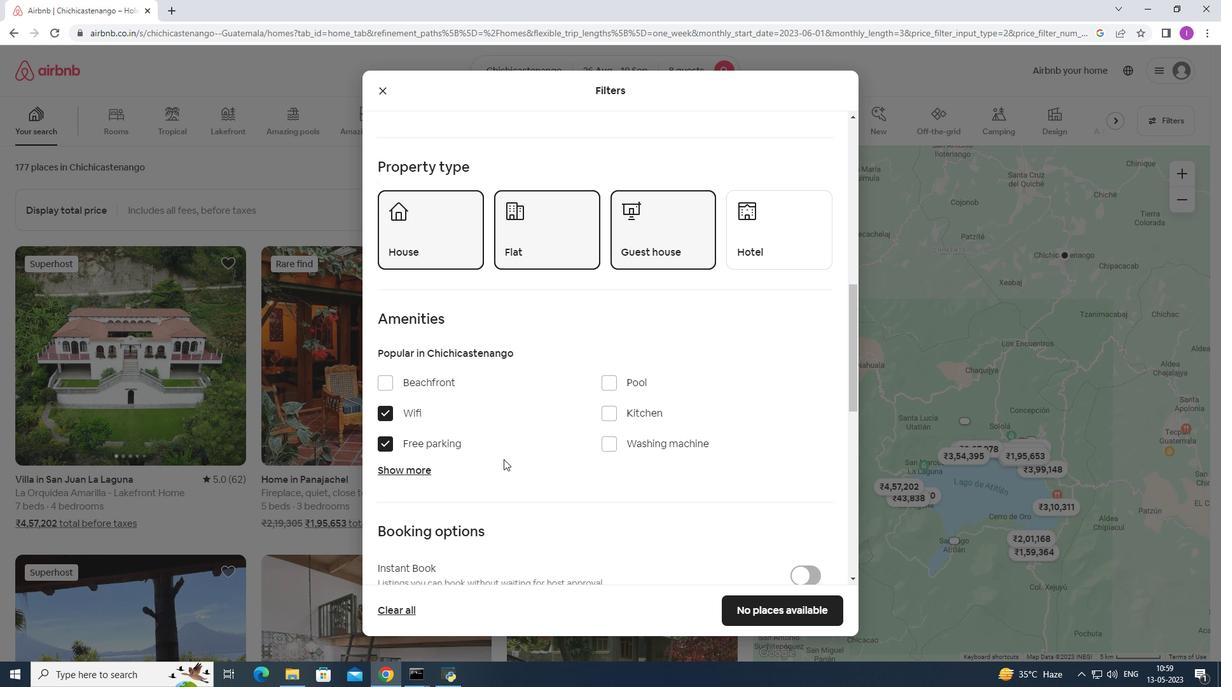 
Action: Mouse moved to (408, 377)
Screenshot: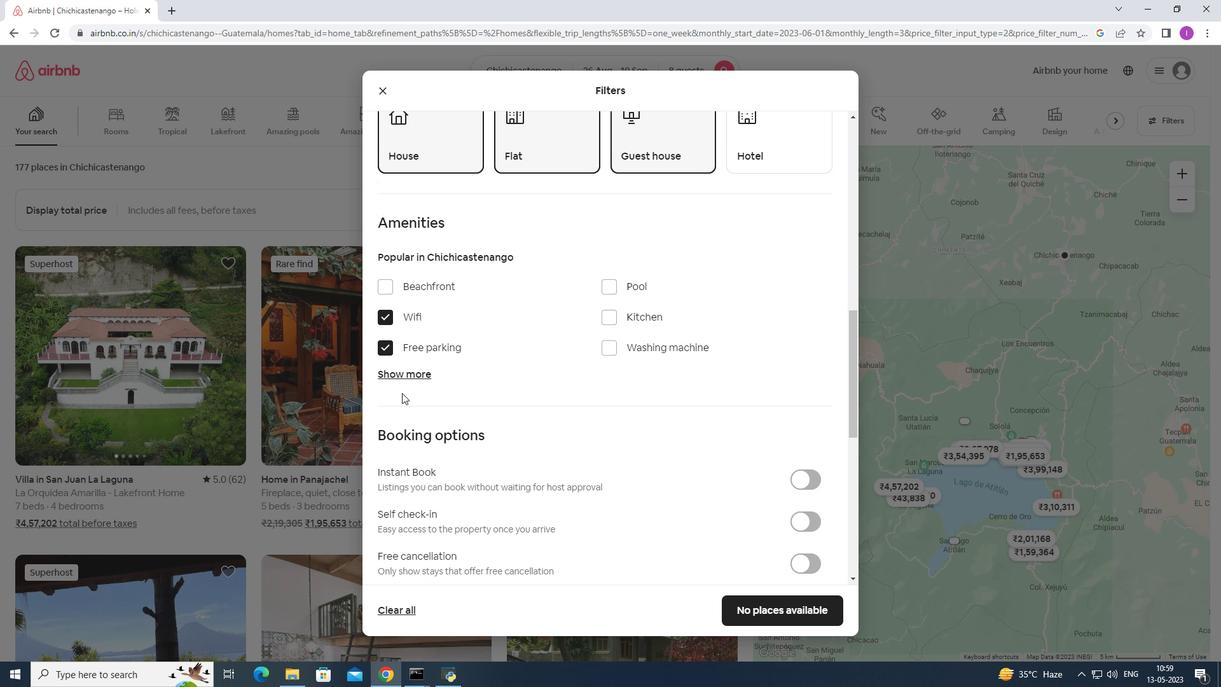 
Action: Mouse pressed left at (408, 377)
Screenshot: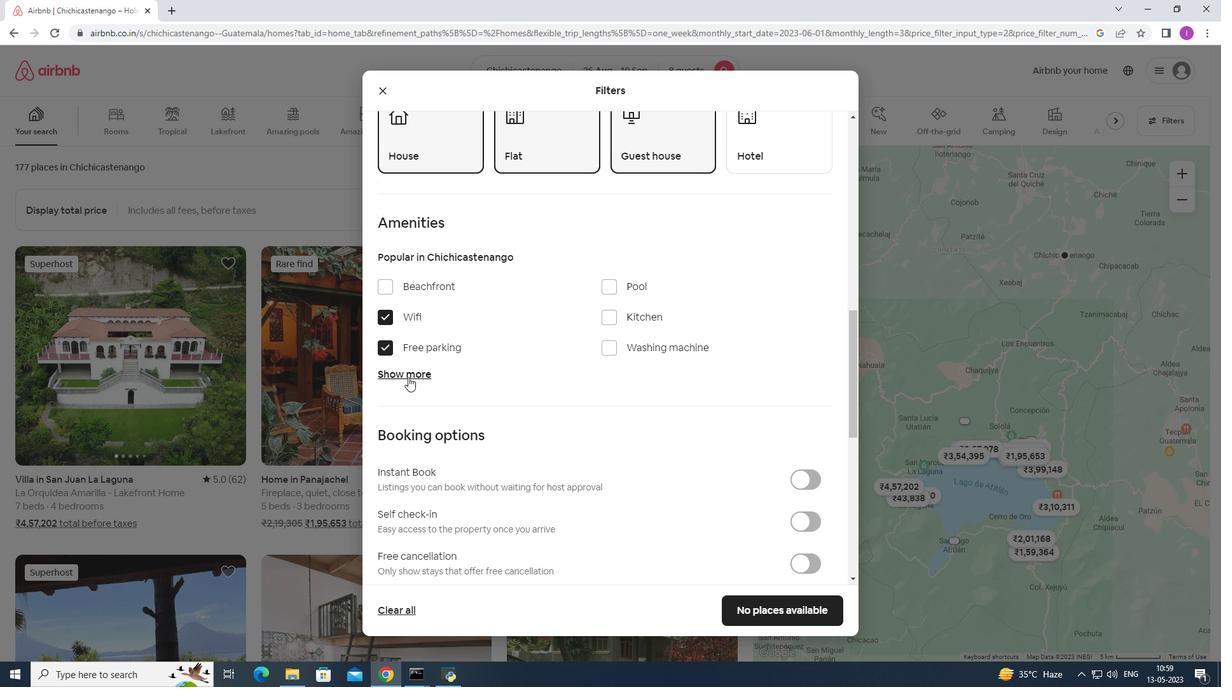 
Action: Mouse moved to (389, 479)
Screenshot: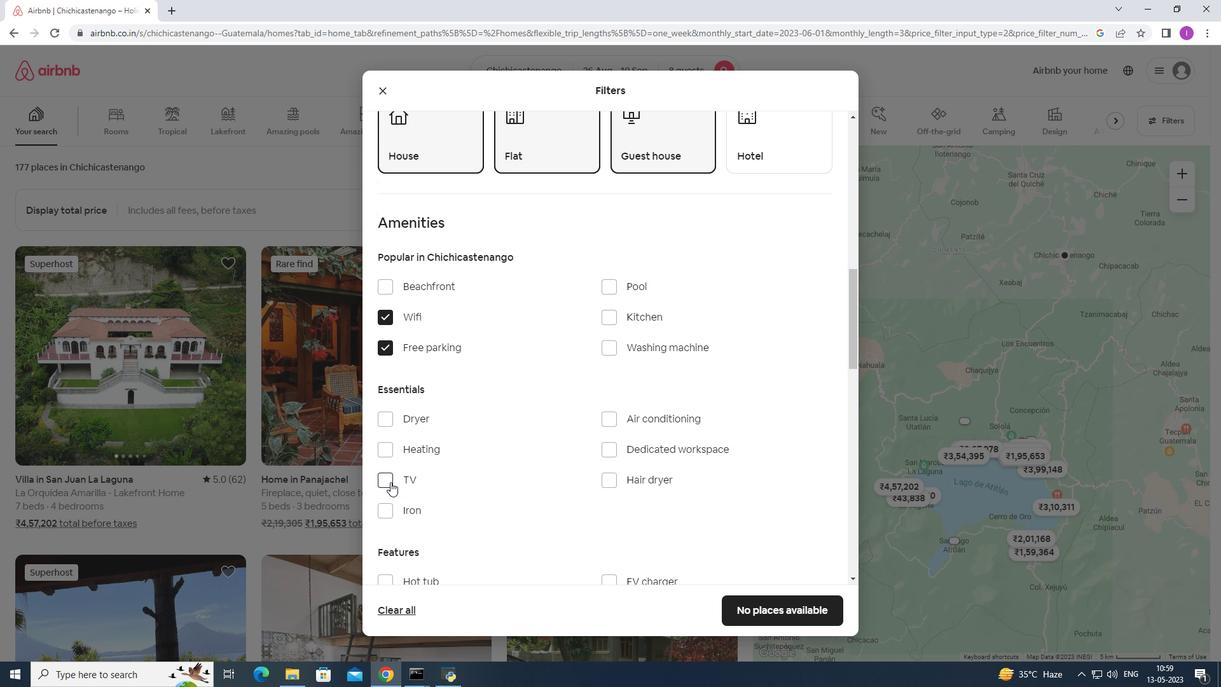 
Action: Mouse pressed left at (389, 479)
Screenshot: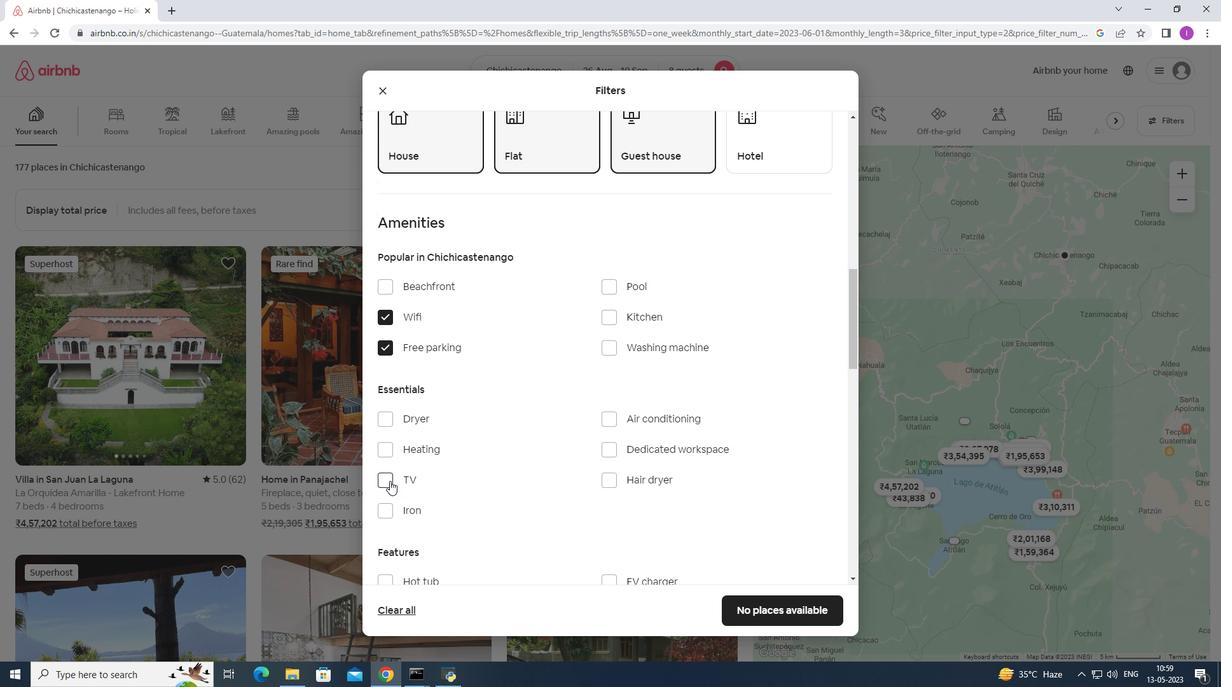
Action: Mouse moved to (553, 450)
Screenshot: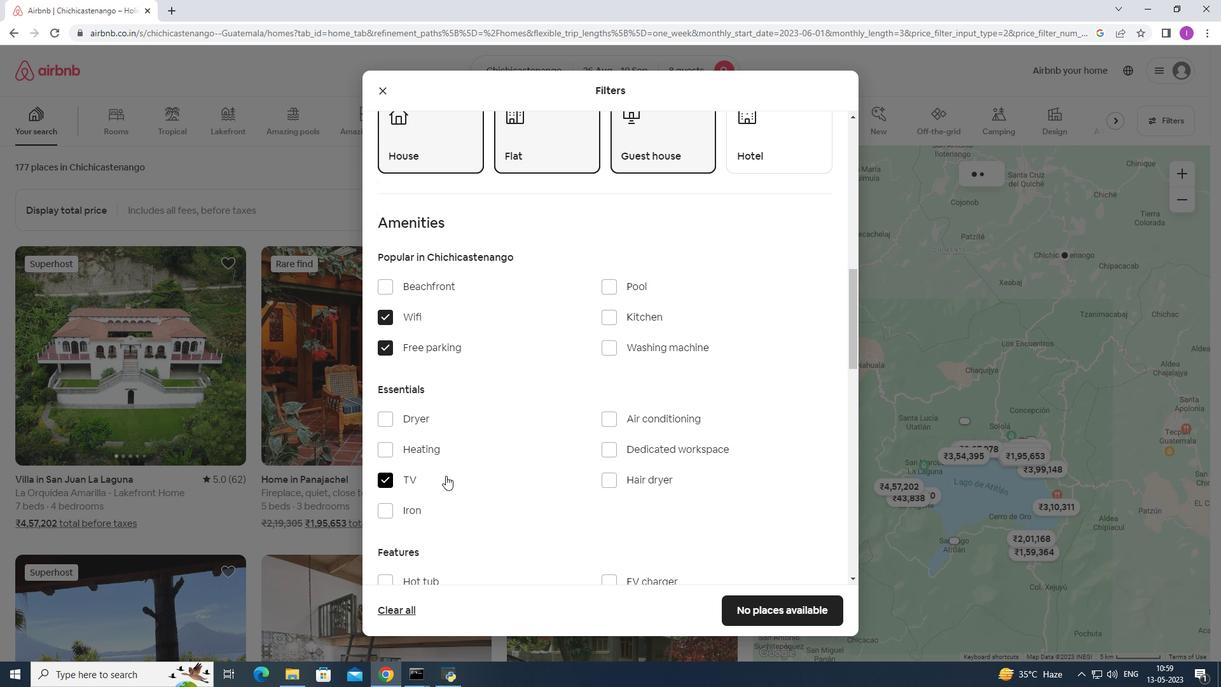 
Action: Mouse scrolled (553, 449) with delta (0, 0)
Screenshot: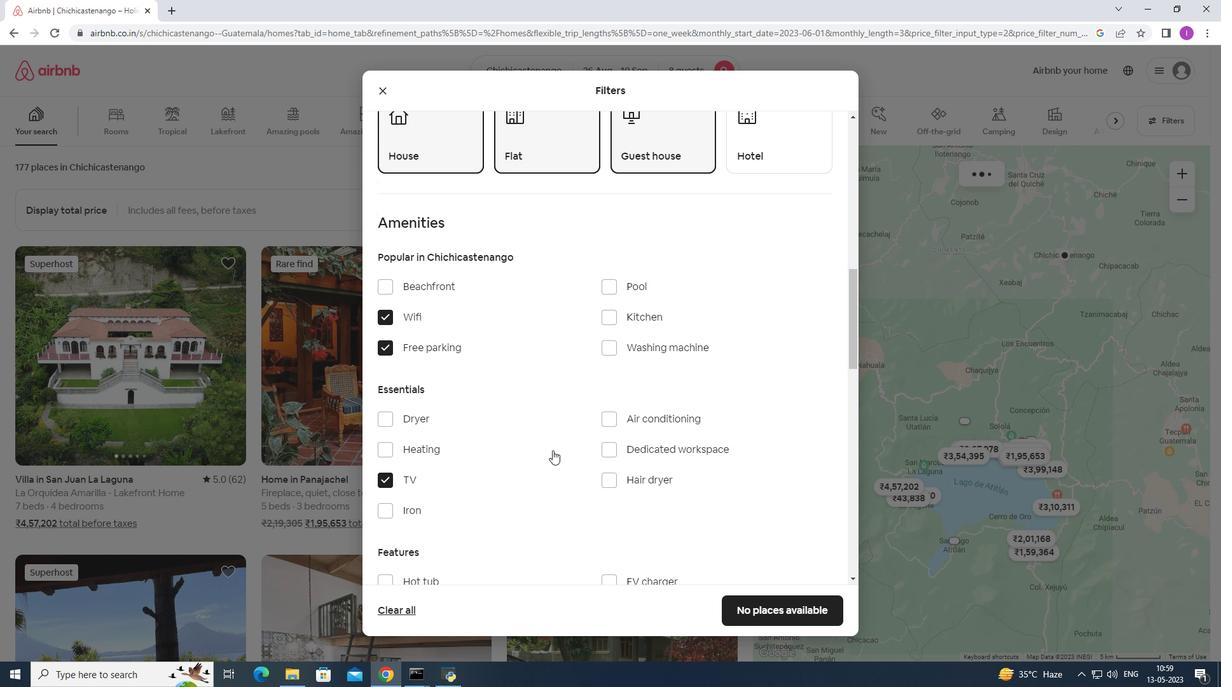 
Action: Mouse moved to (556, 450)
Screenshot: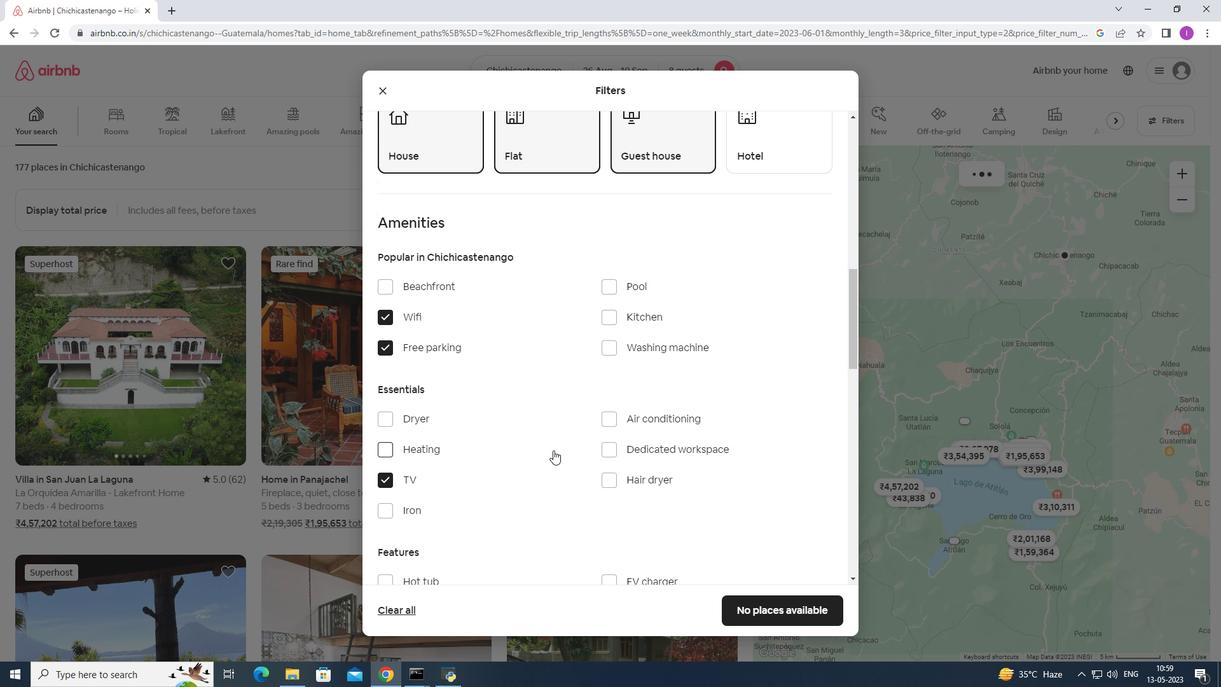 
Action: Mouse scrolled (556, 449) with delta (0, 0)
Screenshot: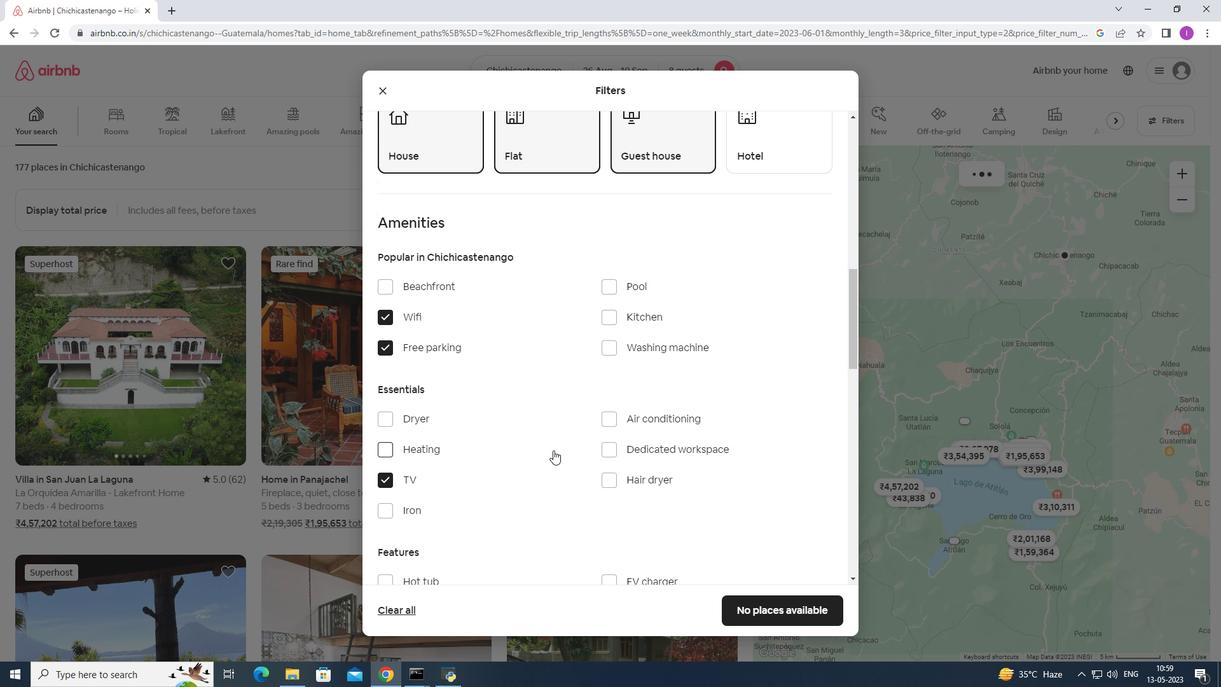 
Action: Mouse moved to (556, 453)
Screenshot: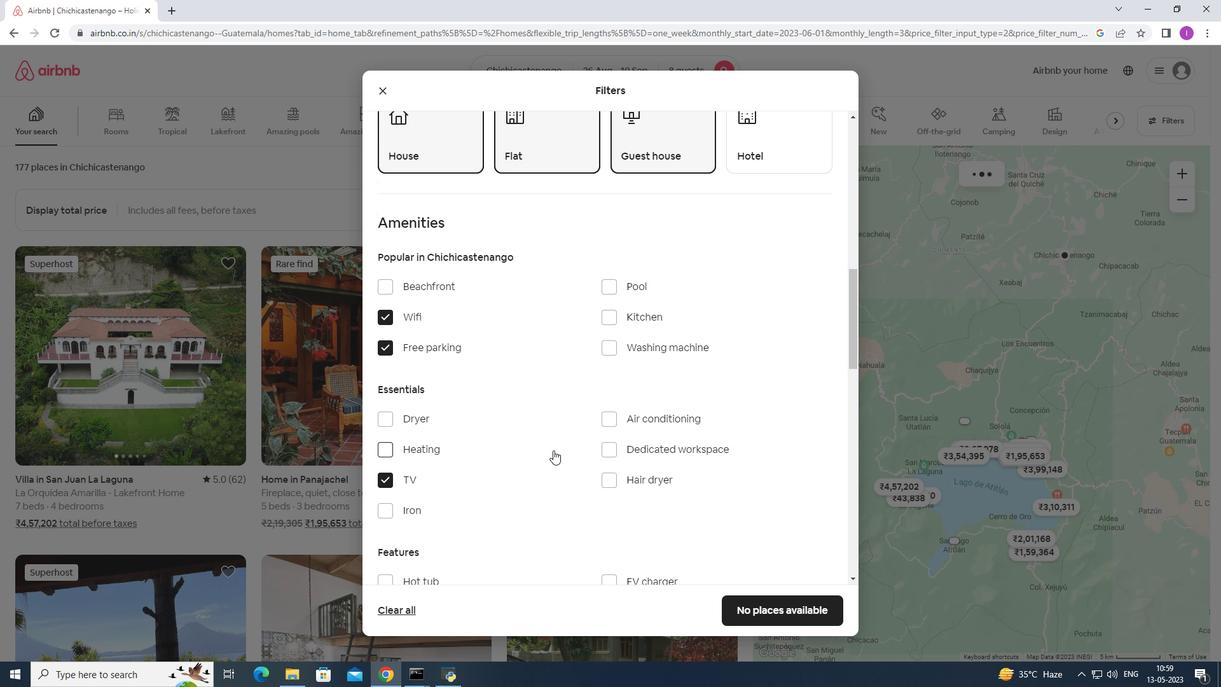 
Action: Mouse scrolled (556, 453) with delta (0, 0)
Screenshot: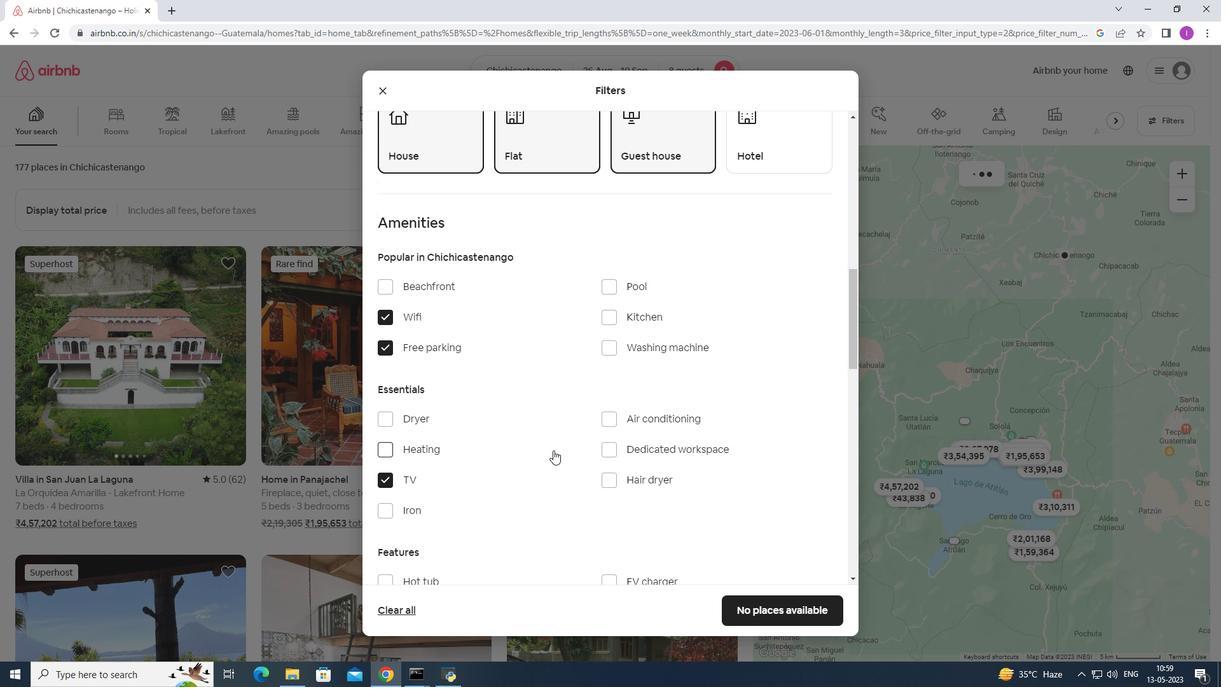 
Action: Mouse scrolled (556, 453) with delta (0, 0)
Screenshot: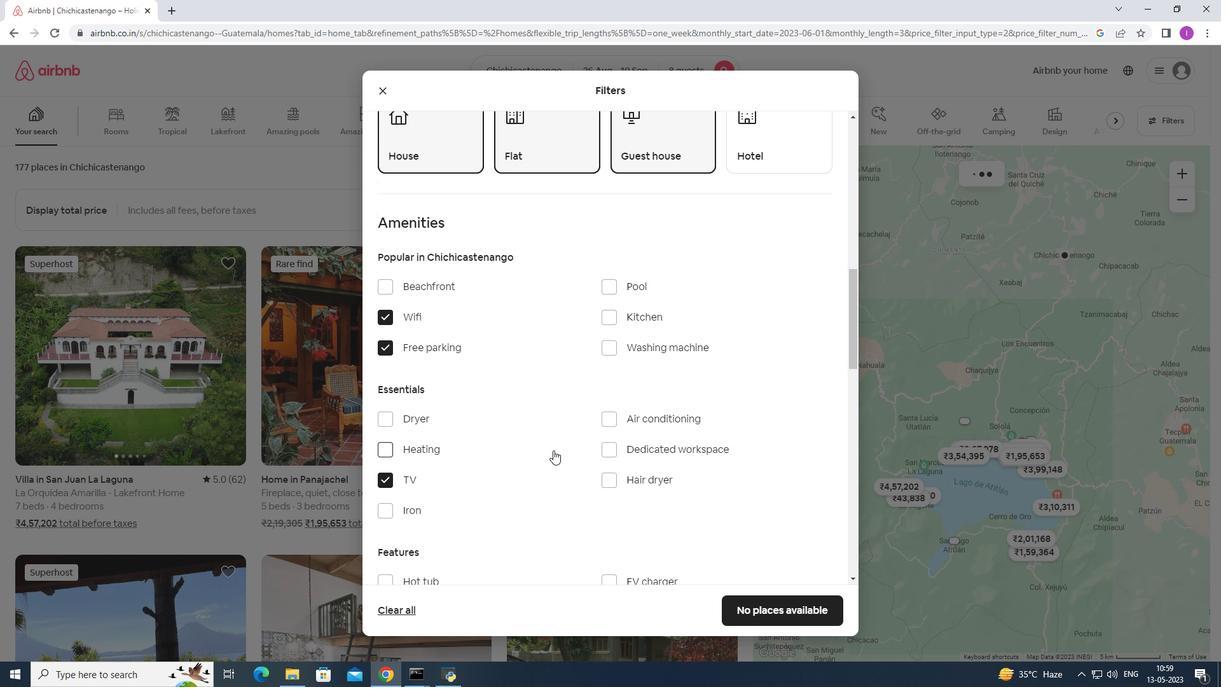 
Action: Mouse moved to (611, 362)
Screenshot: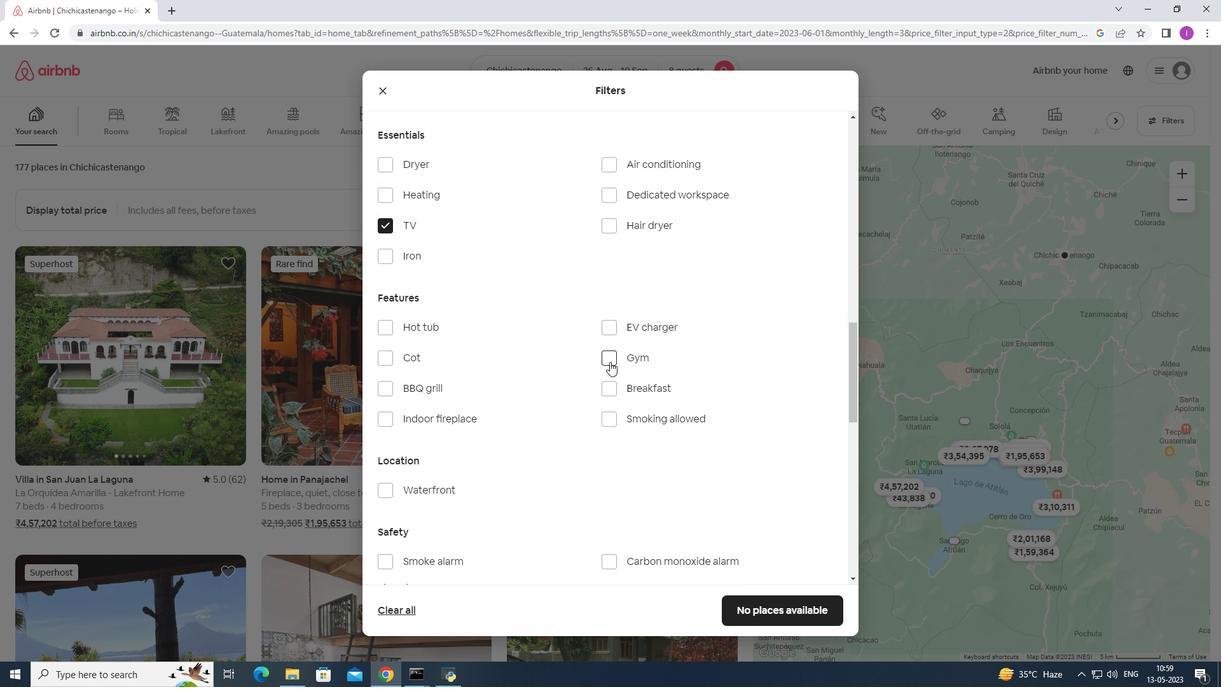 
Action: Mouse pressed left at (611, 362)
Screenshot: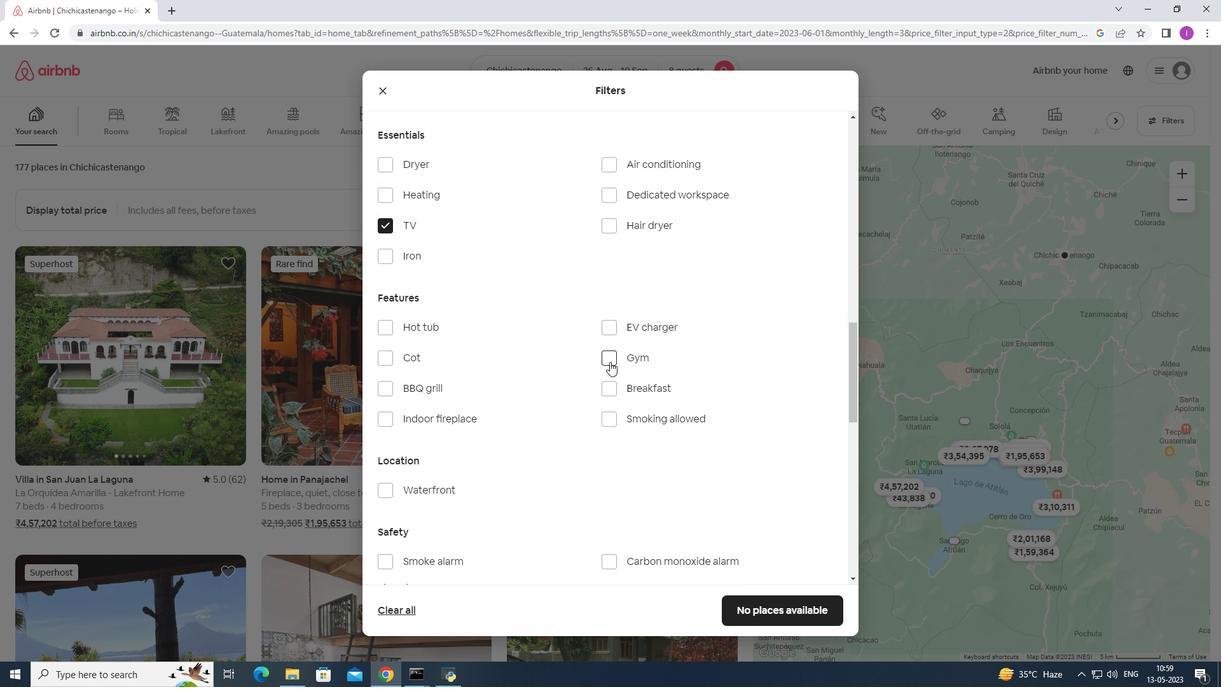 
Action: Mouse moved to (610, 391)
Screenshot: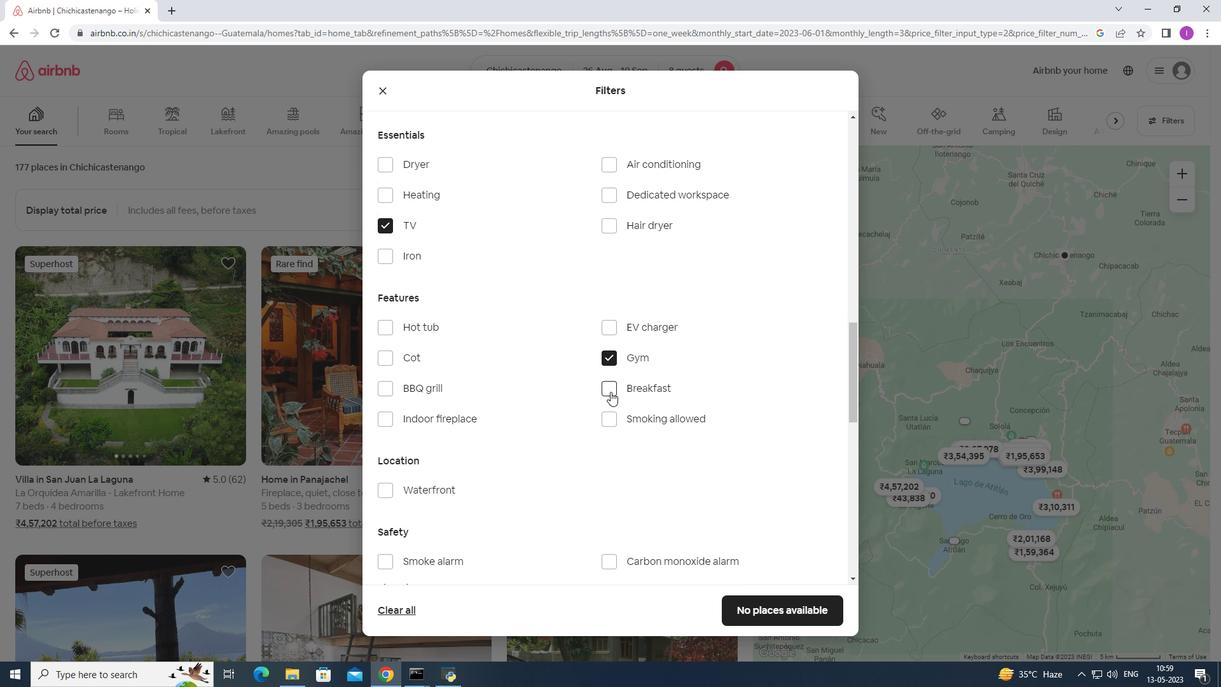 
Action: Mouse pressed left at (610, 391)
Screenshot: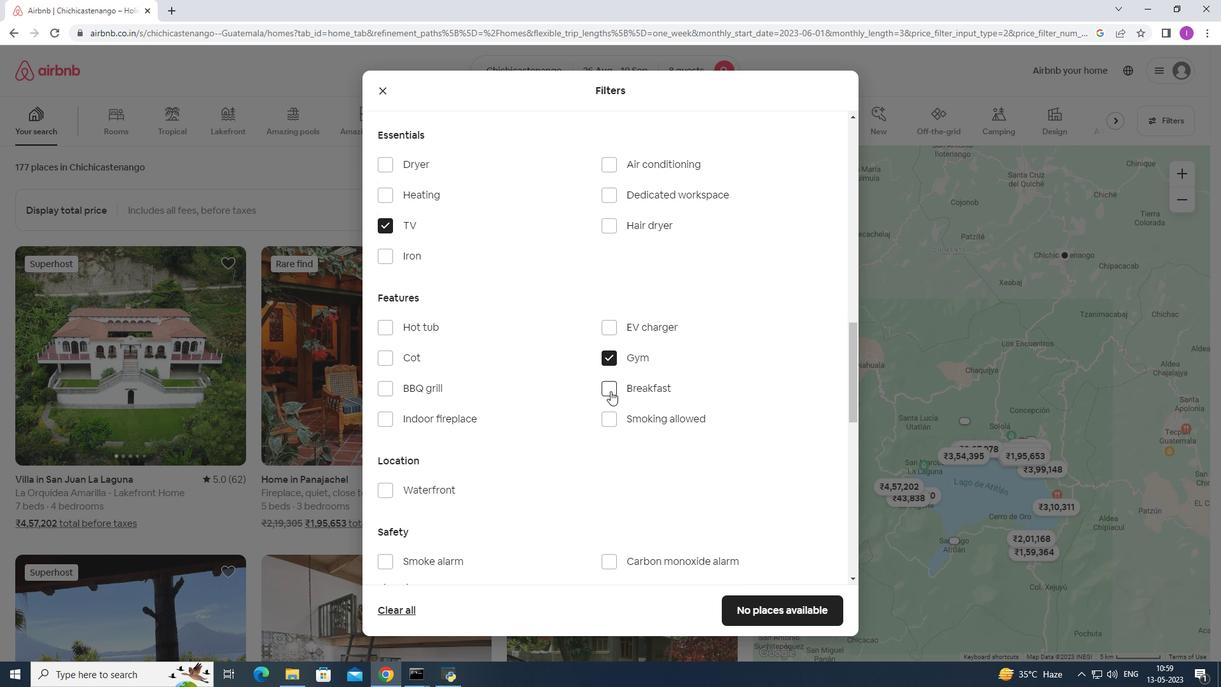 
Action: Mouse moved to (449, 414)
Screenshot: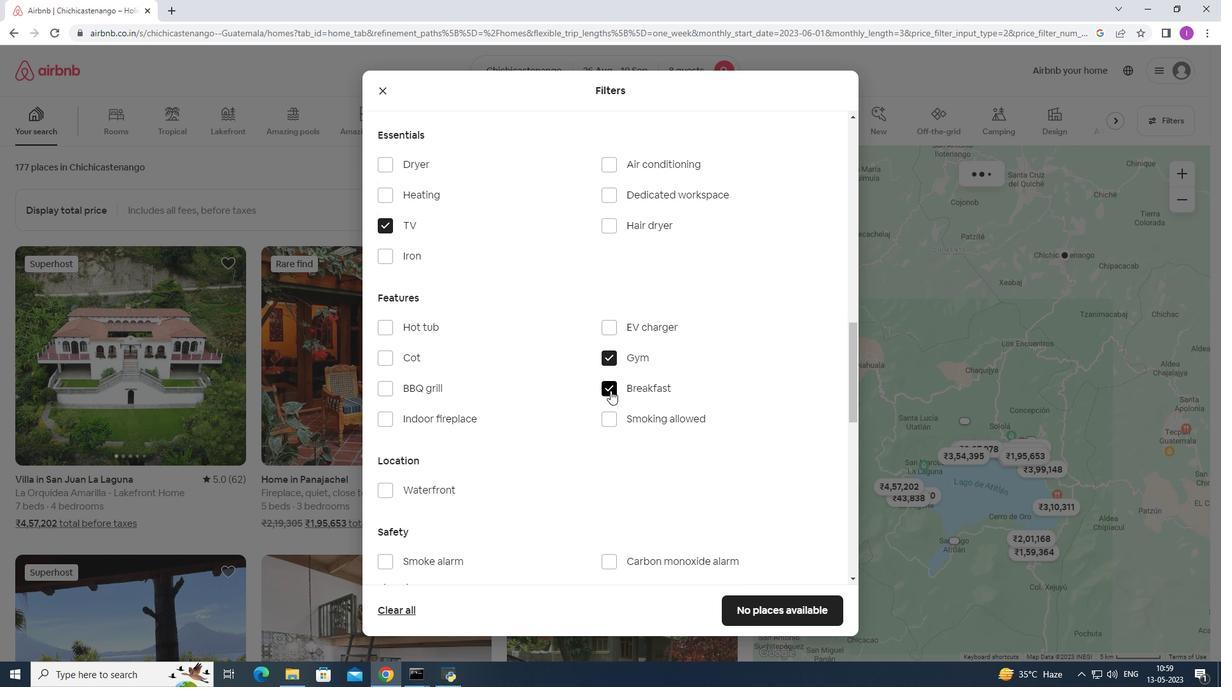 
Action: Mouse scrolled (449, 413) with delta (0, 0)
Screenshot: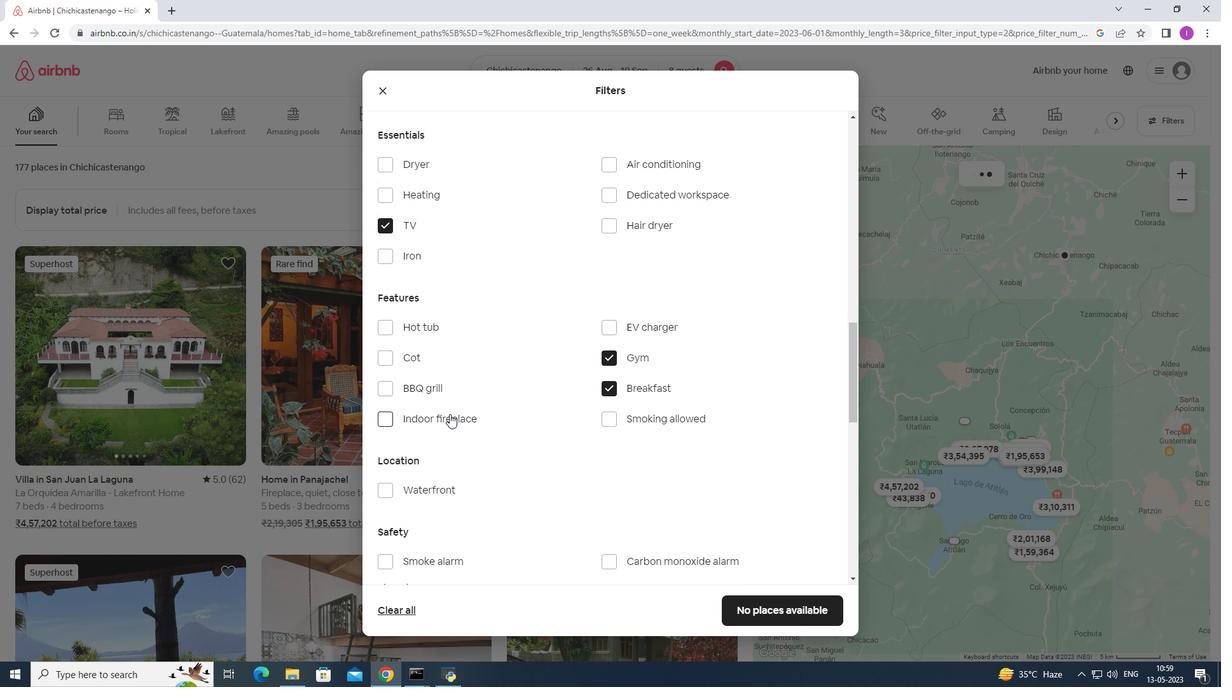 
Action: Mouse scrolled (449, 413) with delta (0, 0)
Screenshot: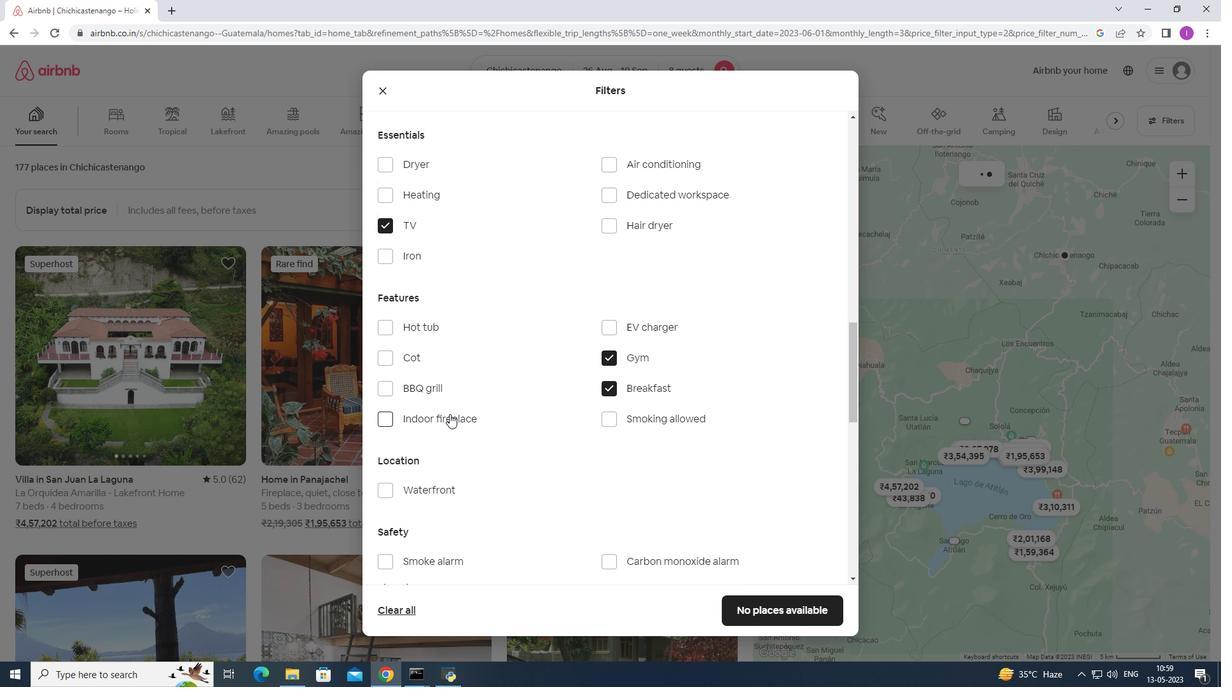
Action: Mouse scrolled (449, 413) with delta (0, 0)
Screenshot: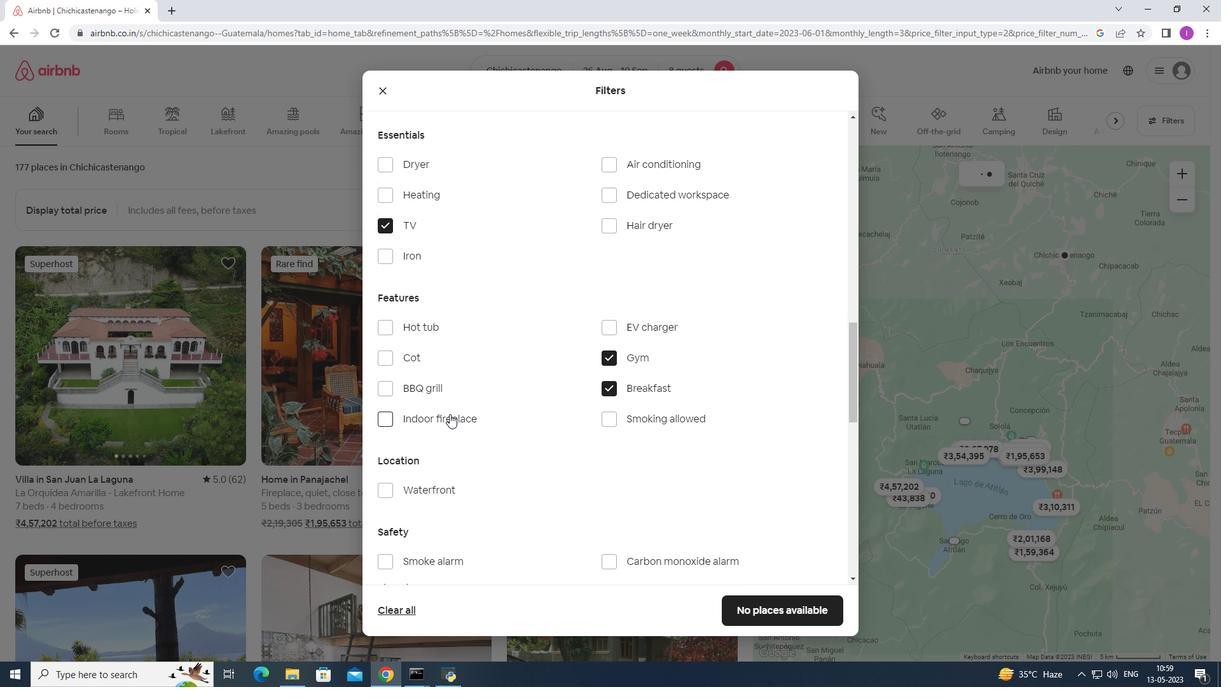 
Action: Mouse scrolled (449, 413) with delta (0, 0)
Screenshot: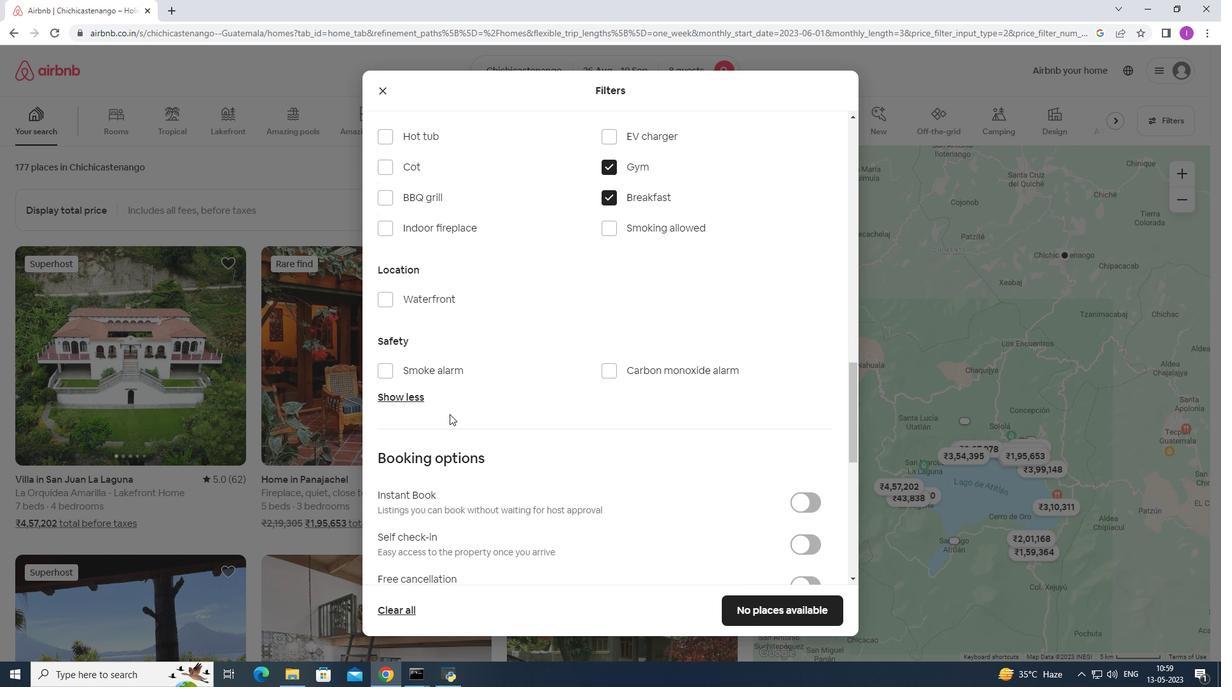 
Action: Mouse scrolled (449, 413) with delta (0, 0)
Screenshot: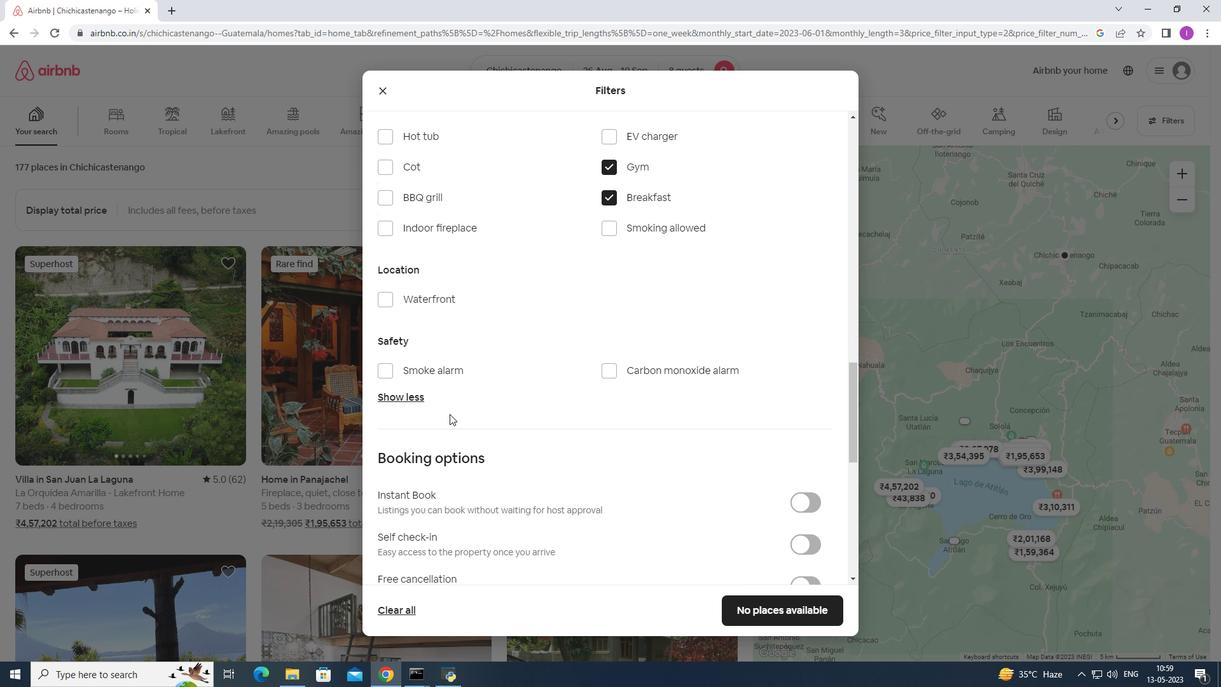 
Action: Mouse scrolled (449, 413) with delta (0, 0)
Screenshot: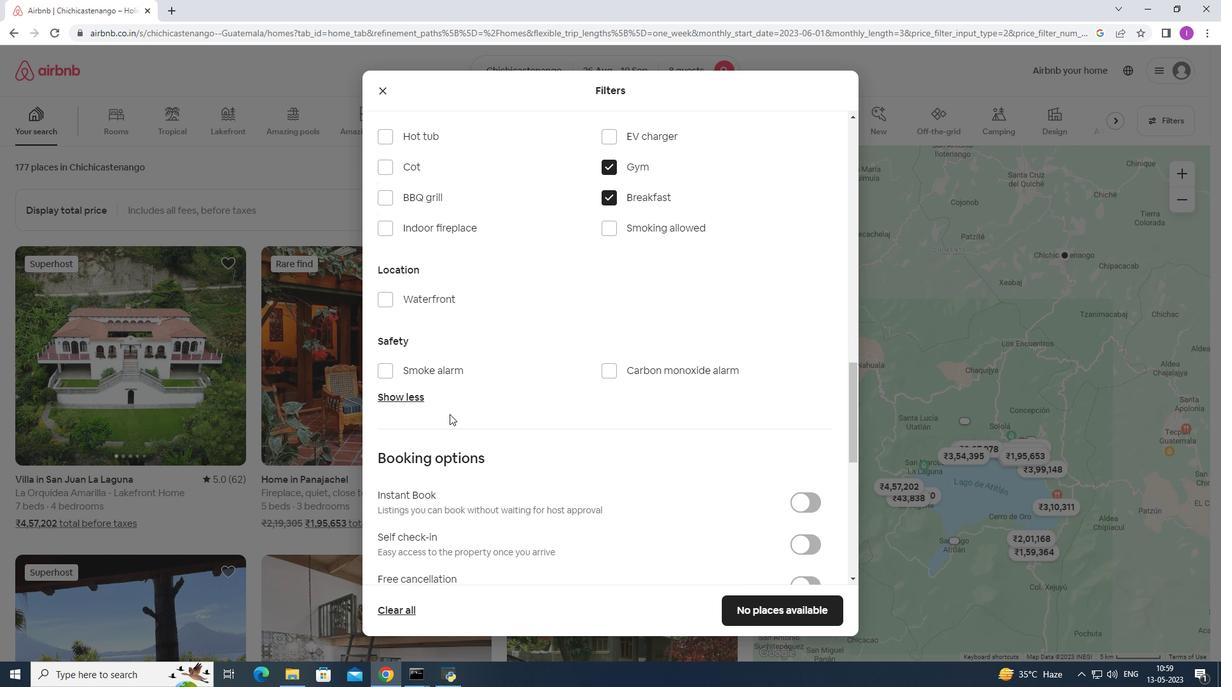 
Action: Mouse moved to (819, 356)
Screenshot: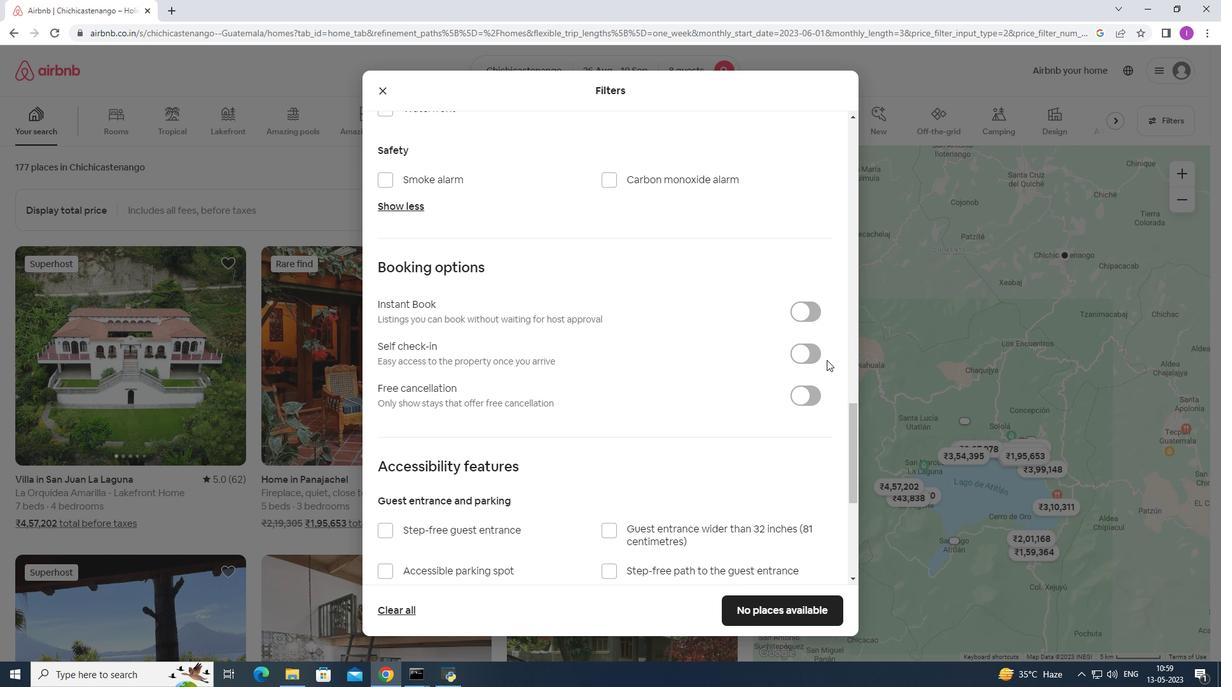 
Action: Mouse pressed left at (819, 356)
Screenshot: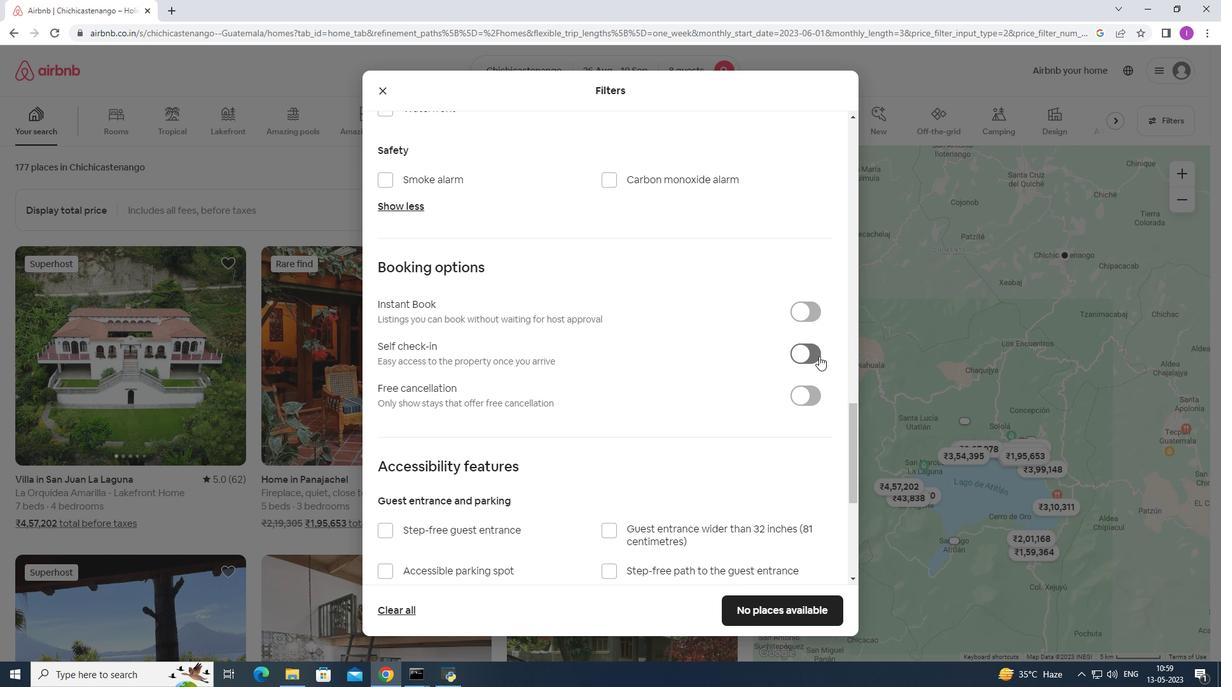 
Action: Mouse moved to (647, 395)
Screenshot: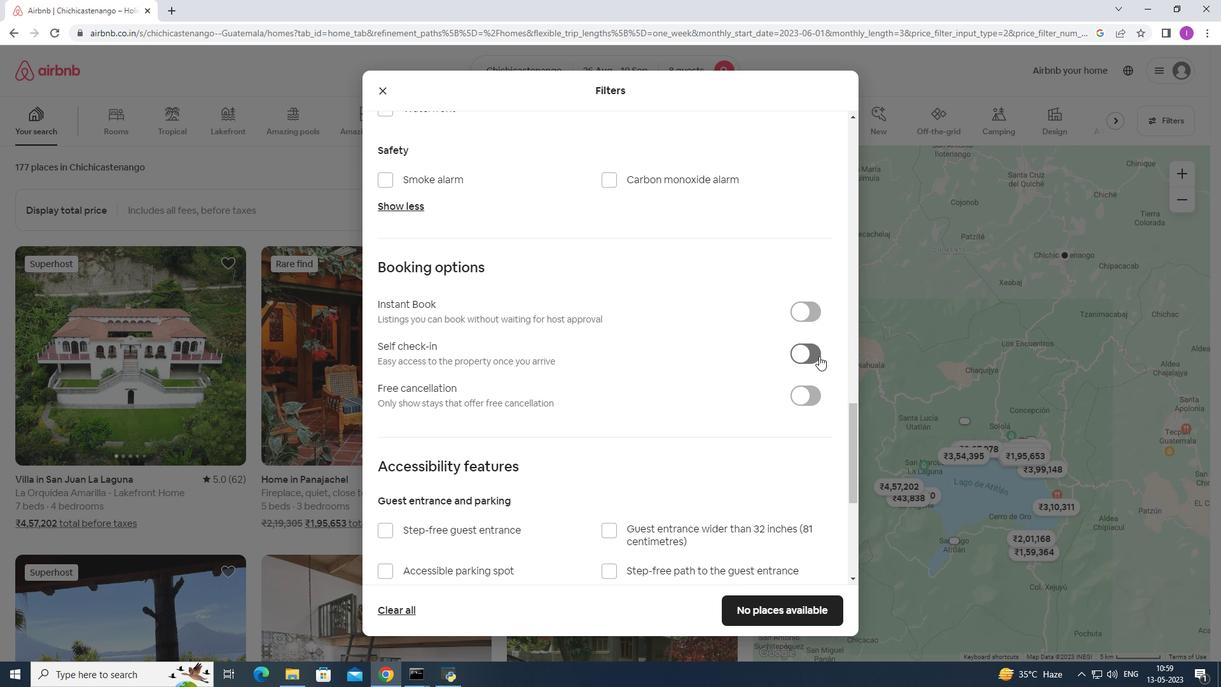 
Action: Mouse scrolled (647, 395) with delta (0, 0)
Screenshot: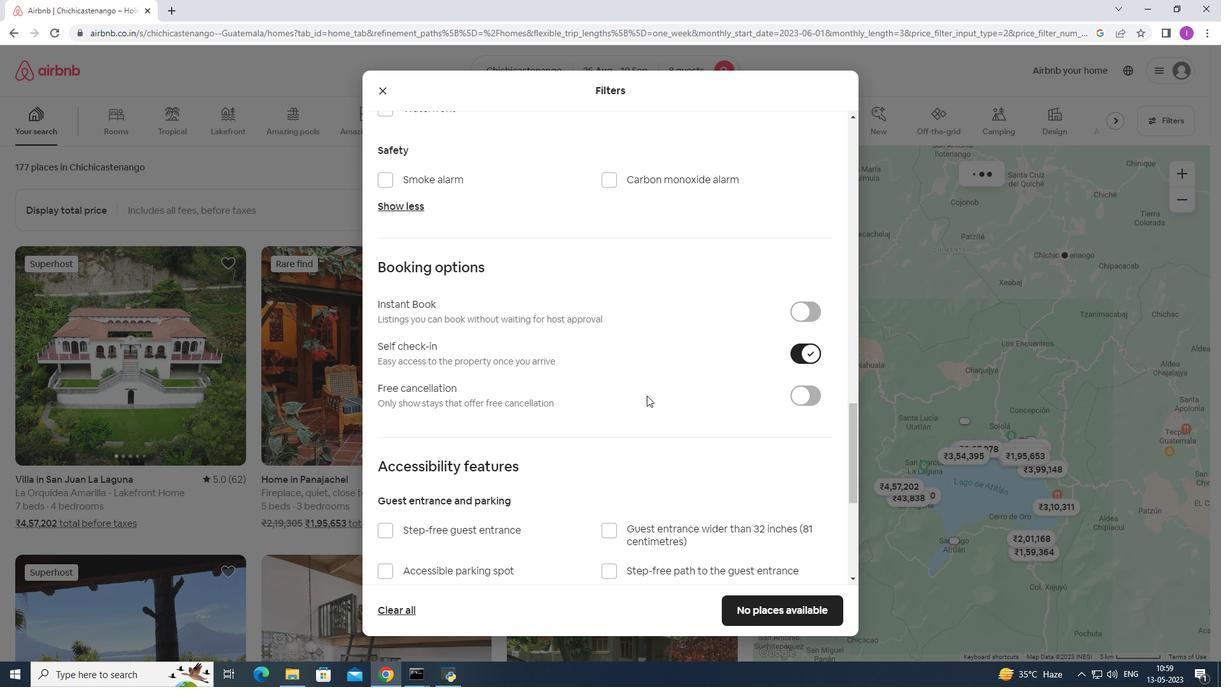 
Action: Mouse scrolled (647, 395) with delta (0, 0)
Screenshot: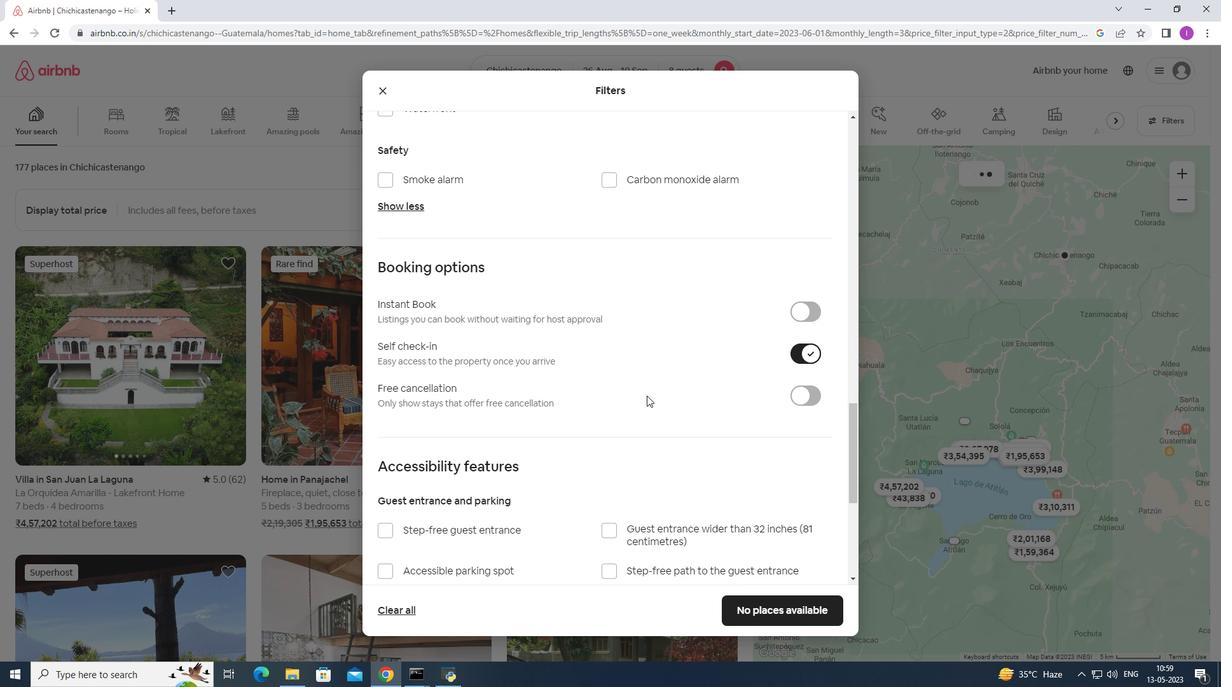 
Action: Mouse scrolled (647, 395) with delta (0, 0)
Screenshot: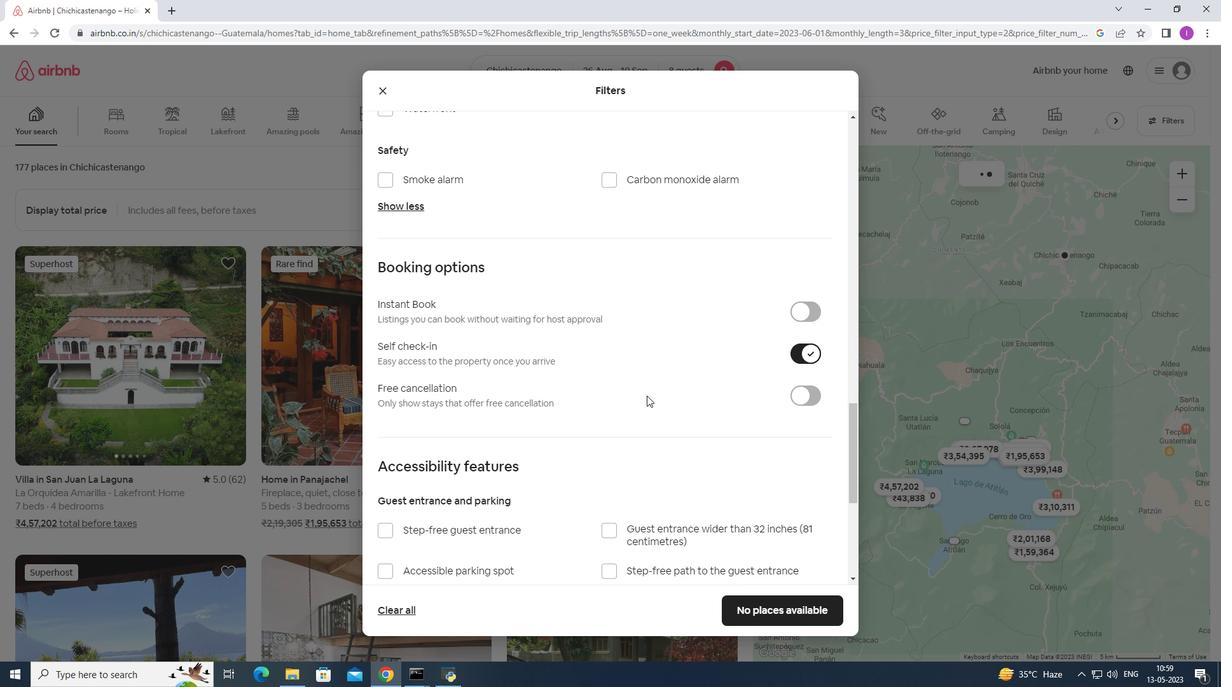 
Action: Mouse scrolled (647, 395) with delta (0, 0)
Screenshot: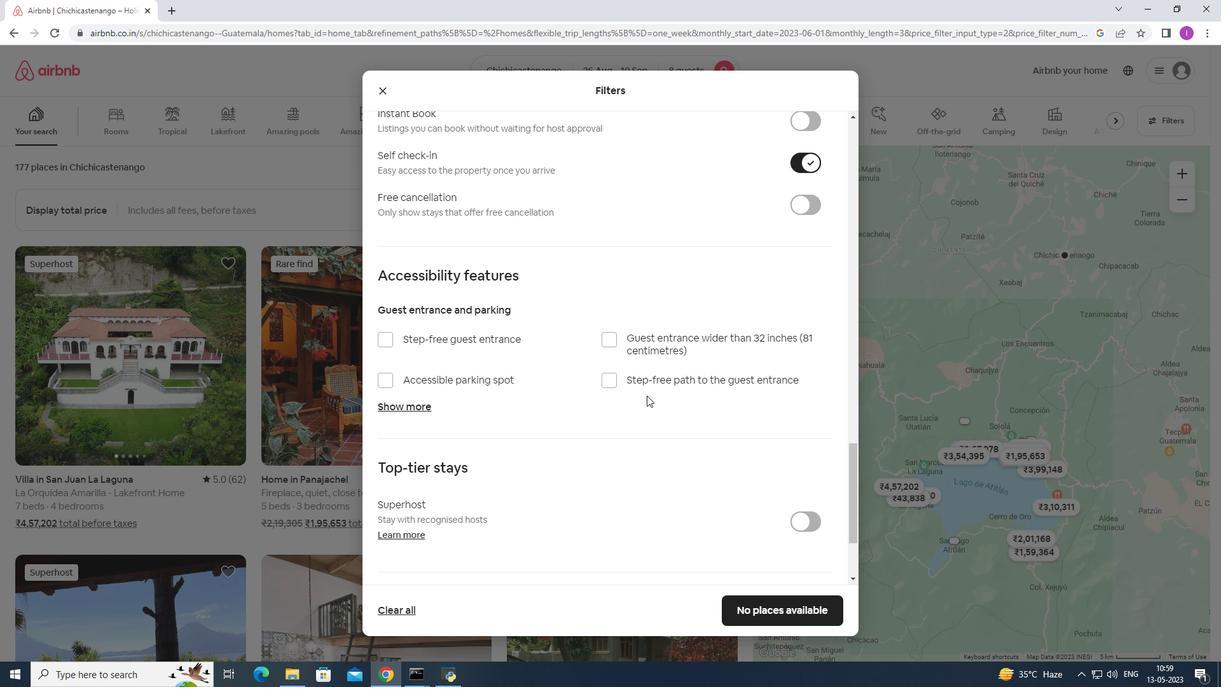 
Action: Mouse scrolled (647, 395) with delta (0, 0)
Screenshot: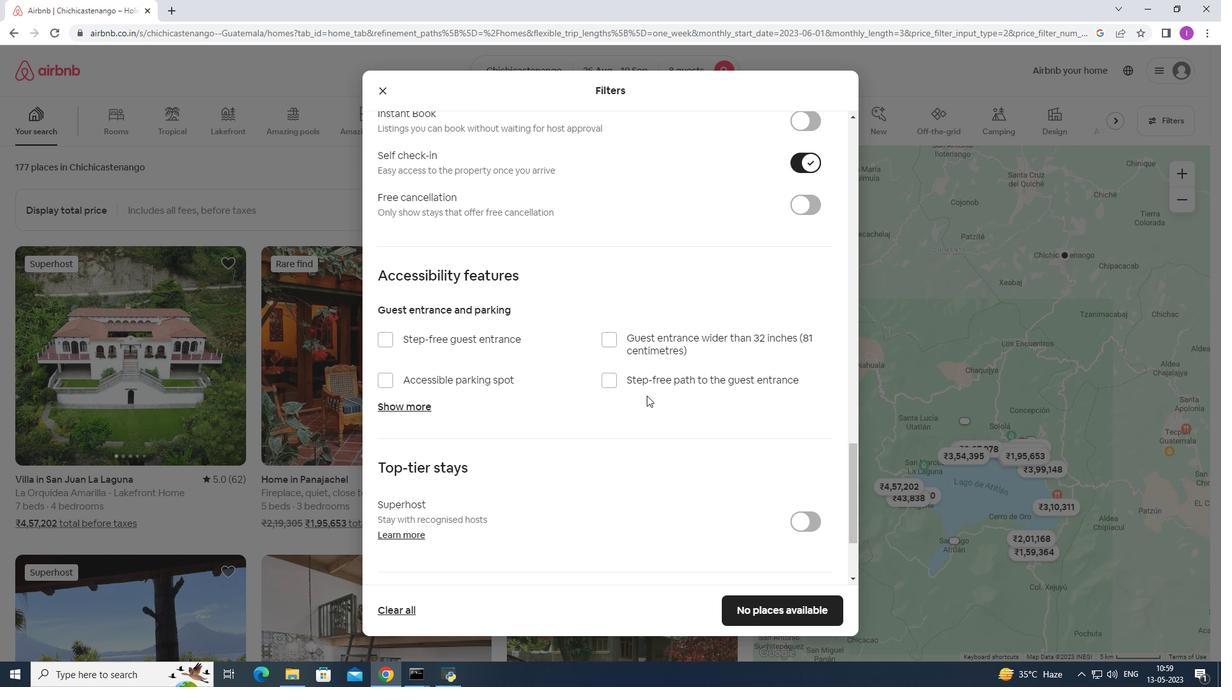 
Action: Mouse scrolled (647, 395) with delta (0, 0)
Screenshot: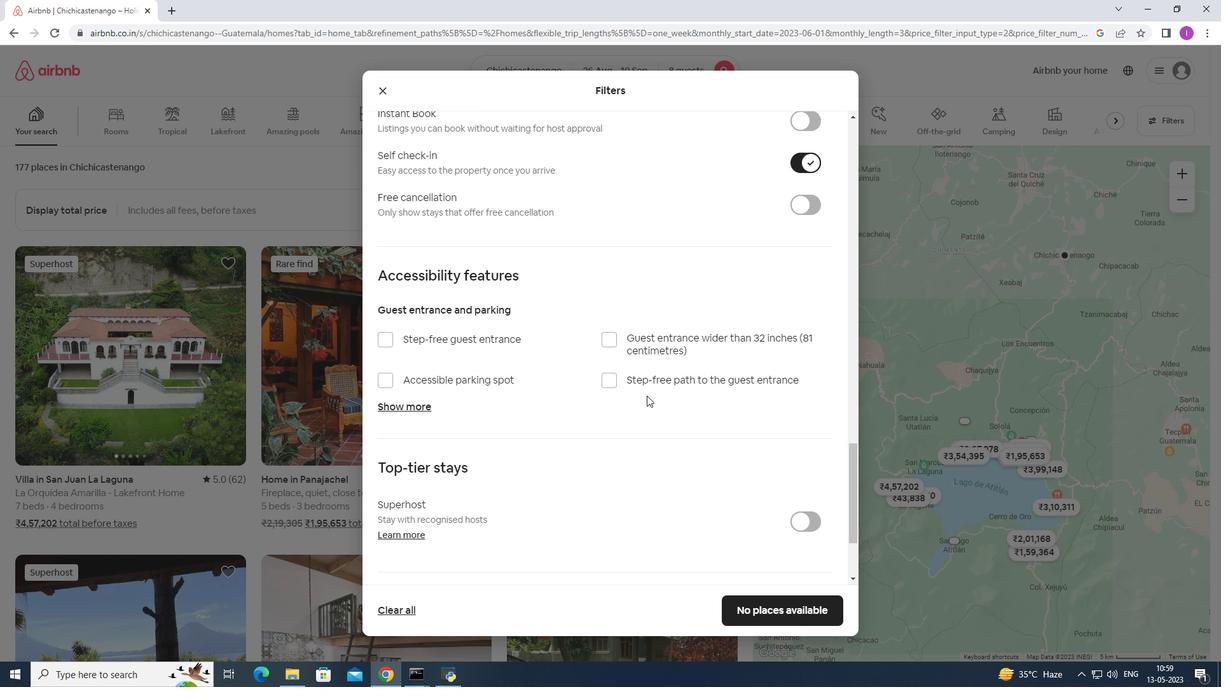 
Action: Mouse scrolled (647, 395) with delta (0, 0)
Screenshot: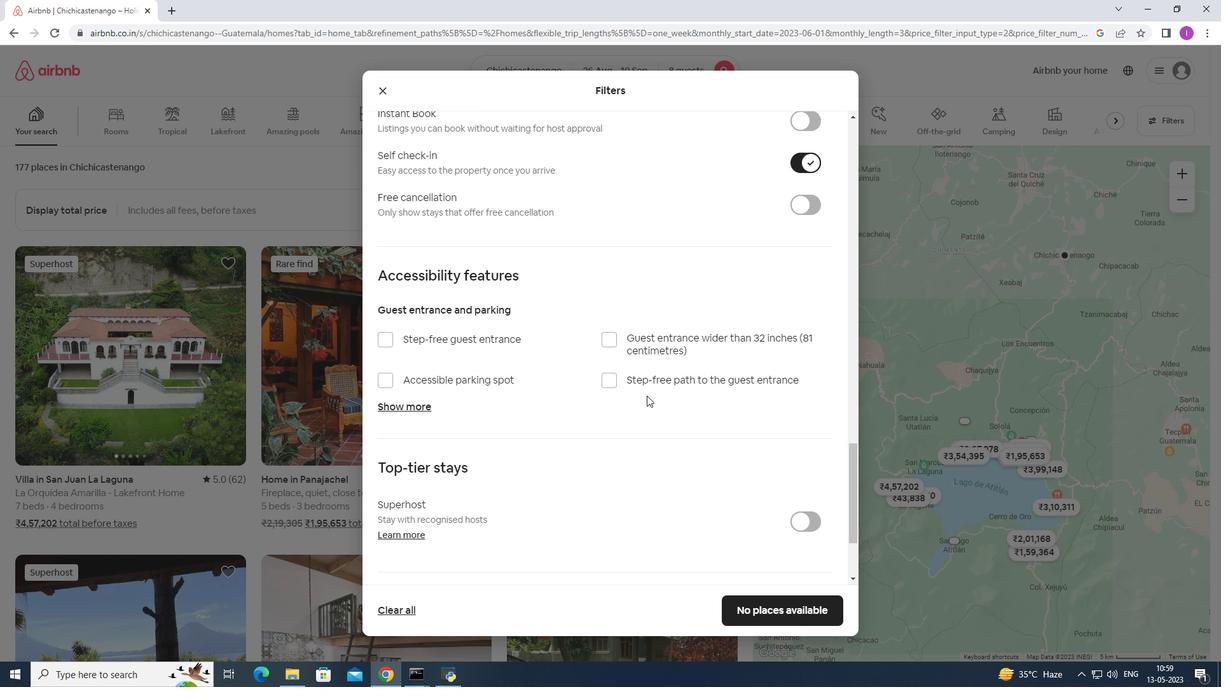 
Action: Mouse scrolled (647, 395) with delta (0, 0)
Screenshot: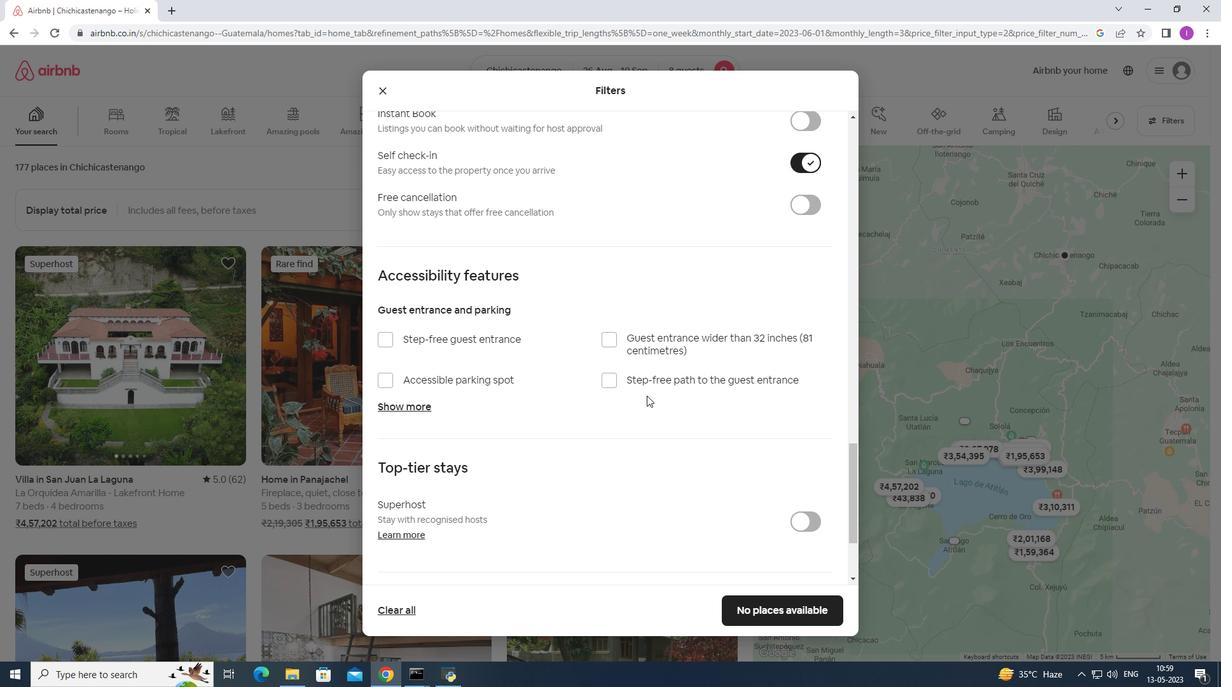 
Action: Mouse scrolled (647, 395) with delta (0, 0)
Screenshot: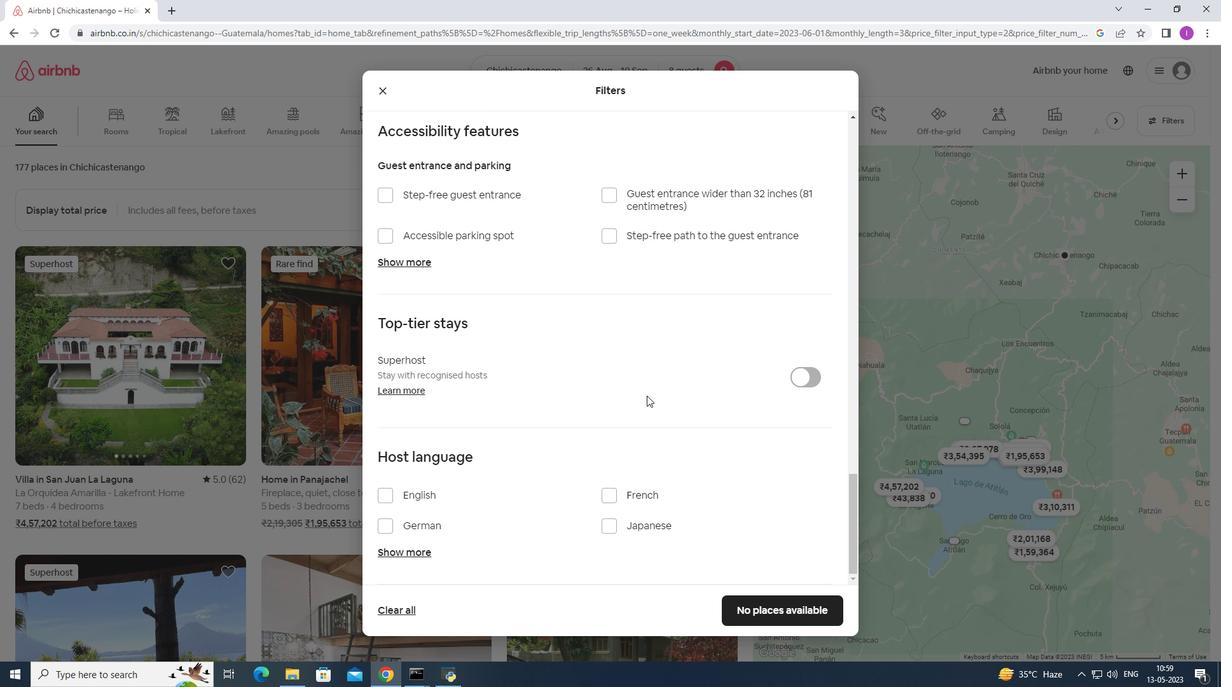 
Action: Mouse scrolled (647, 395) with delta (0, 0)
Screenshot: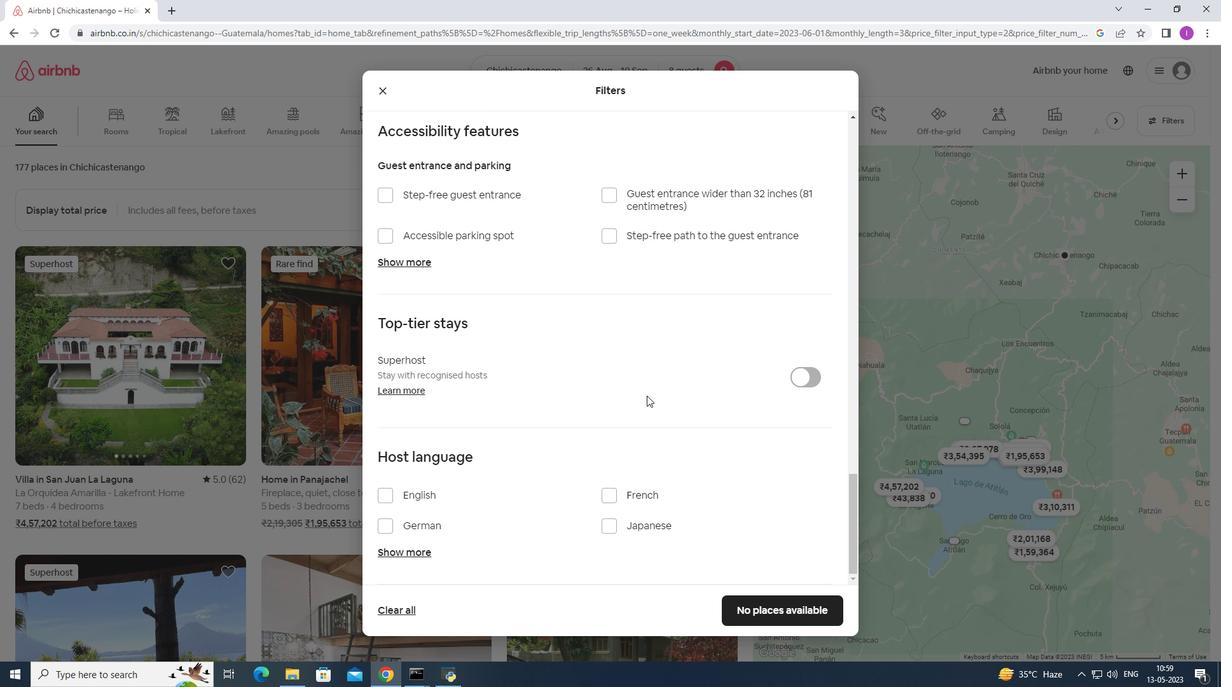 
Action: Mouse moved to (383, 494)
Screenshot: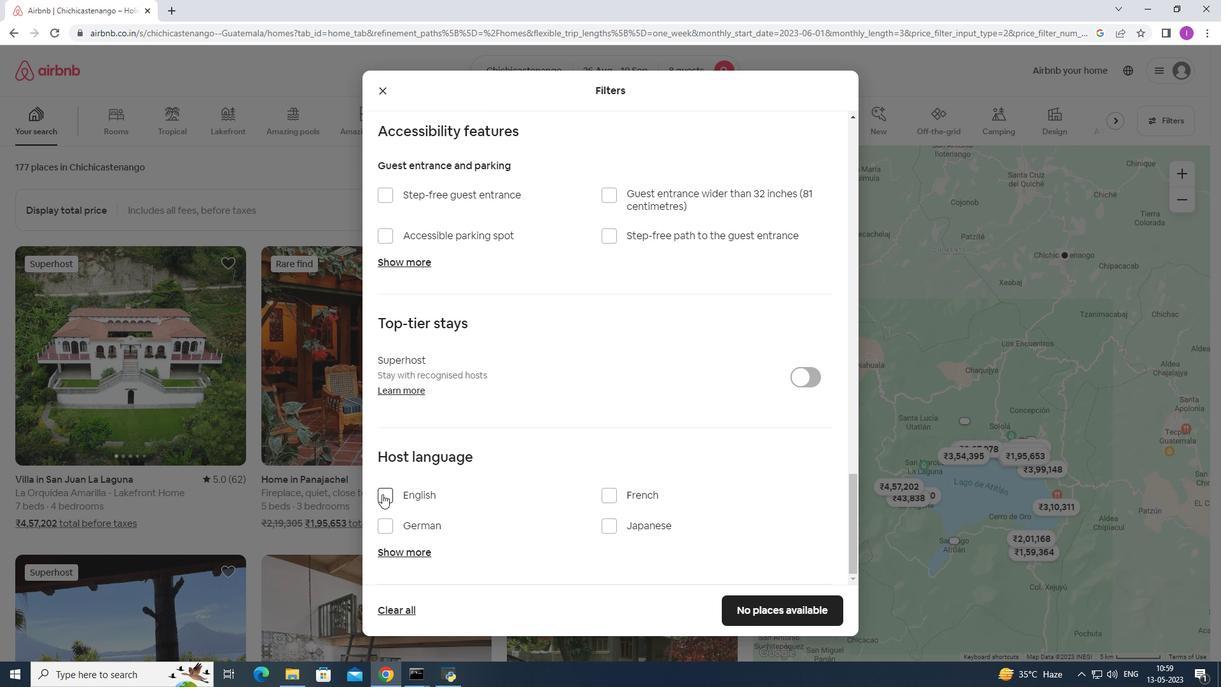 
Action: Mouse pressed left at (383, 494)
Screenshot: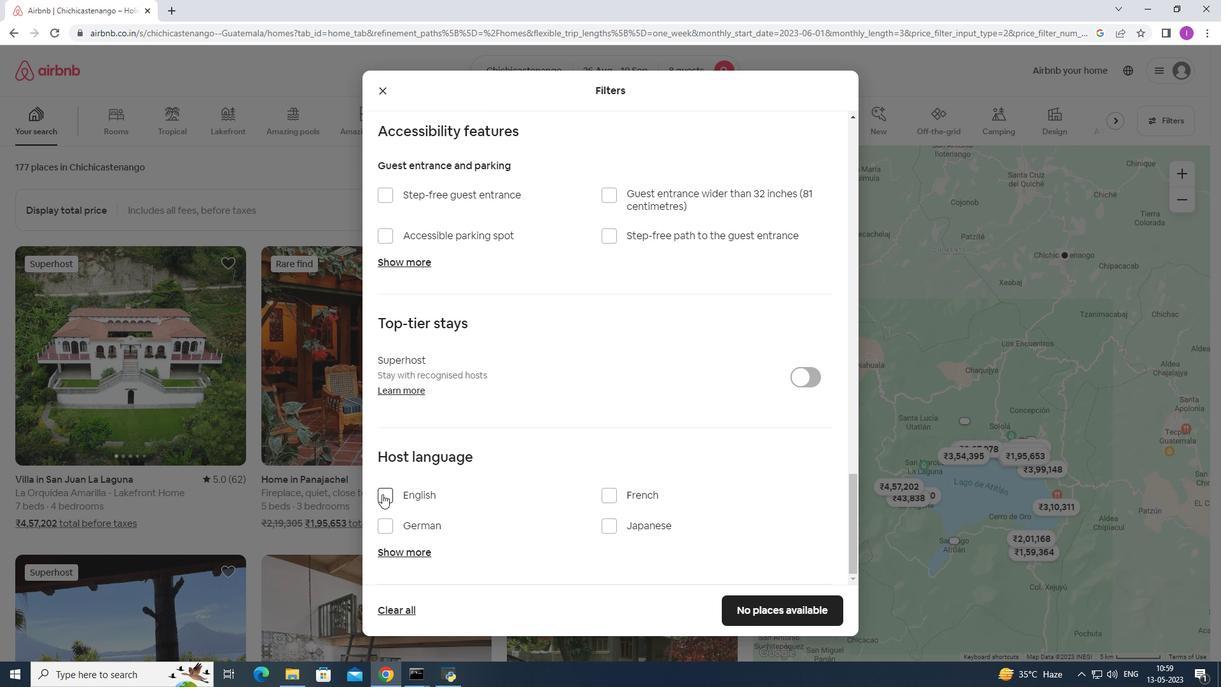 
Action: Mouse moved to (751, 610)
Screenshot: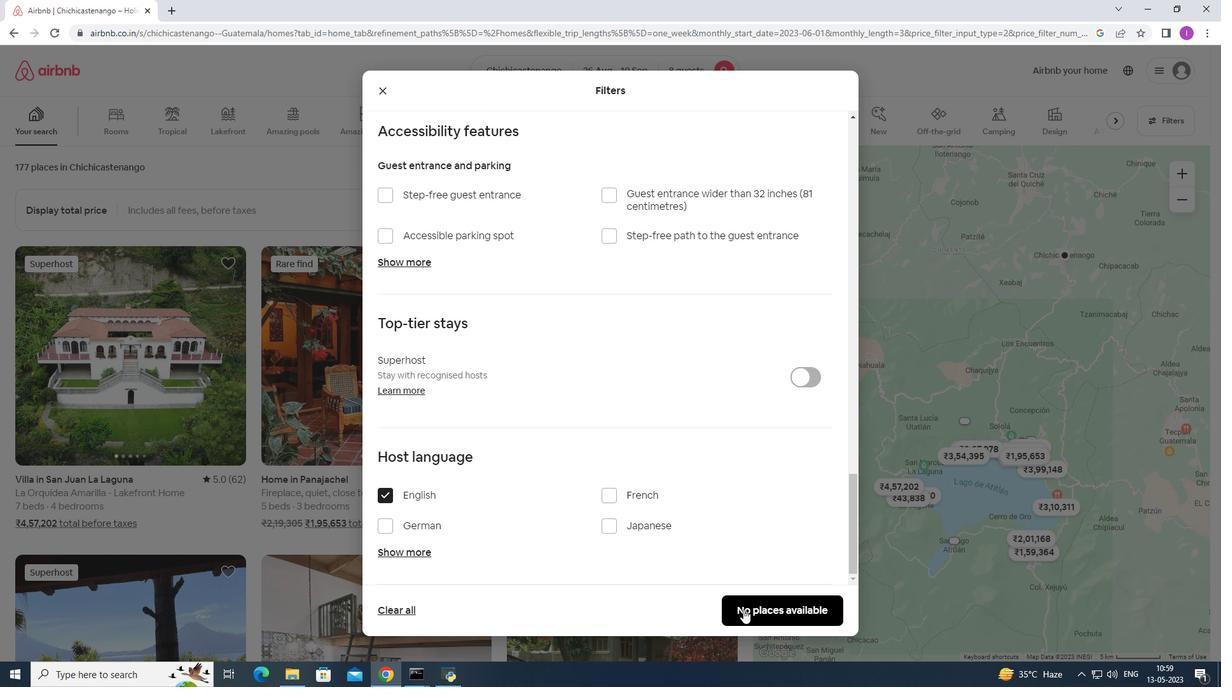 
Action: Mouse pressed left at (751, 610)
Screenshot: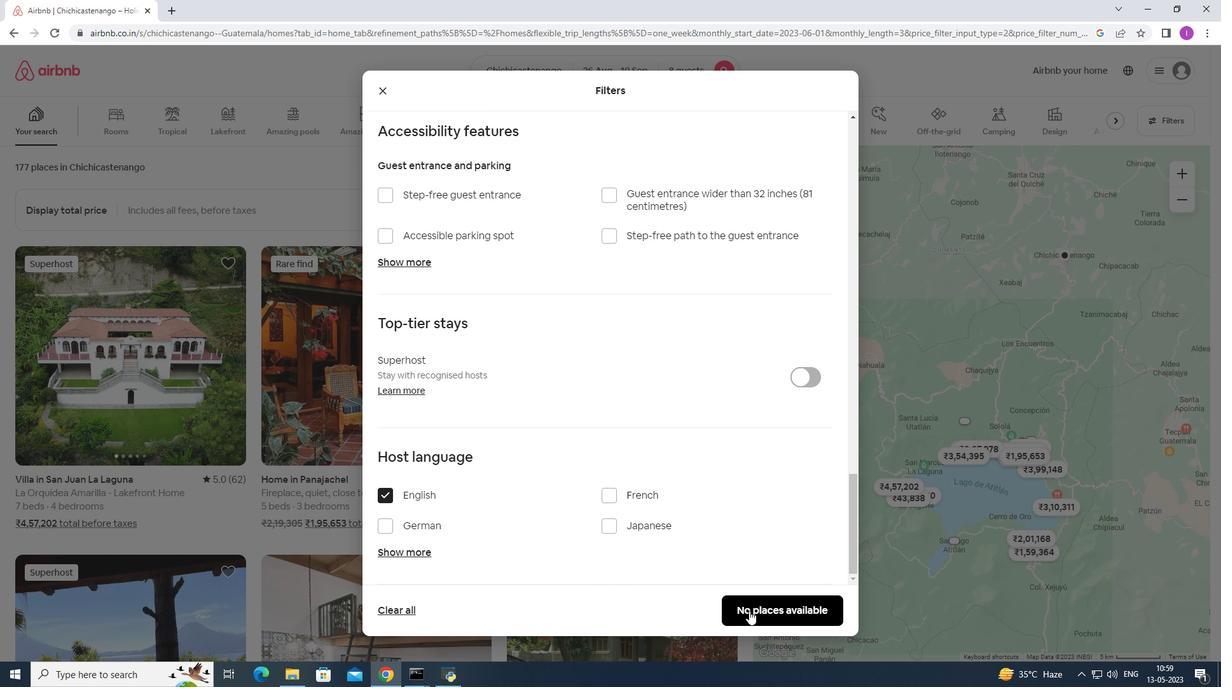 
Action: Mouse moved to (771, 577)
Screenshot: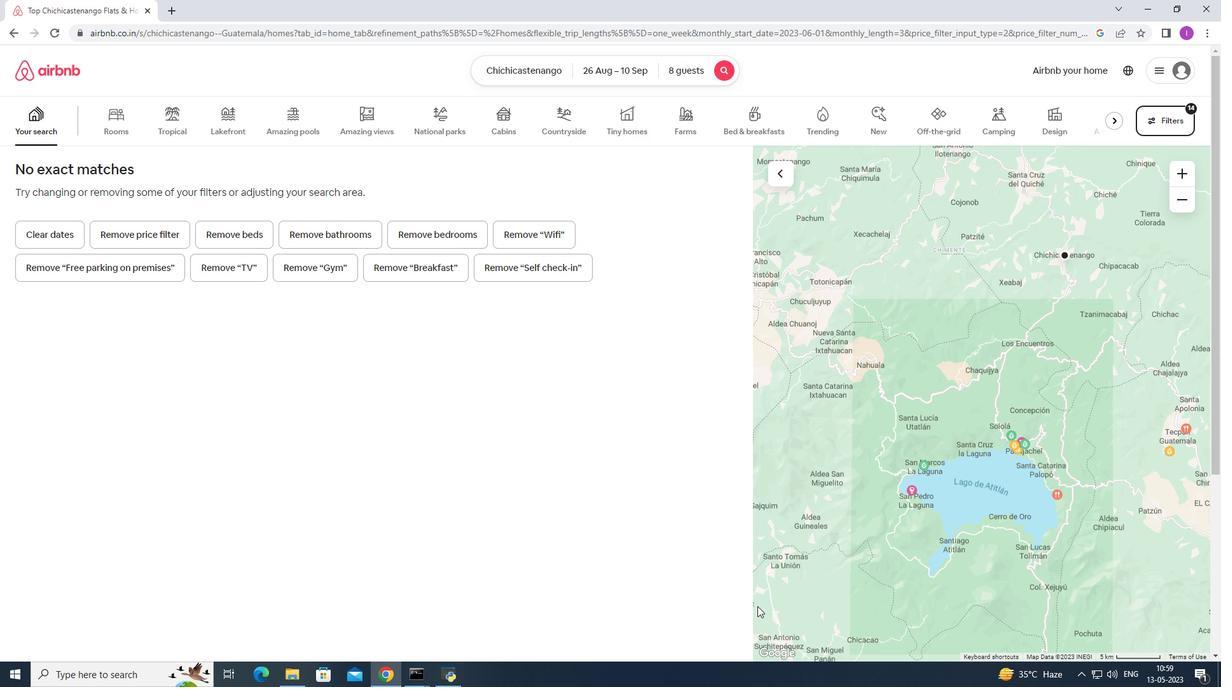 
